 Task: Find connections with filter location Bhind with filter topic #careerswith filter profile language Spanish with filter current company Varroc Safety and Mobility with filter school Indo-German Tool Room with filter industry Vehicle Repair and Maintenance with filter service category Editing with filter keywords title Management Consultant
Action: Mouse moved to (679, 85)
Screenshot: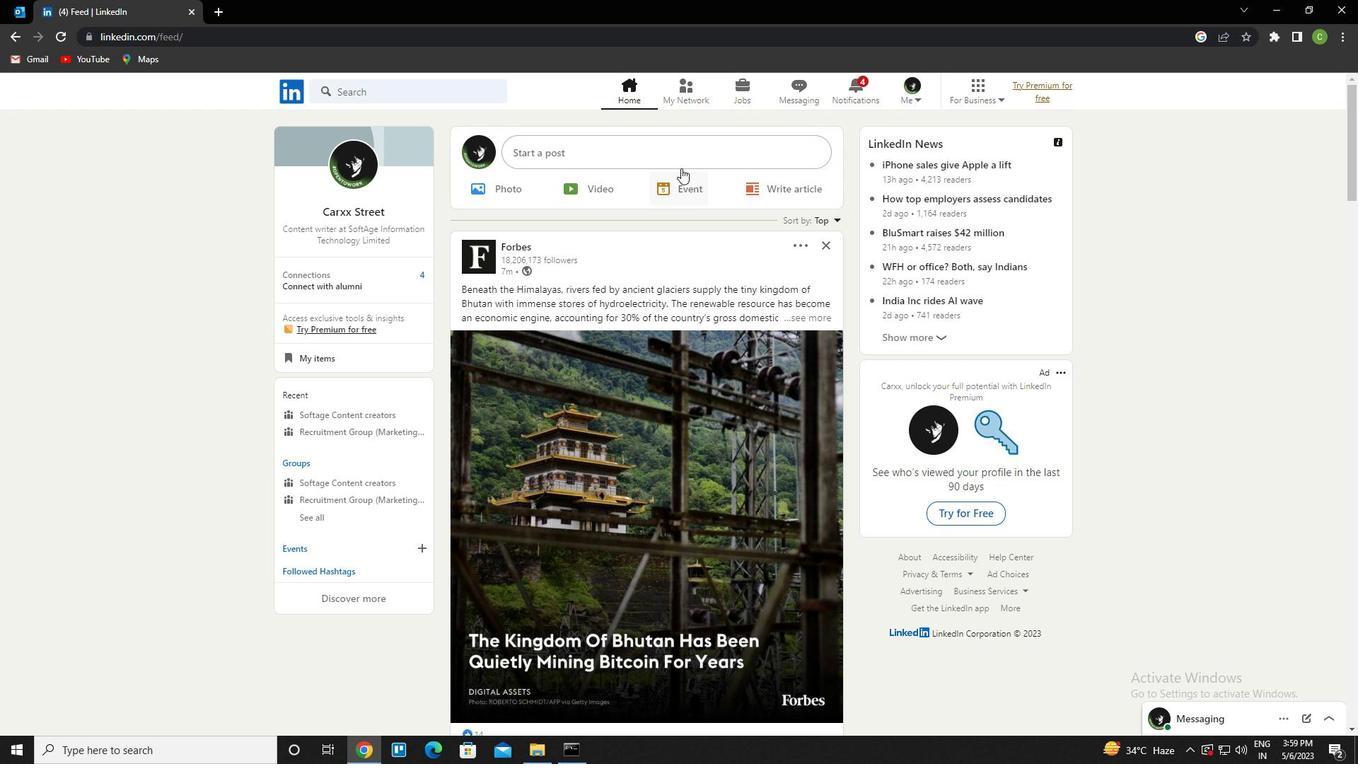 
Action: Mouse pressed left at (679, 85)
Screenshot: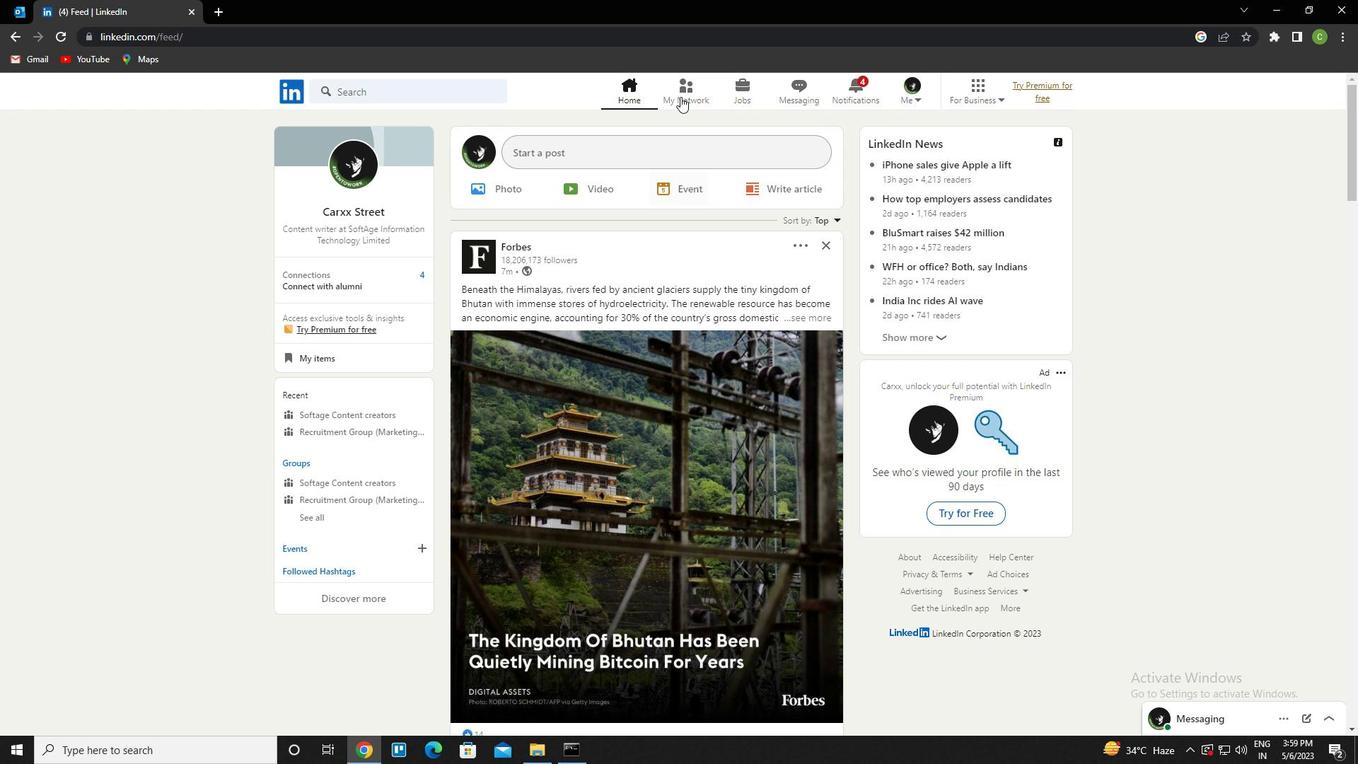 
Action: Mouse moved to (416, 171)
Screenshot: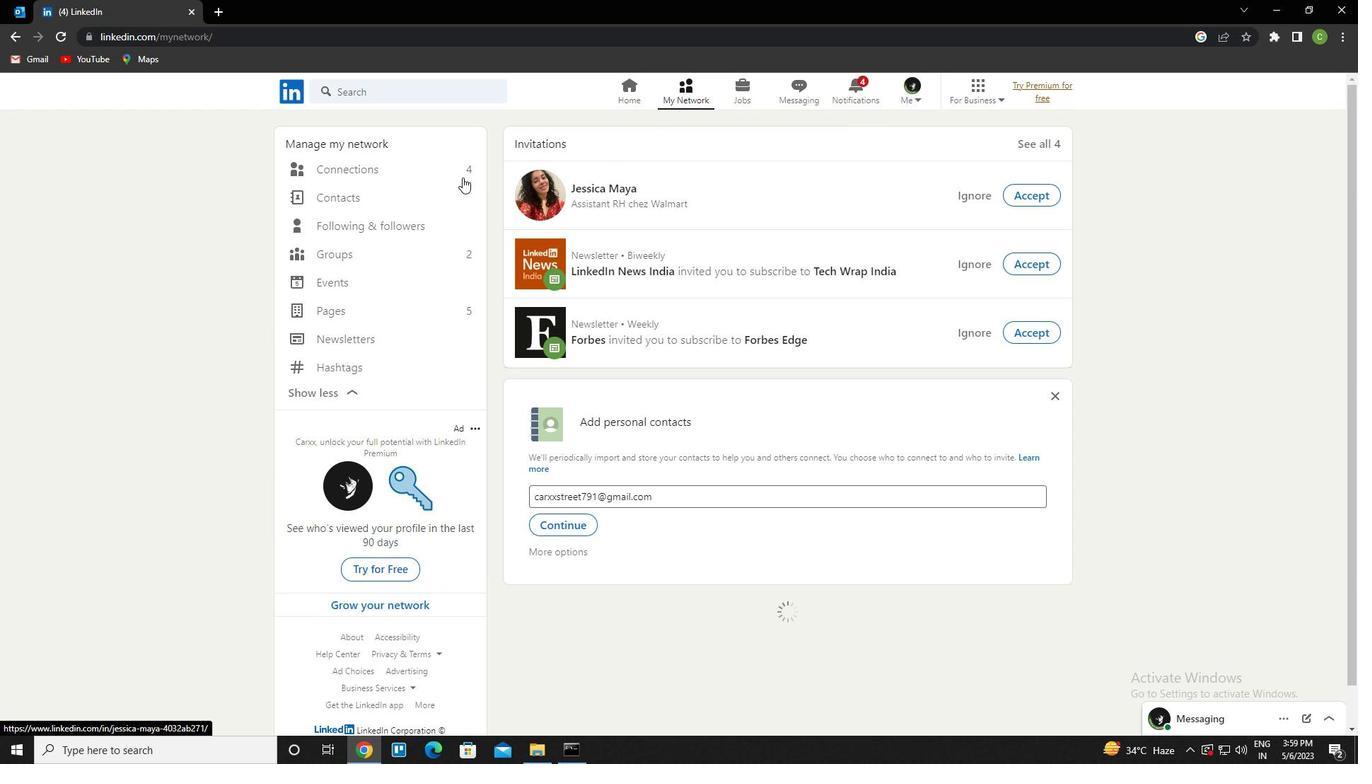 
Action: Mouse pressed left at (416, 171)
Screenshot: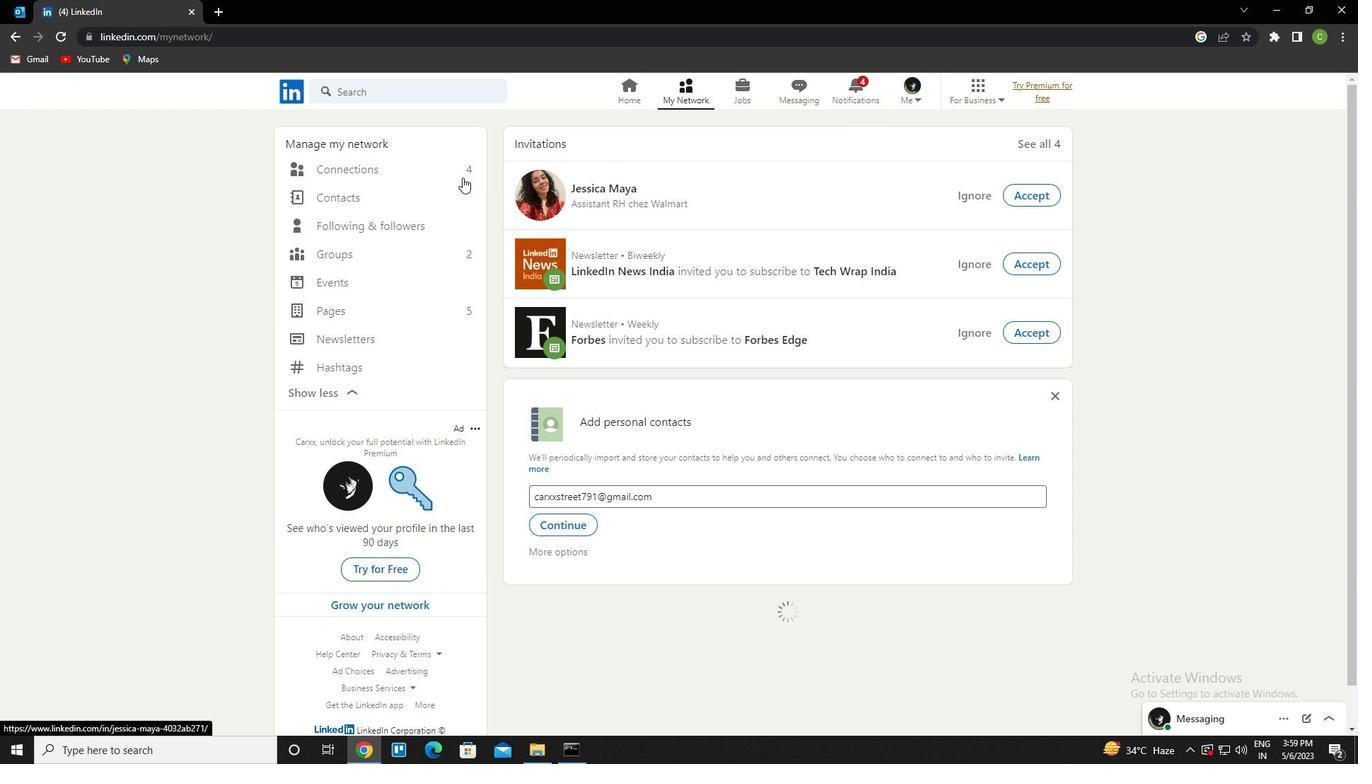 
Action: Mouse moved to (791, 164)
Screenshot: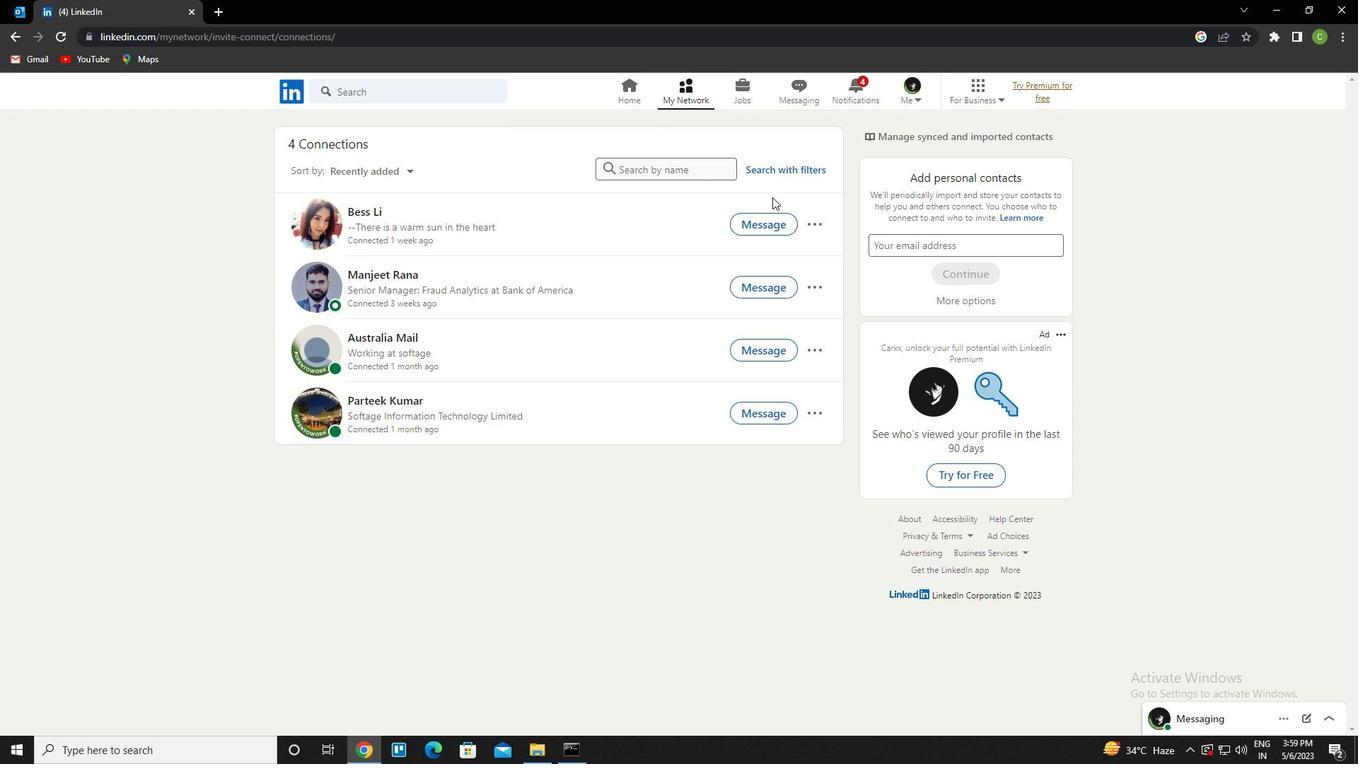 
Action: Mouse pressed left at (791, 164)
Screenshot: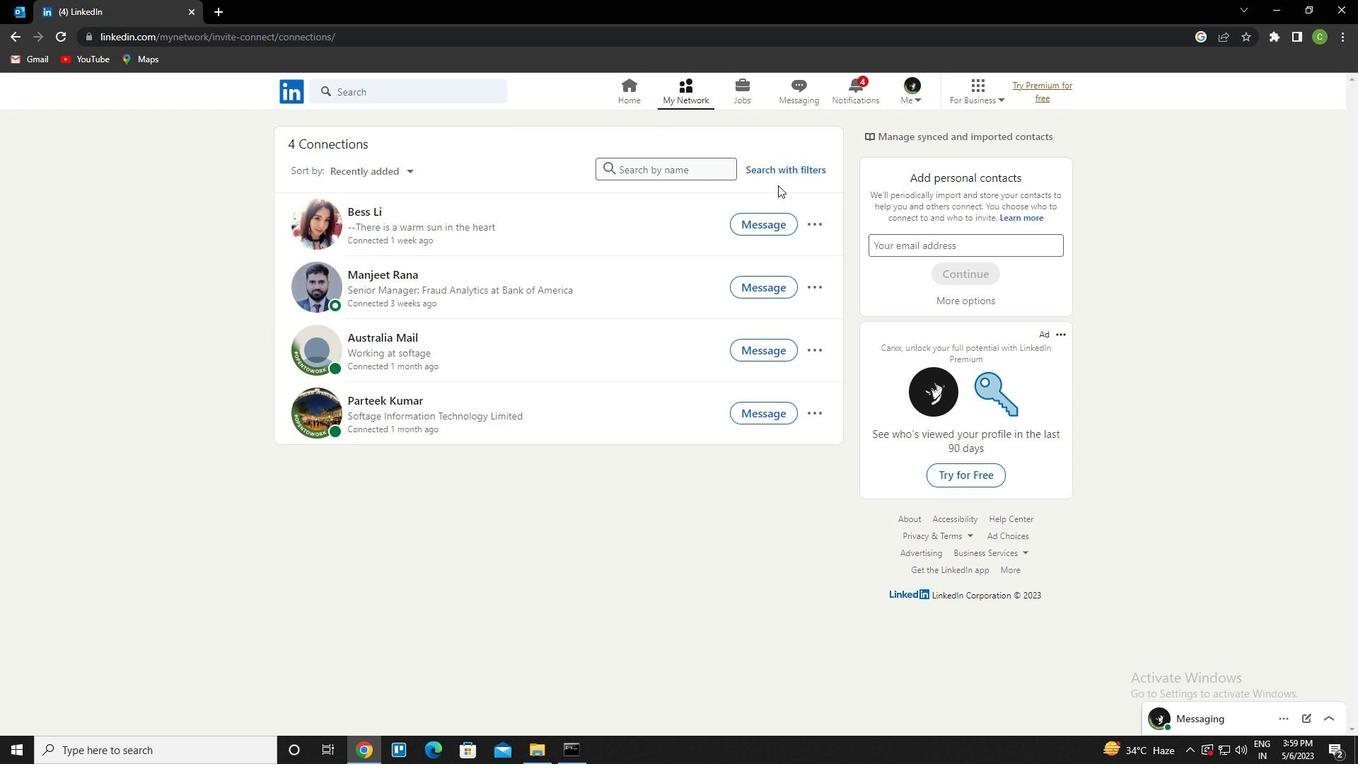 
Action: Mouse moved to (718, 135)
Screenshot: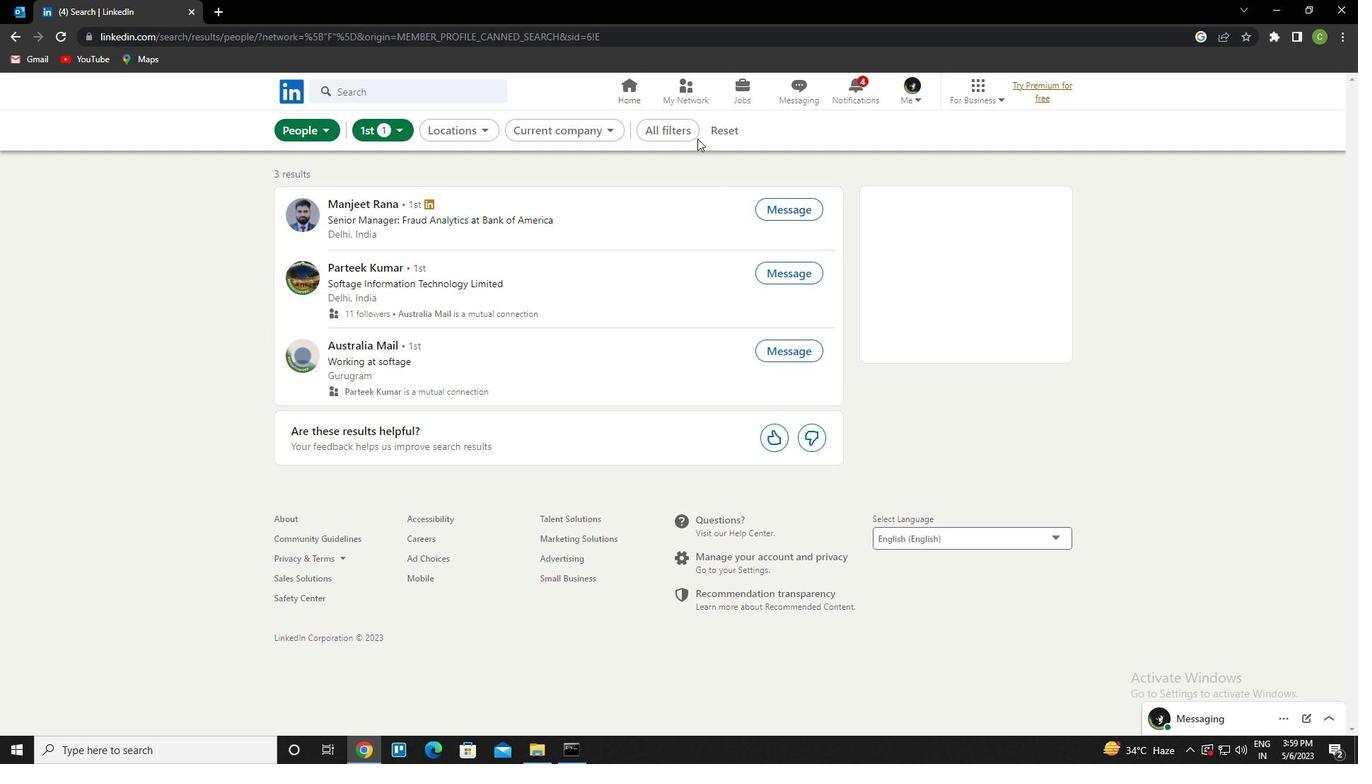 
Action: Mouse pressed left at (718, 135)
Screenshot: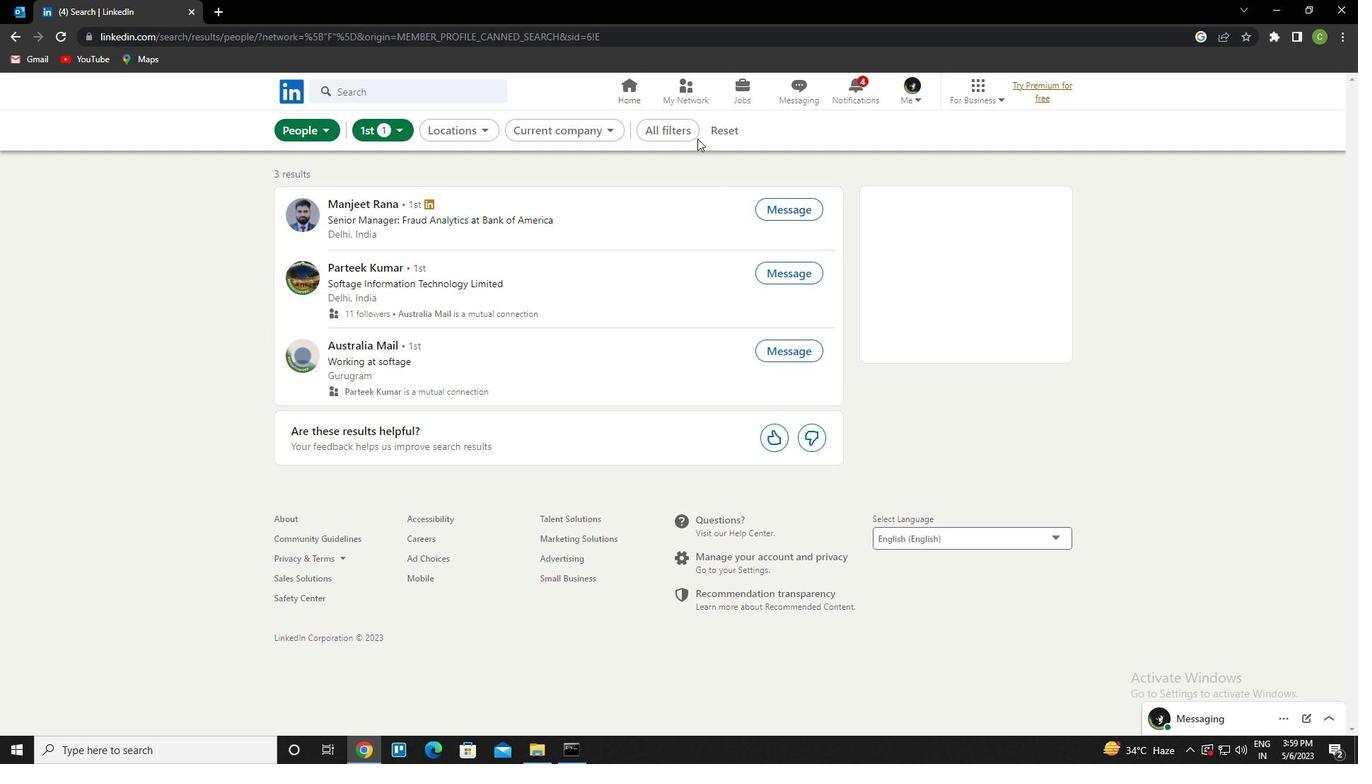 
Action: Mouse moved to (690, 138)
Screenshot: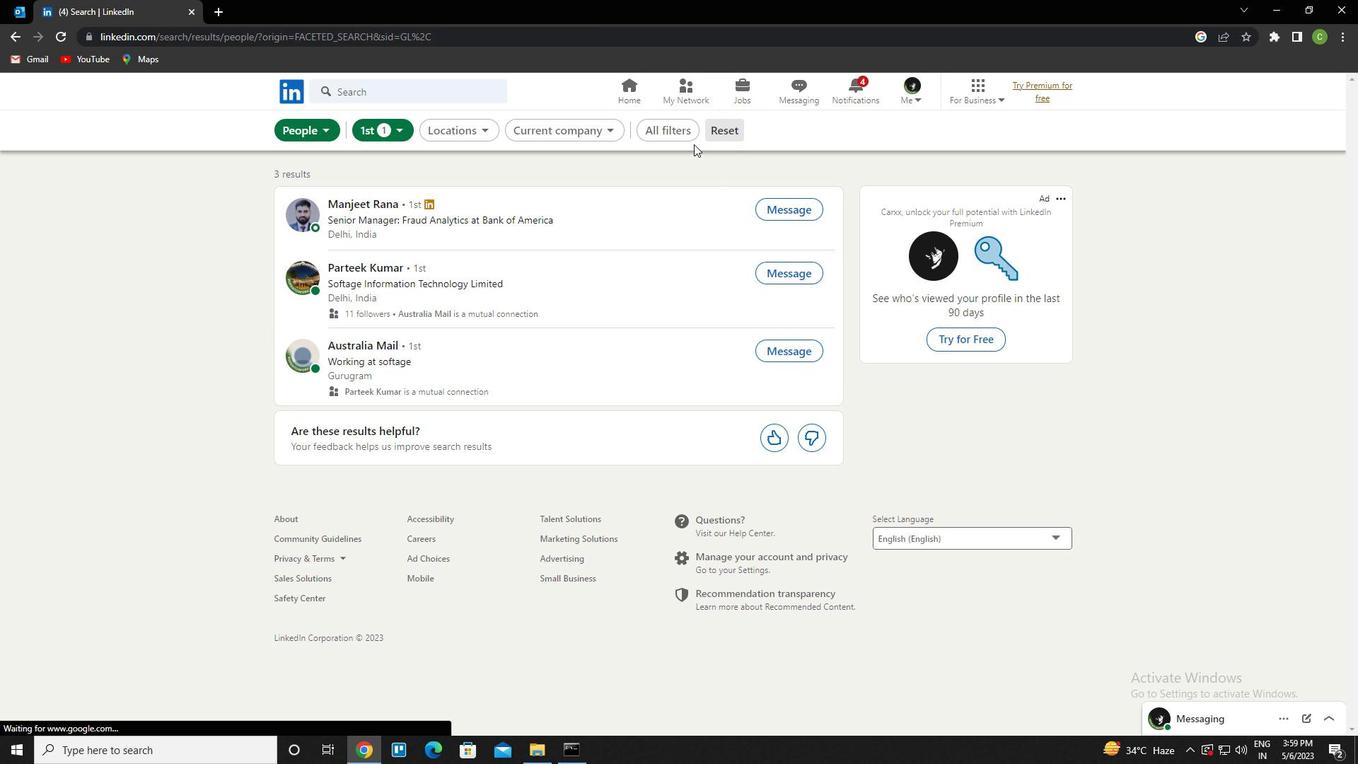 
Action: Mouse pressed left at (690, 138)
Screenshot: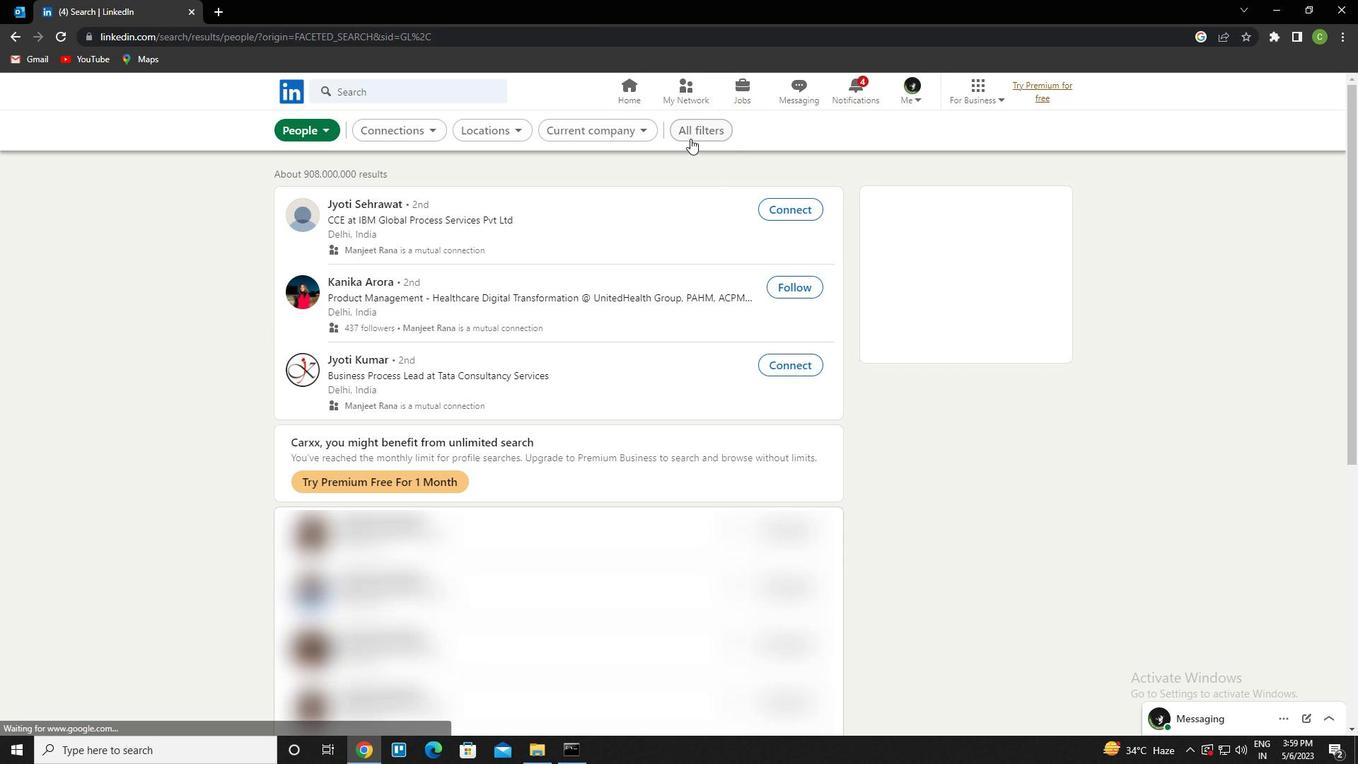 
Action: Mouse moved to (1163, 458)
Screenshot: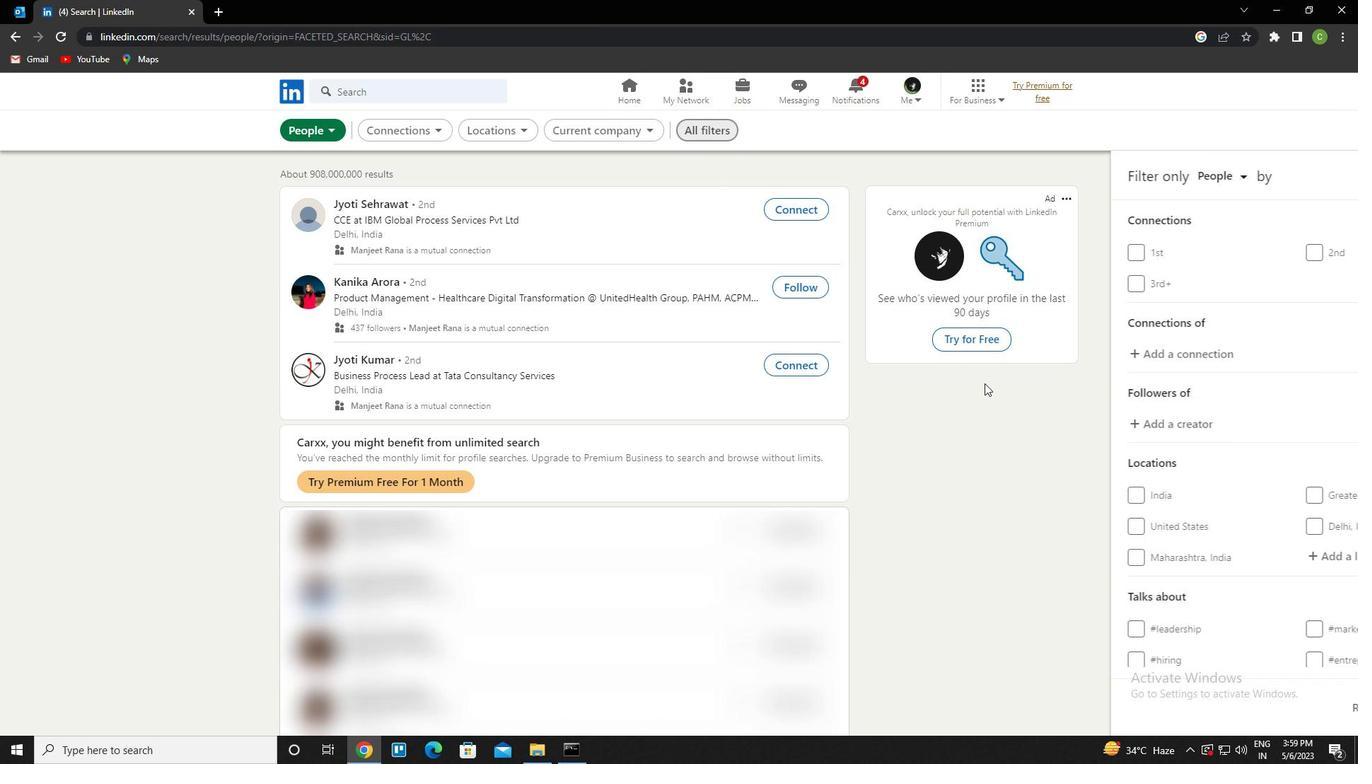 
Action: Mouse scrolled (1163, 457) with delta (0, 0)
Screenshot: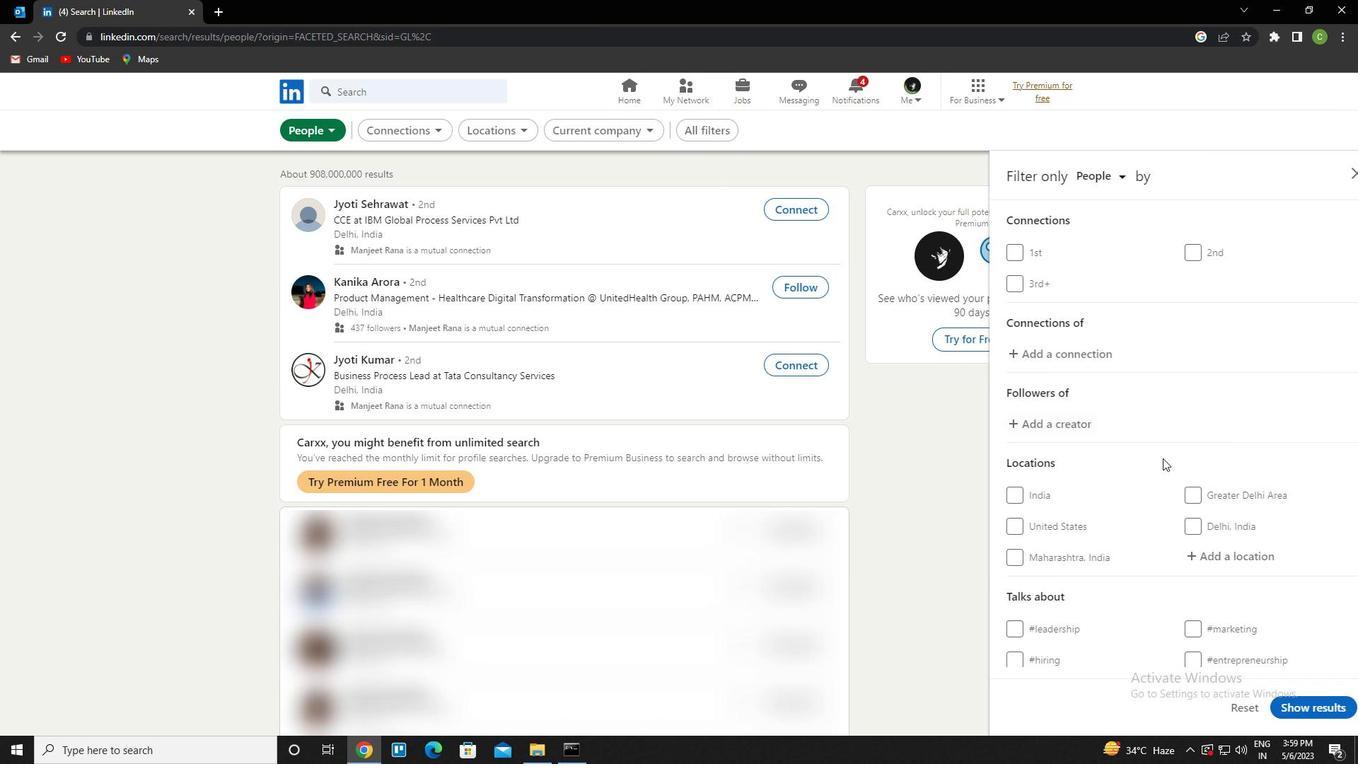 
Action: Mouse moved to (1163, 458)
Screenshot: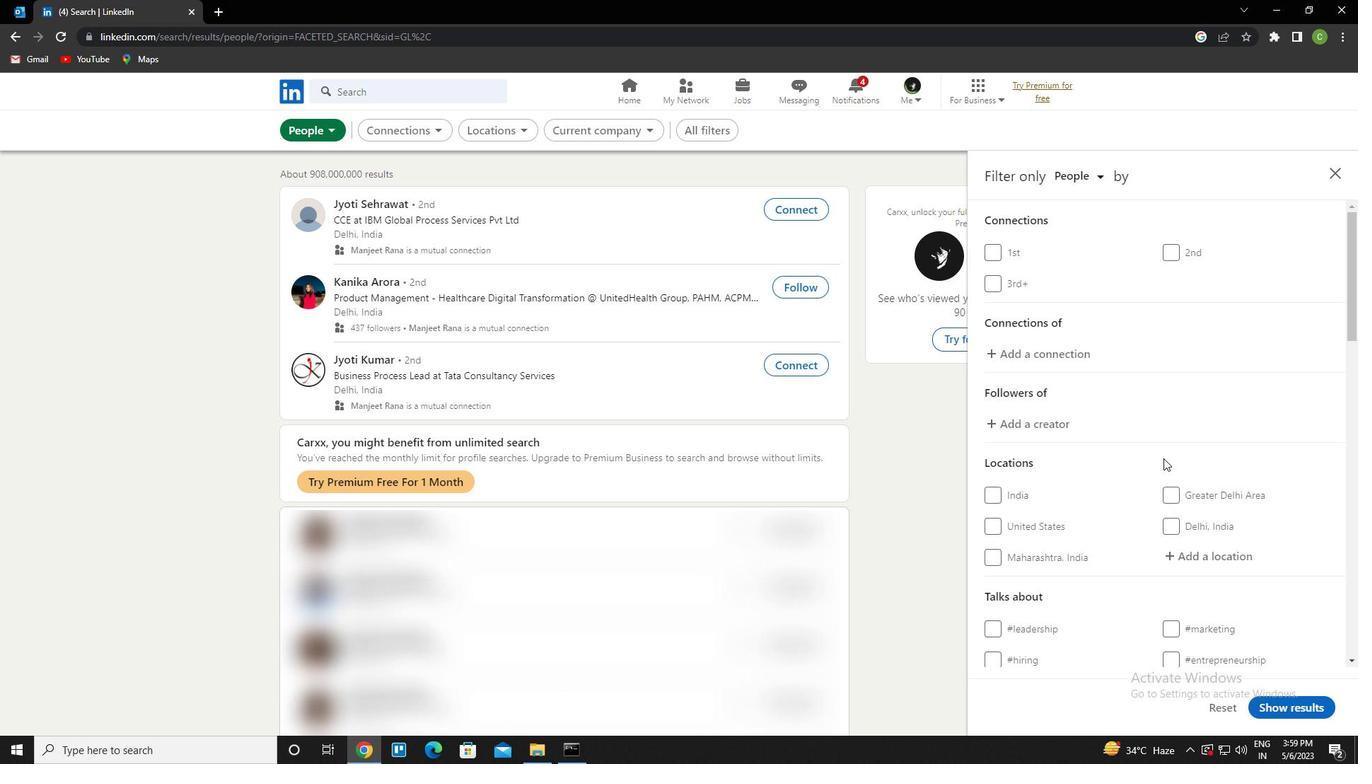 
Action: Mouse scrolled (1163, 457) with delta (0, 0)
Screenshot: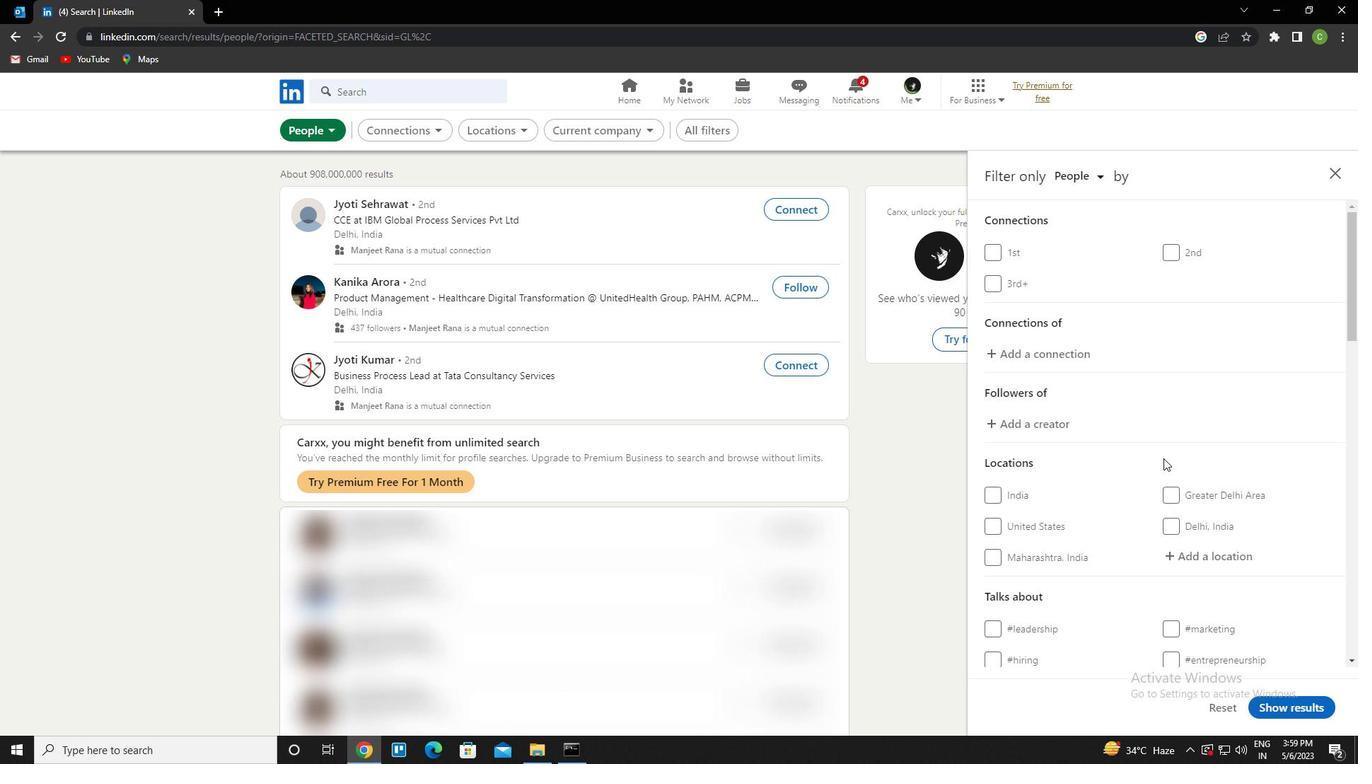 
Action: Mouse moved to (1205, 420)
Screenshot: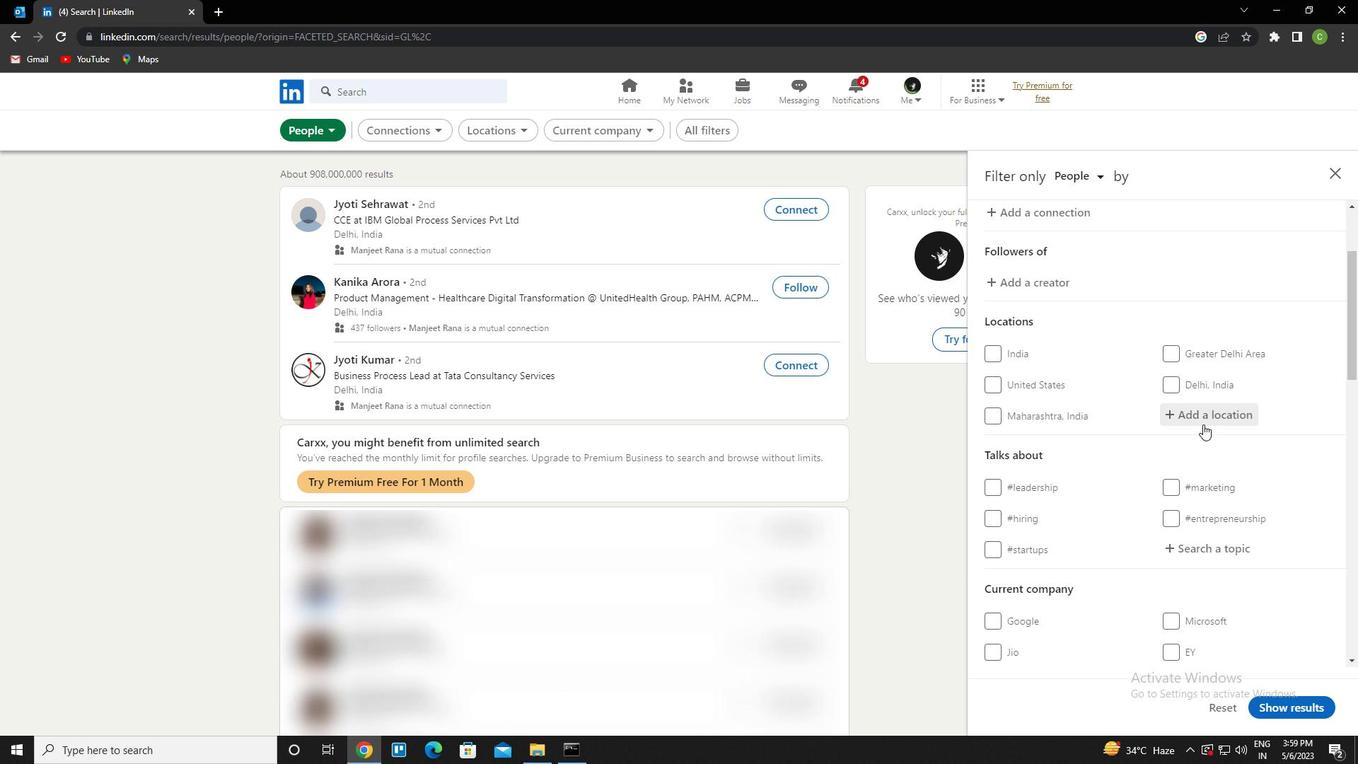 
Action: Mouse pressed left at (1205, 420)
Screenshot: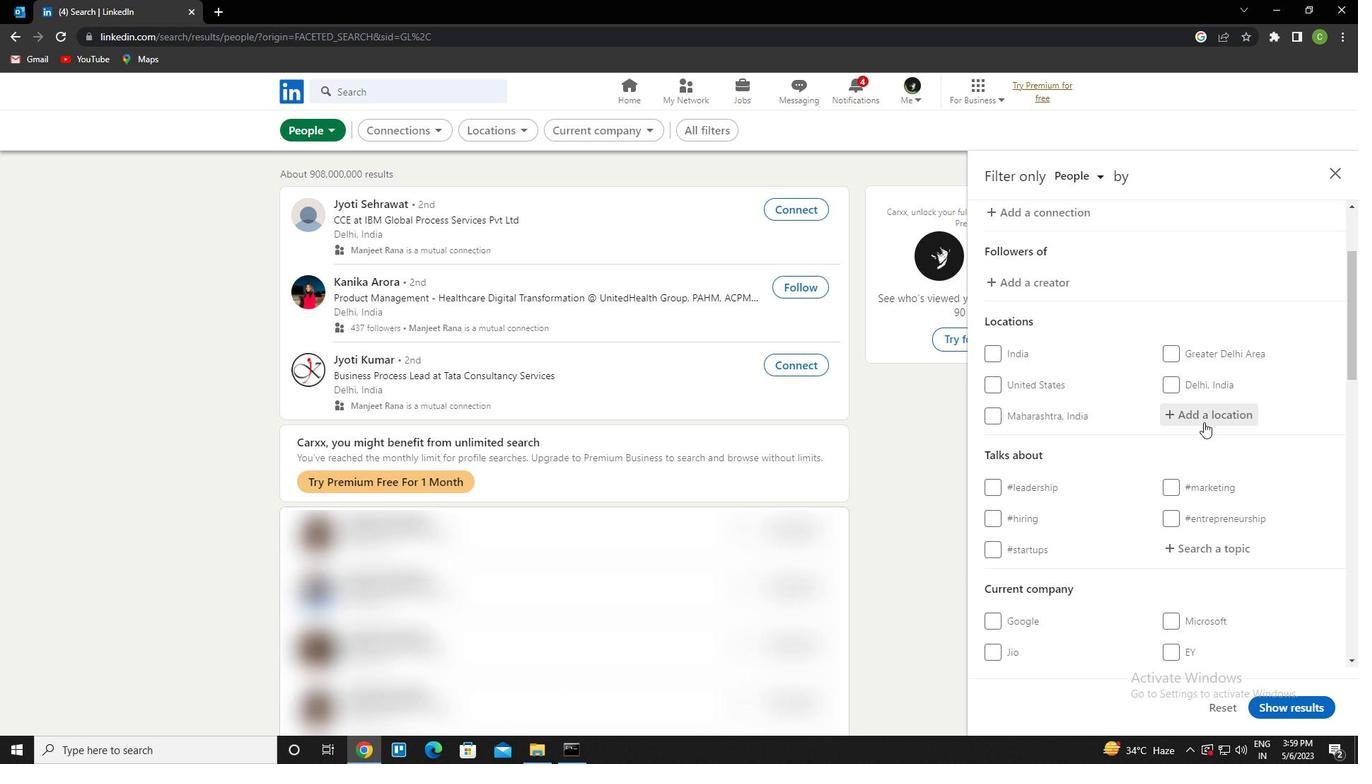 
Action: Mouse moved to (1205, 419)
Screenshot: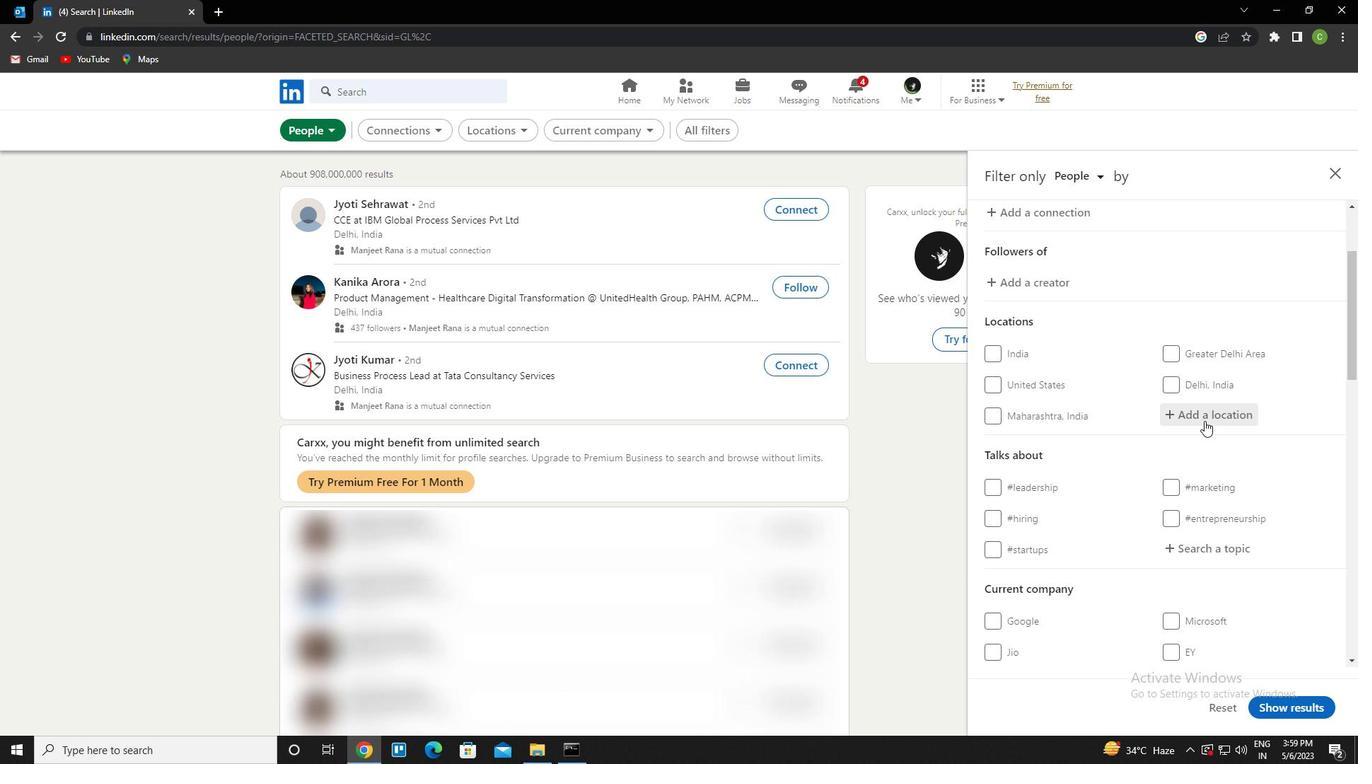 
Action: Key pressed <Key.caps_lock>b<Key.caps_lock>hind<Key.left><Key.down><Key.enter>
Screenshot: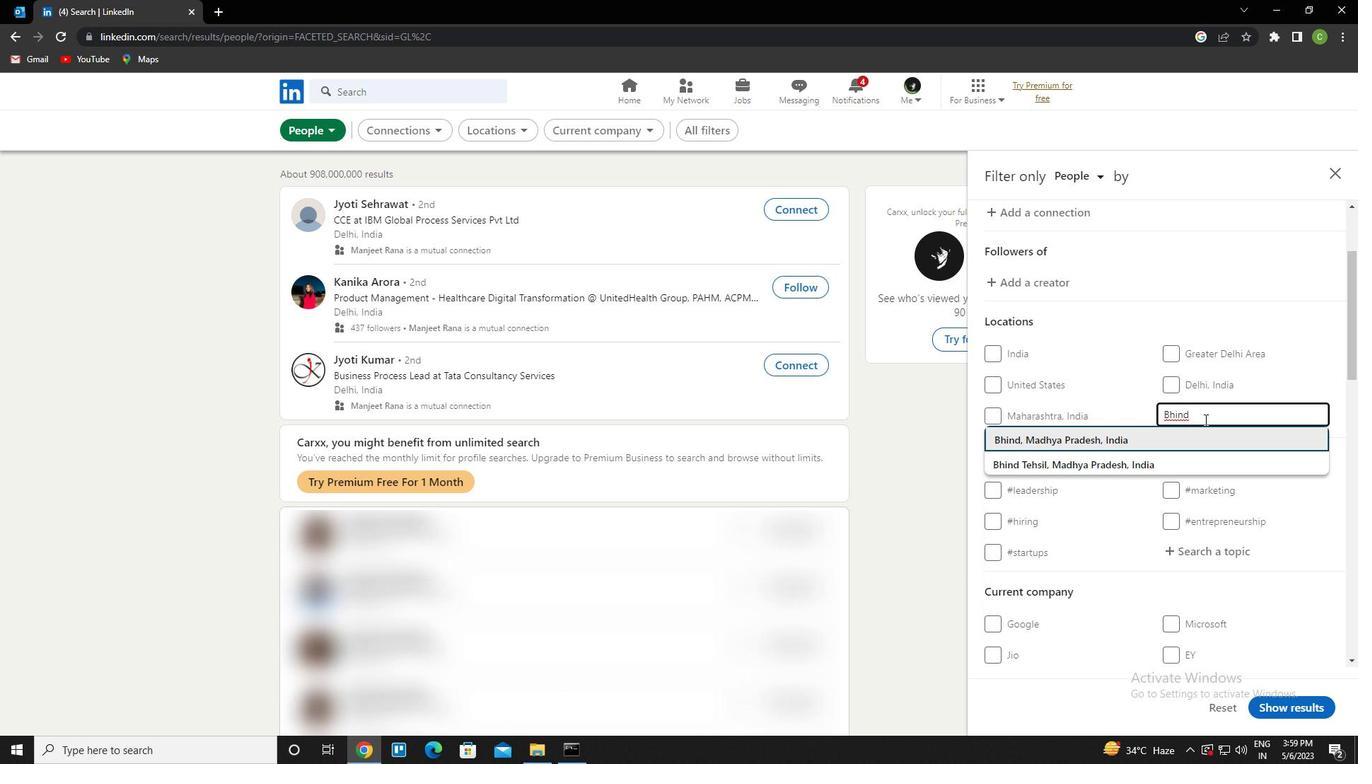 
Action: Mouse scrolled (1205, 418) with delta (0, 0)
Screenshot: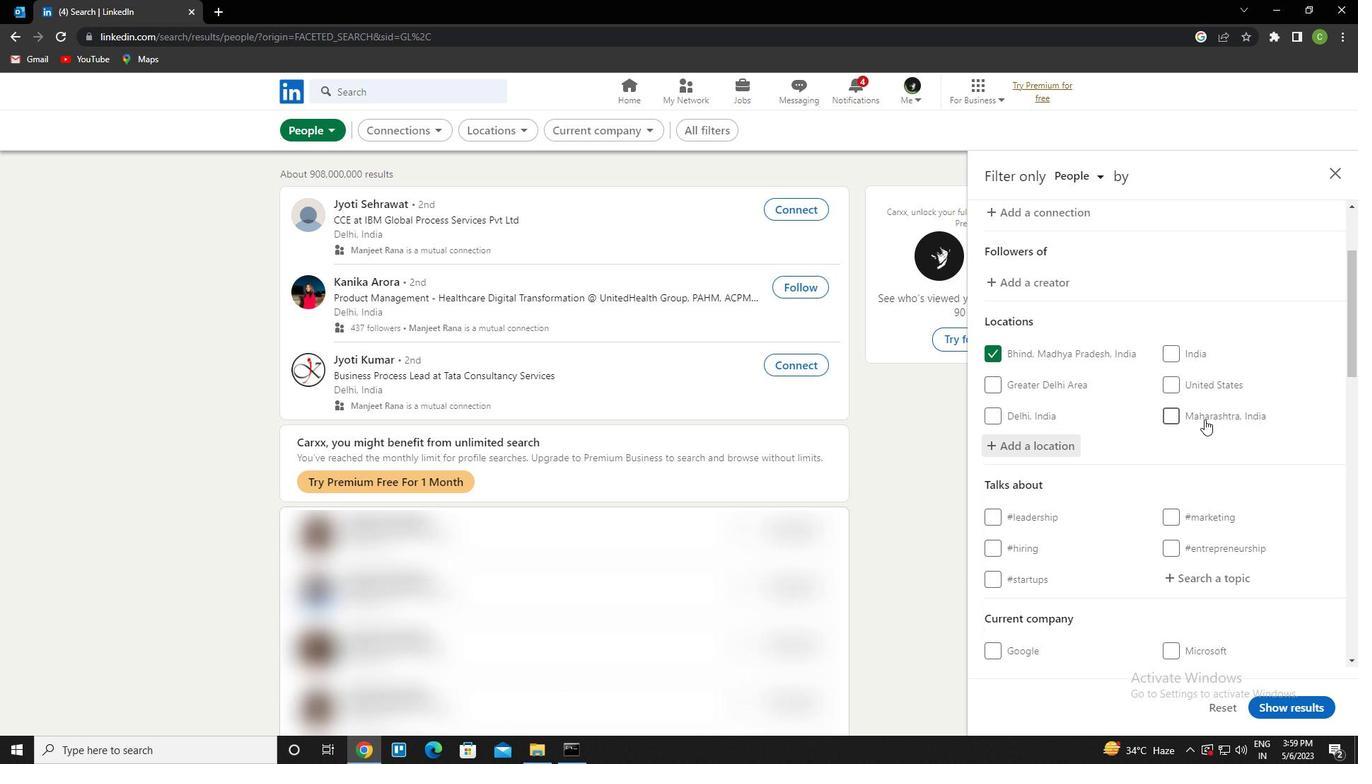 
Action: Mouse moved to (1201, 498)
Screenshot: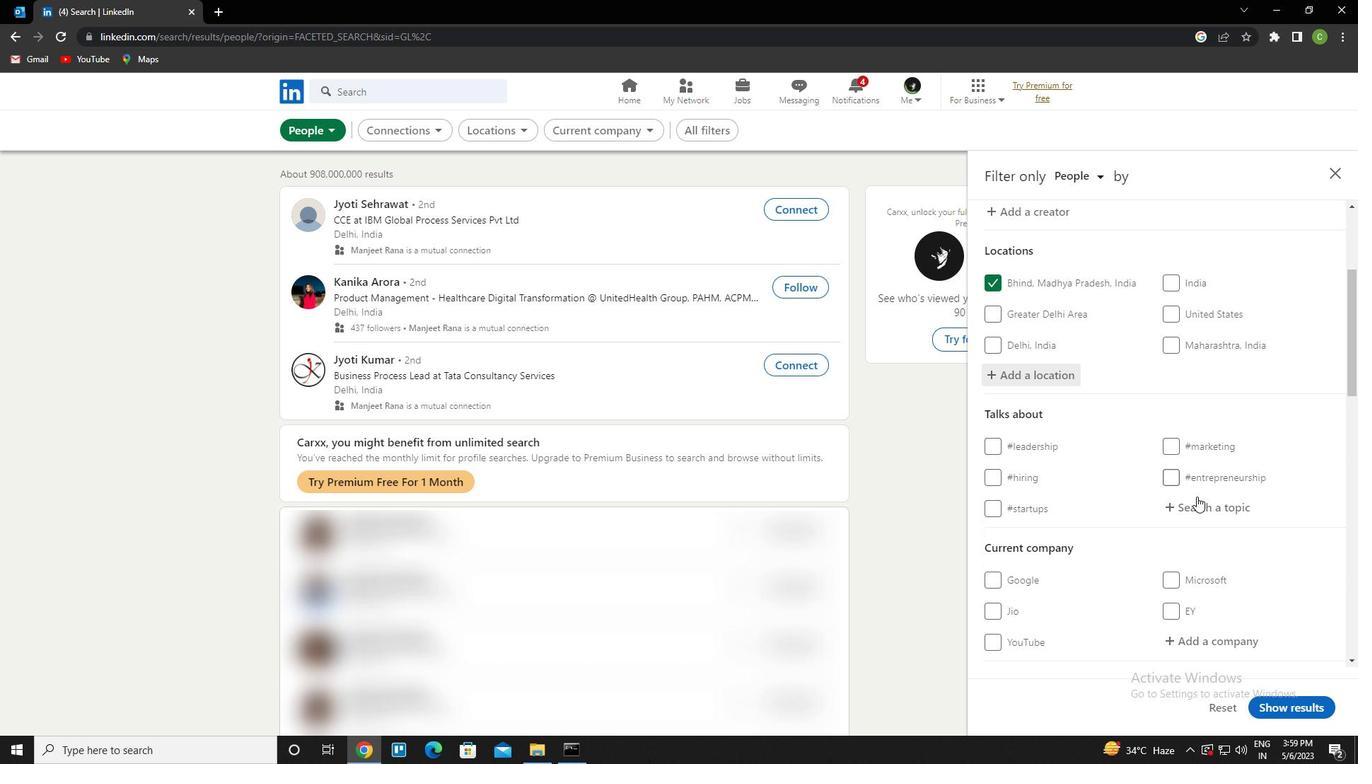 
Action: Mouse pressed left at (1201, 498)
Screenshot: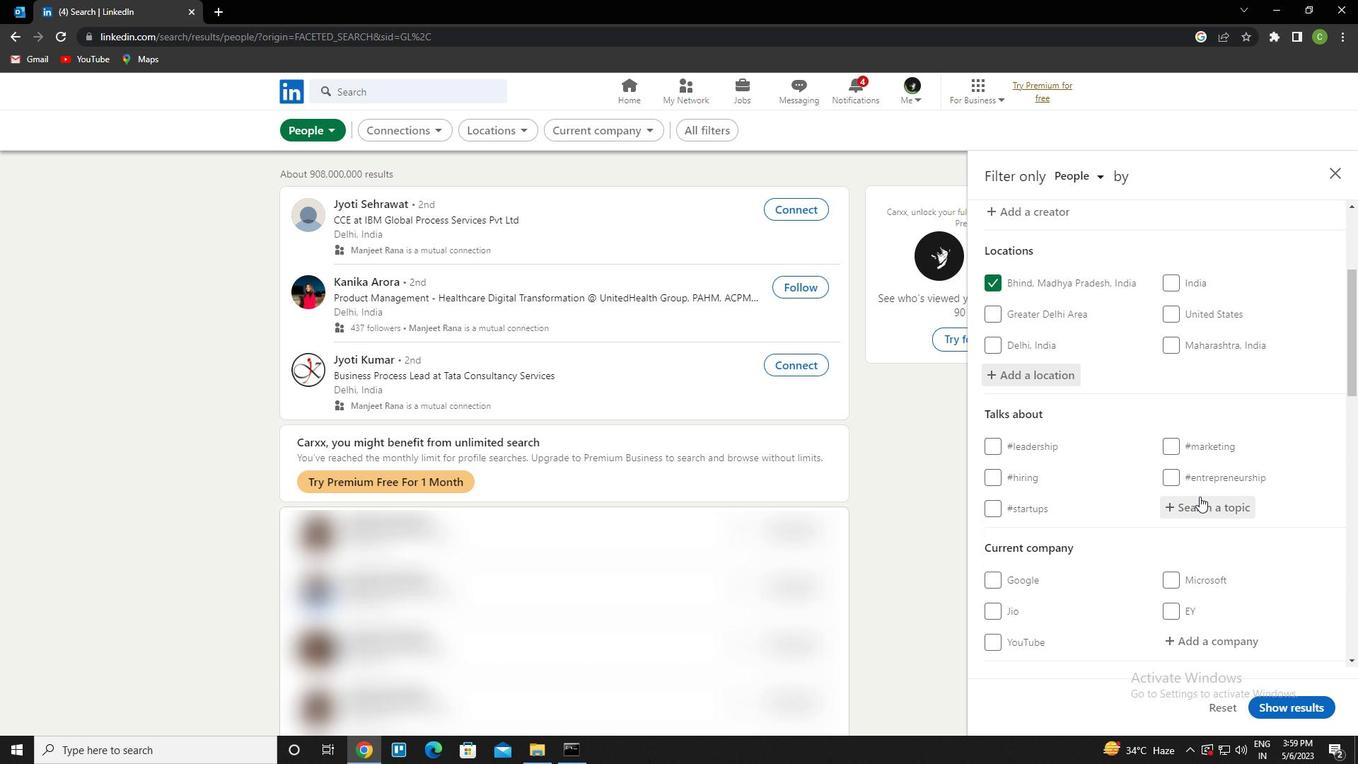 
Action: Key pressed careers<Key.down><Key.enter>
Screenshot: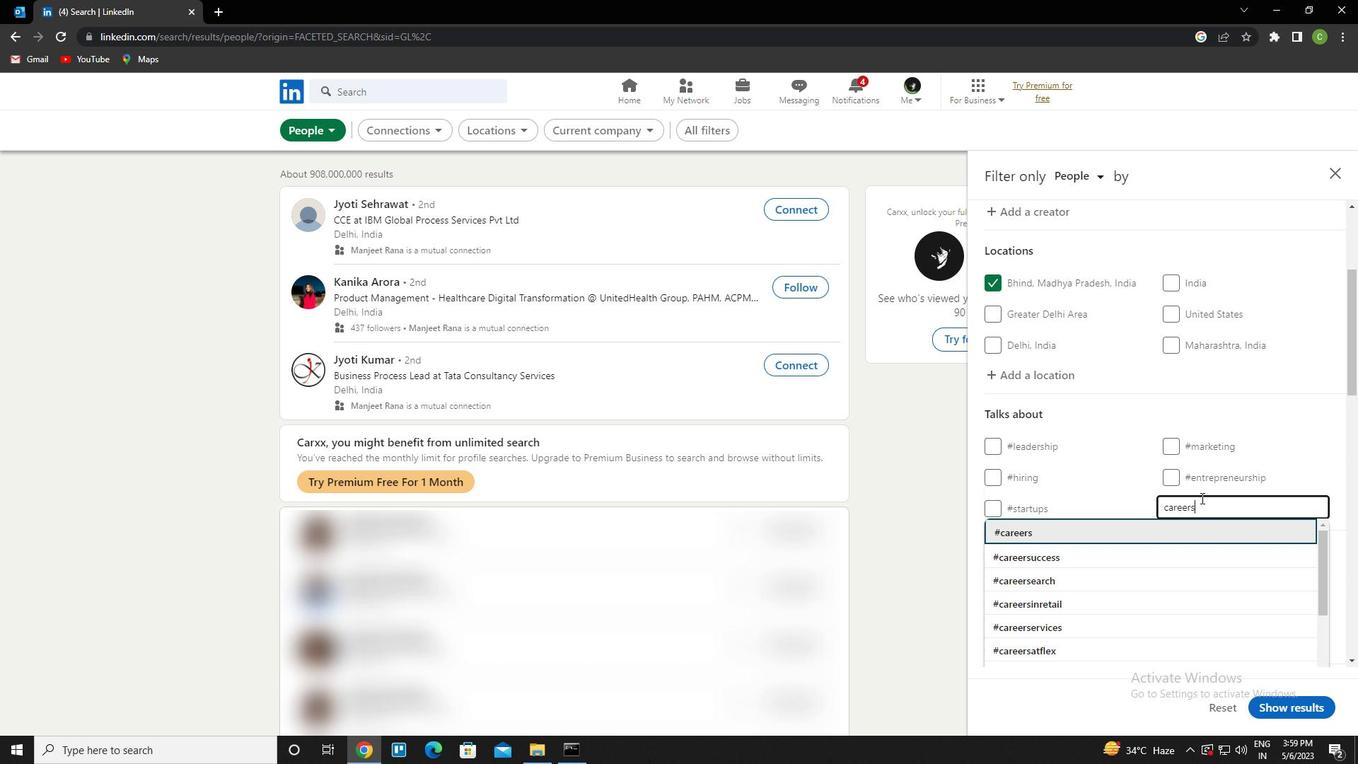 
Action: Mouse moved to (1202, 498)
Screenshot: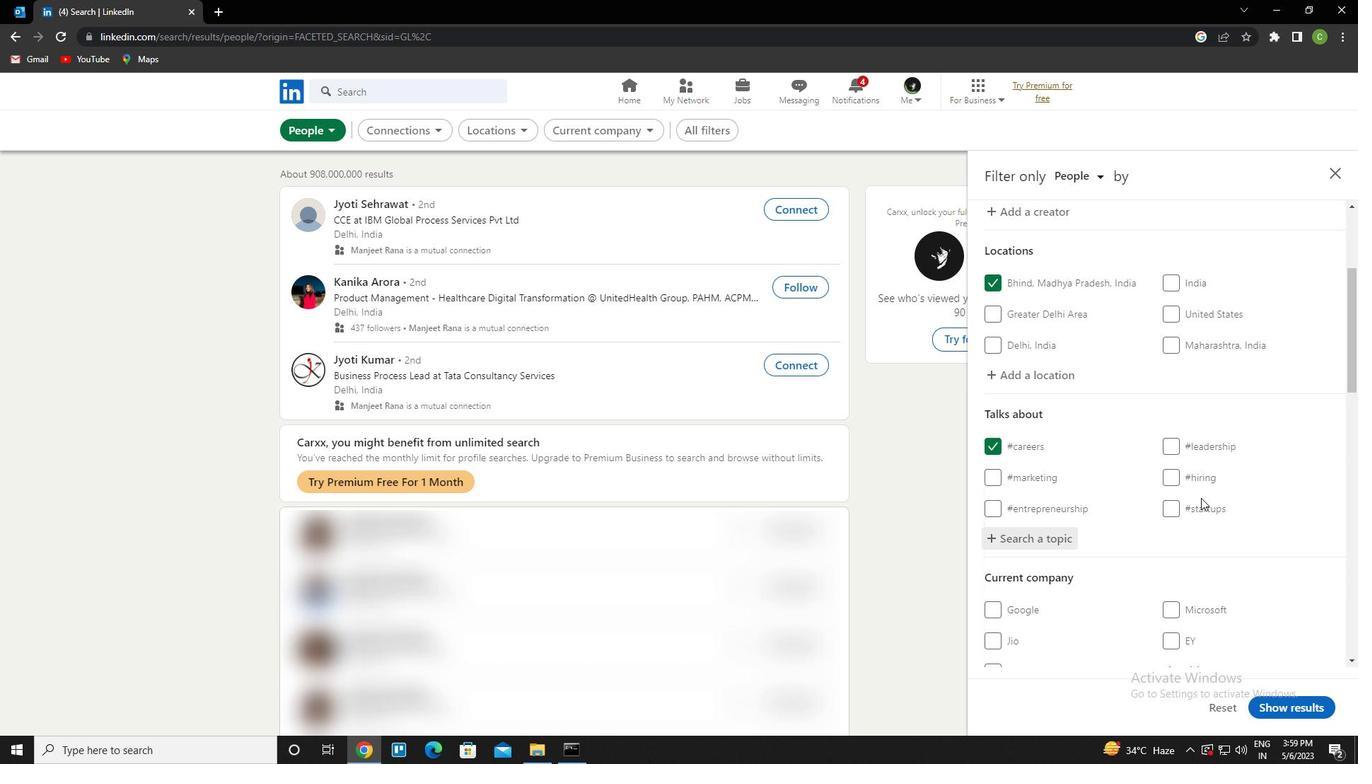 
Action: Mouse scrolled (1202, 497) with delta (0, 0)
Screenshot: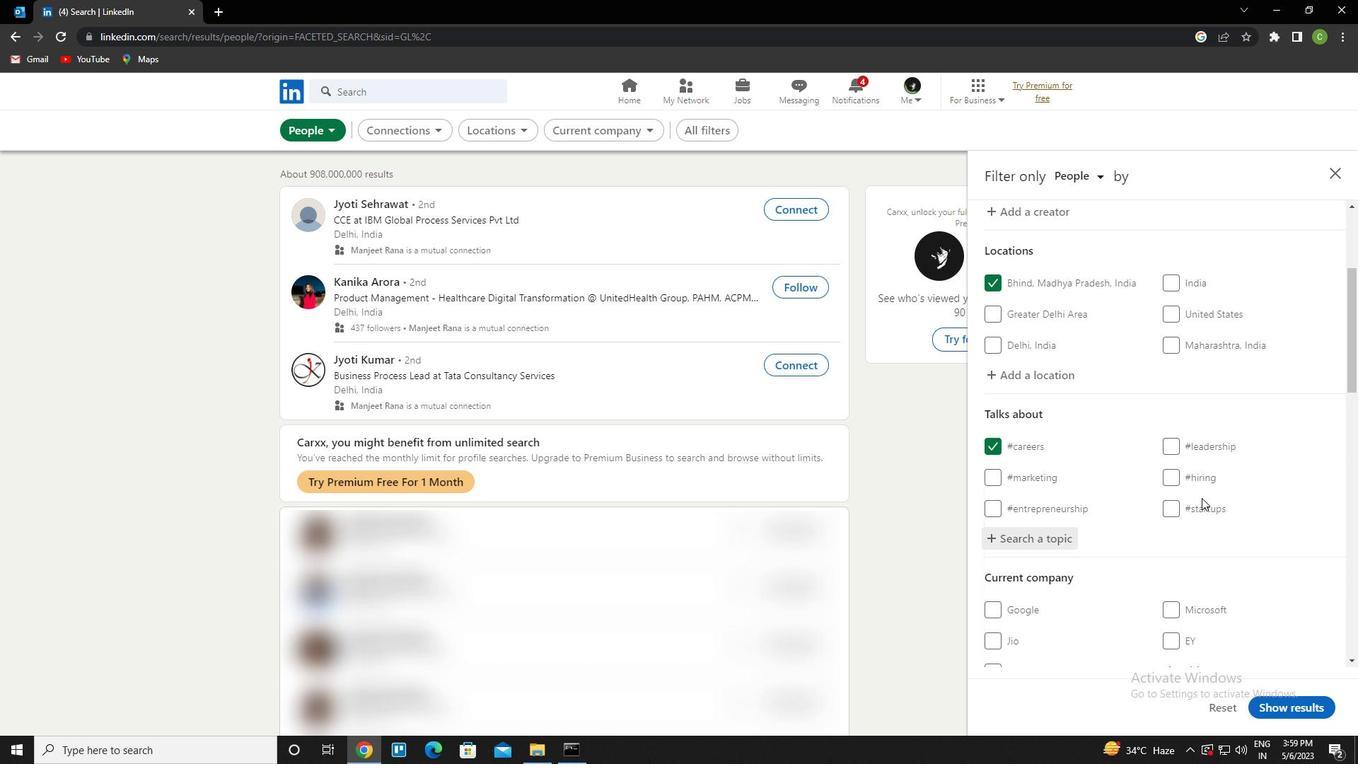 
Action: Mouse scrolled (1202, 497) with delta (0, 0)
Screenshot: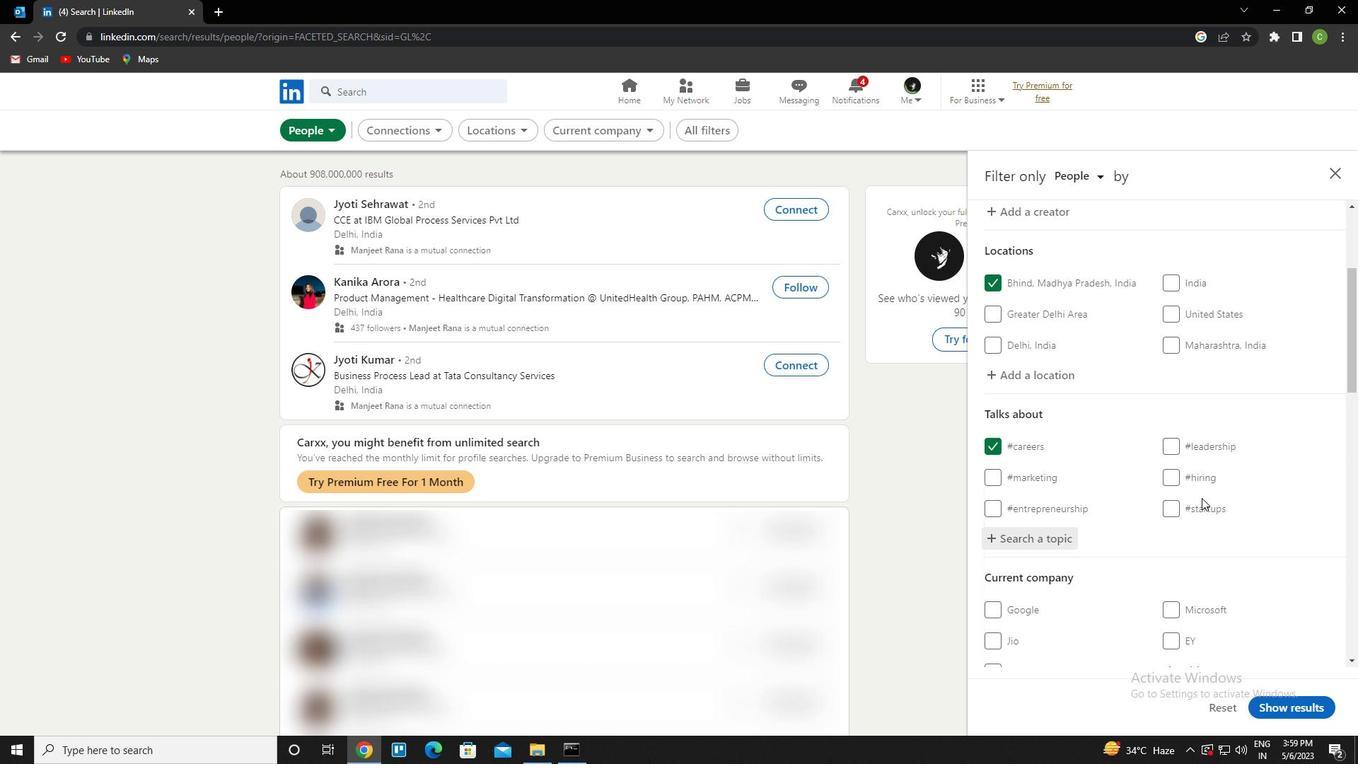 
Action: Mouse scrolled (1202, 497) with delta (0, 0)
Screenshot: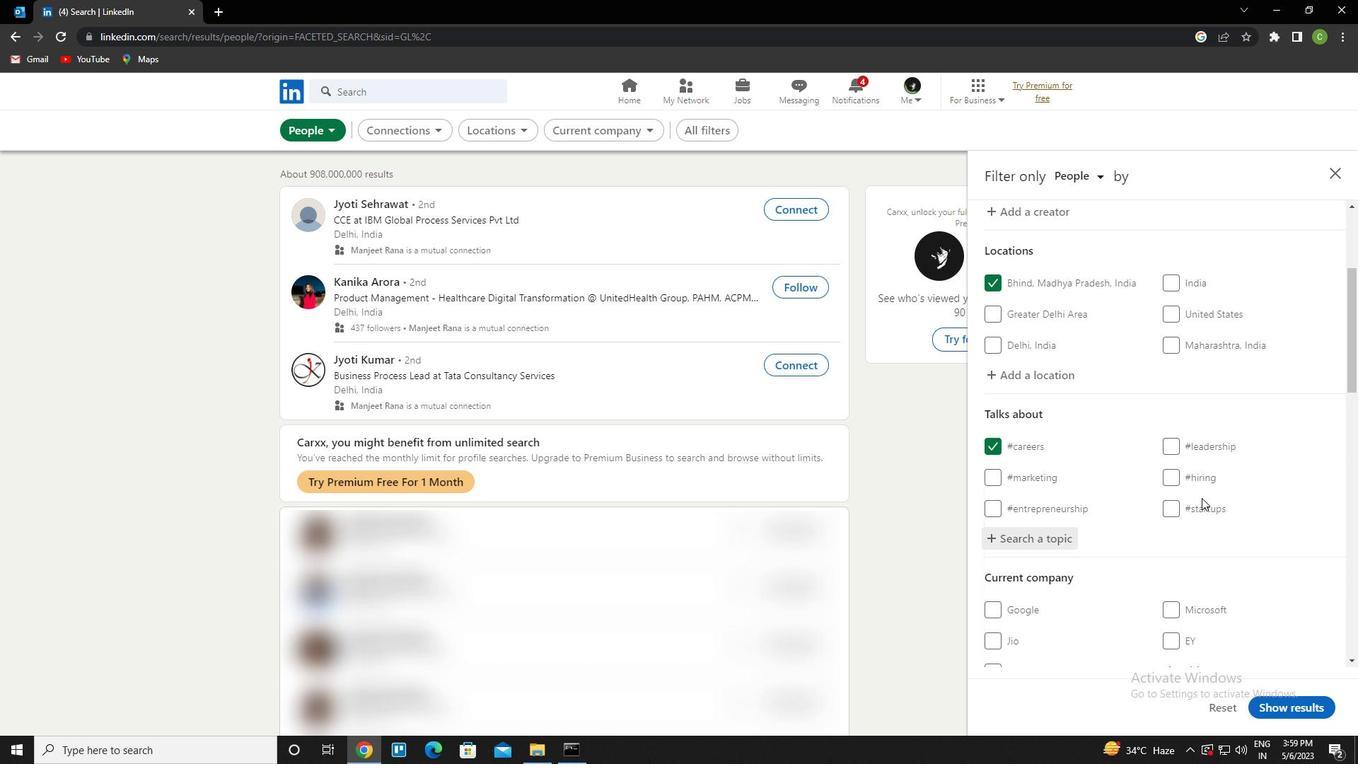 
Action: Mouse scrolled (1202, 497) with delta (0, 0)
Screenshot: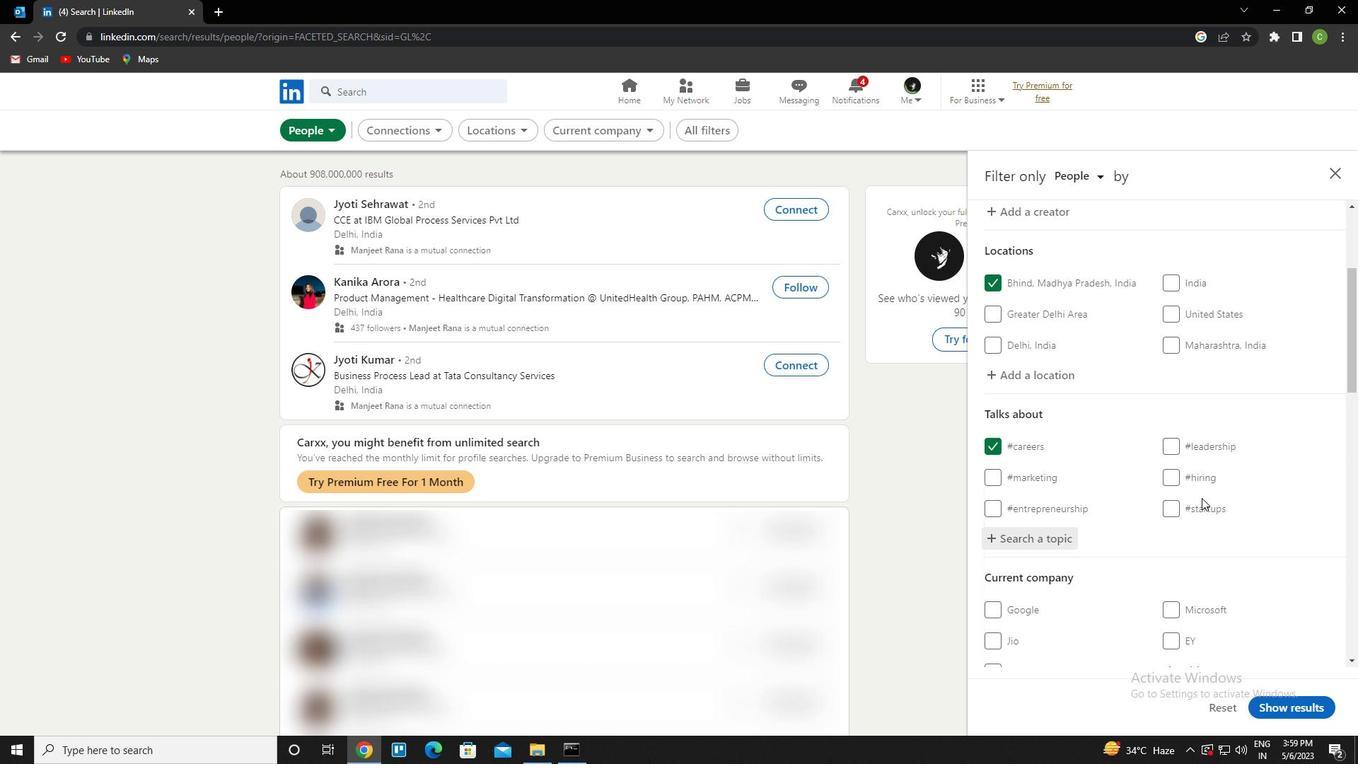 
Action: Mouse scrolled (1202, 497) with delta (0, 0)
Screenshot: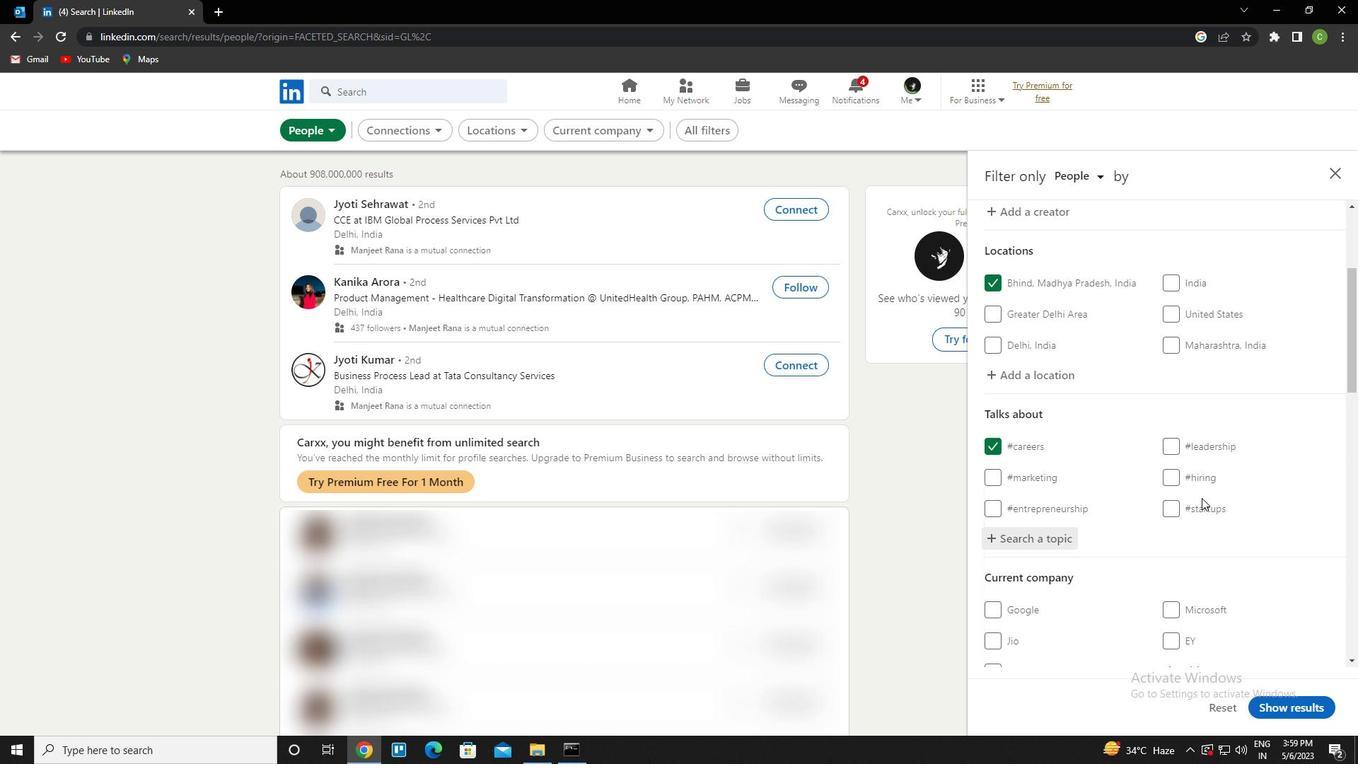 
Action: Mouse scrolled (1202, 497) with delta (0, 0)
Screenshot: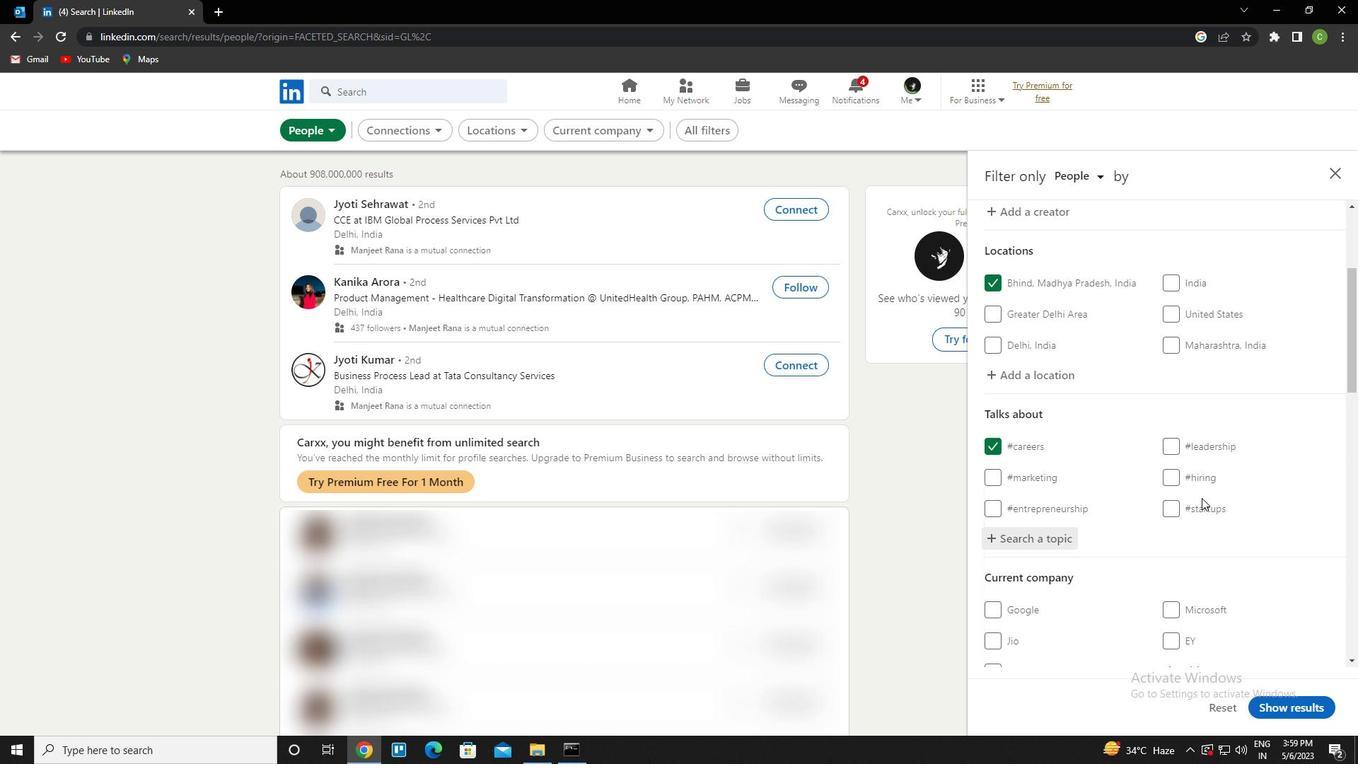 
Action: Mouse scrolled (1202, 497) with delta (0, 0)
Screenshot: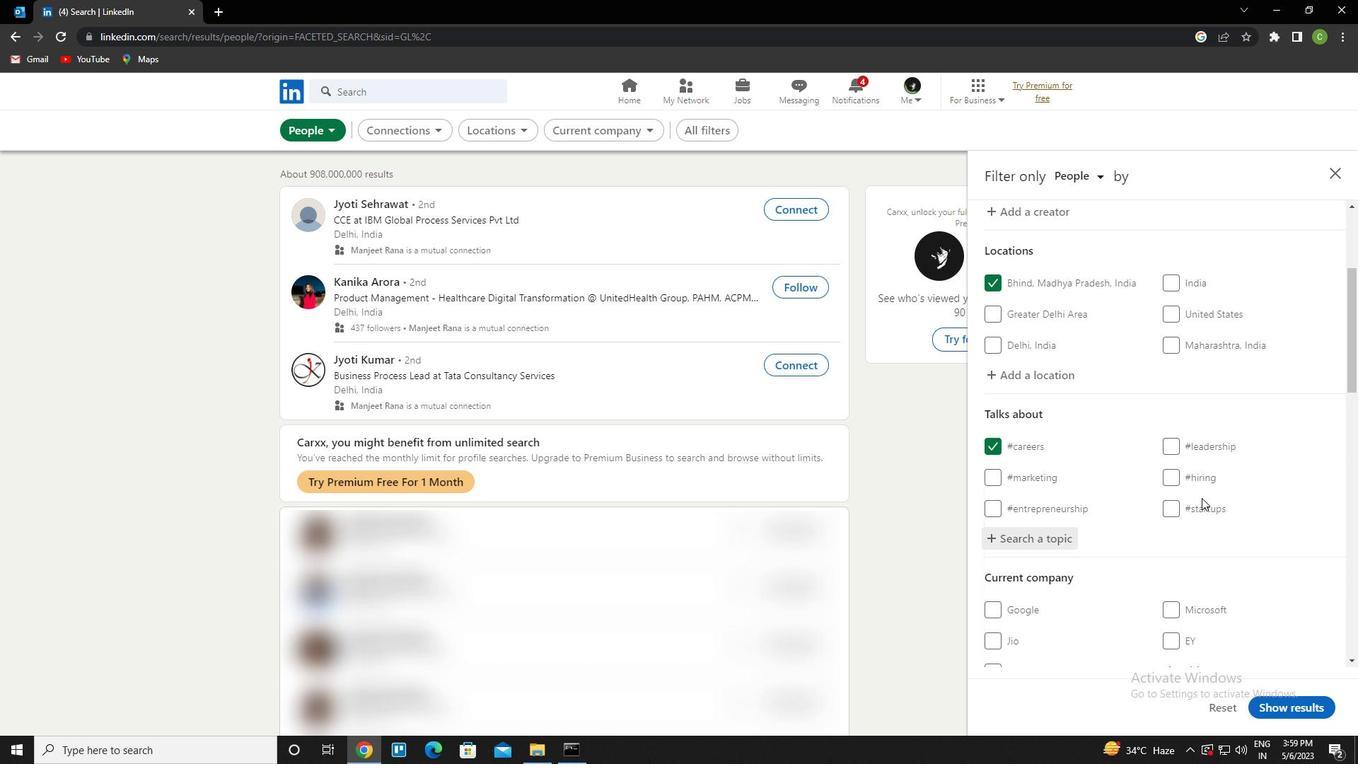 
Action: Mouse scrolled (1202, 497) with delta (0, 0)
Screenshot: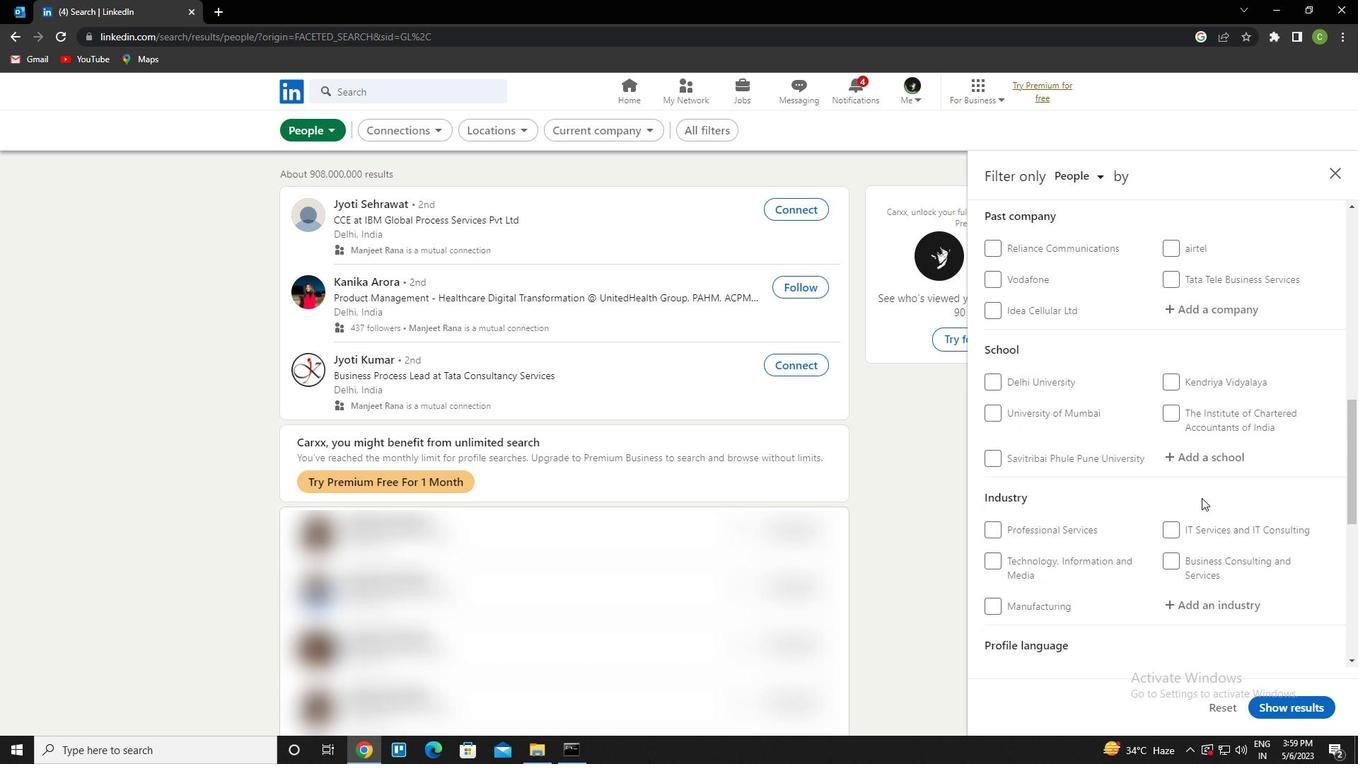 
Action: Mouse scrolled (1202, 497) with delta (0, 0)
Screenshot: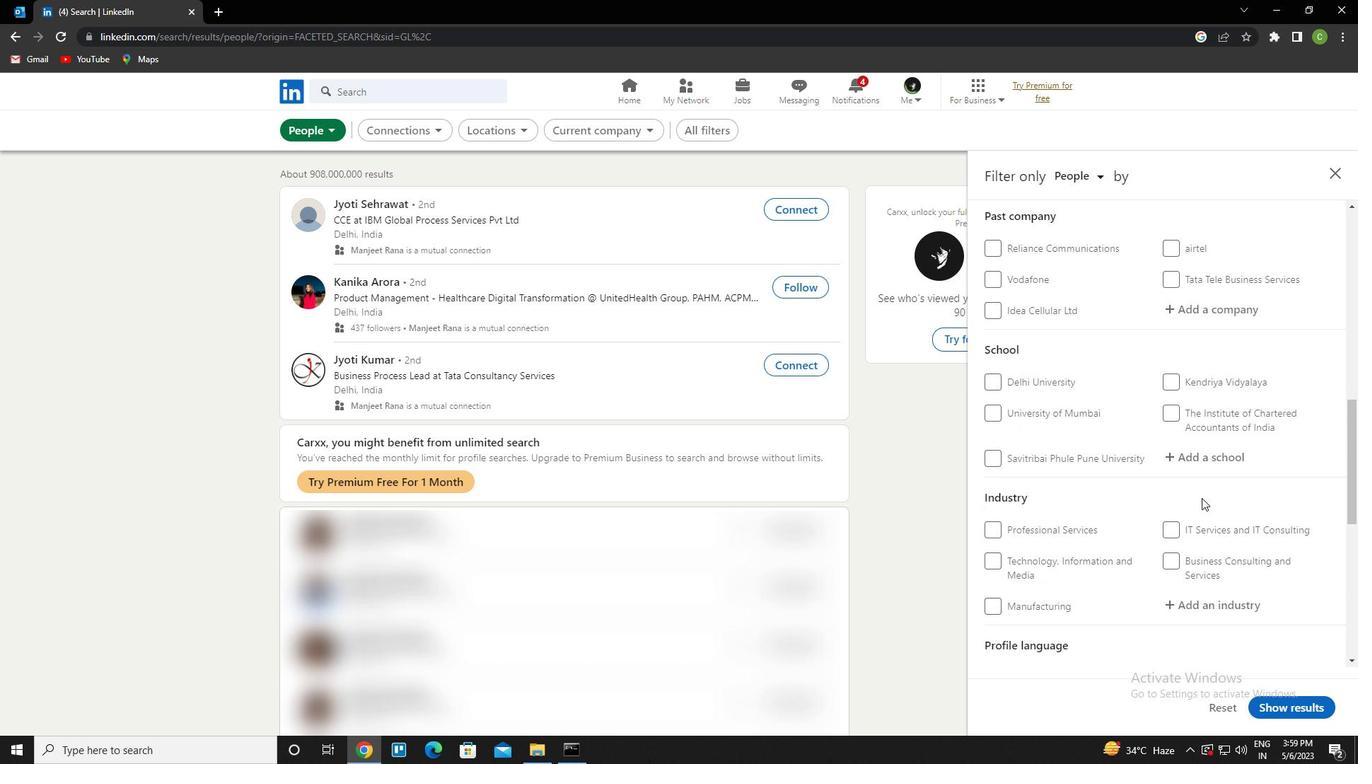 
Action: Mouse scrolled (1202, 497) with delta (0, 0)
Screenshot: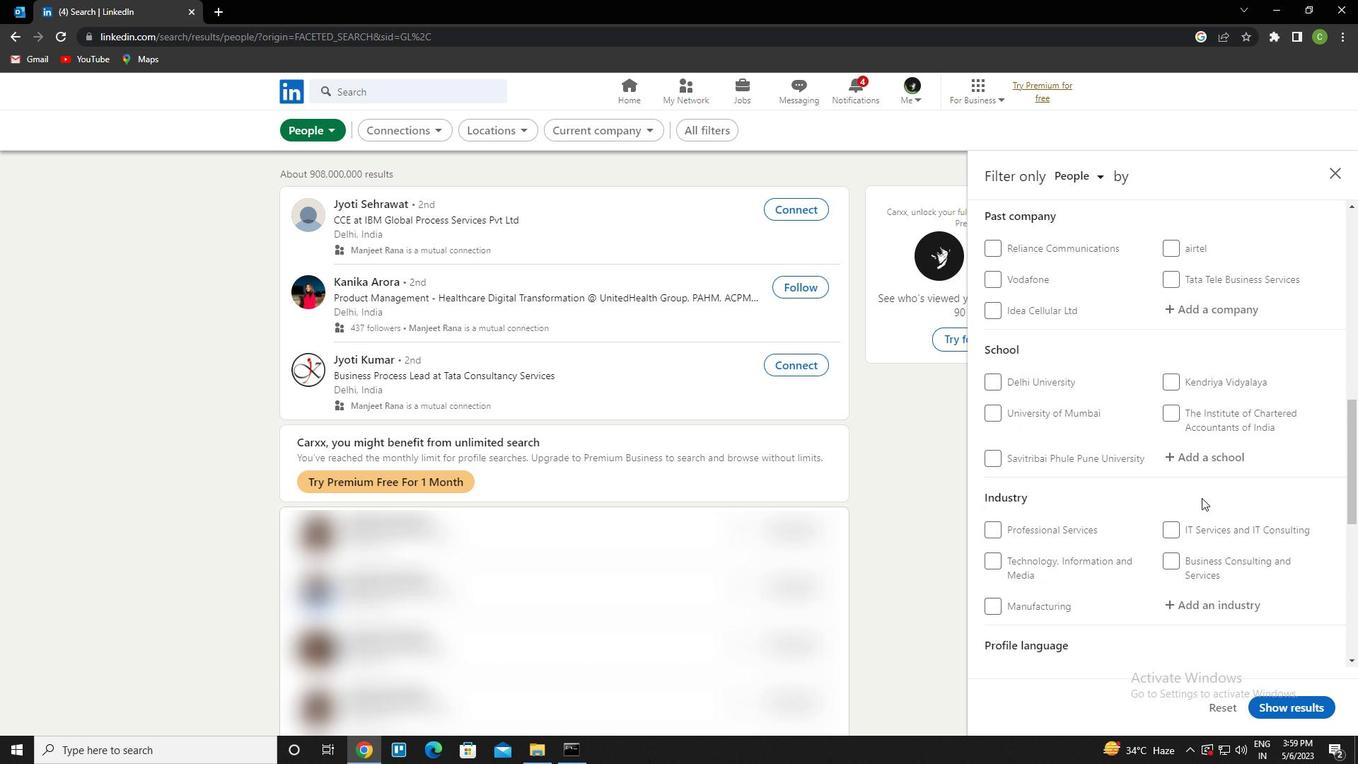 
Action: Mouse scrolled (1202, 497) with delta (0, 0)
Screenshot: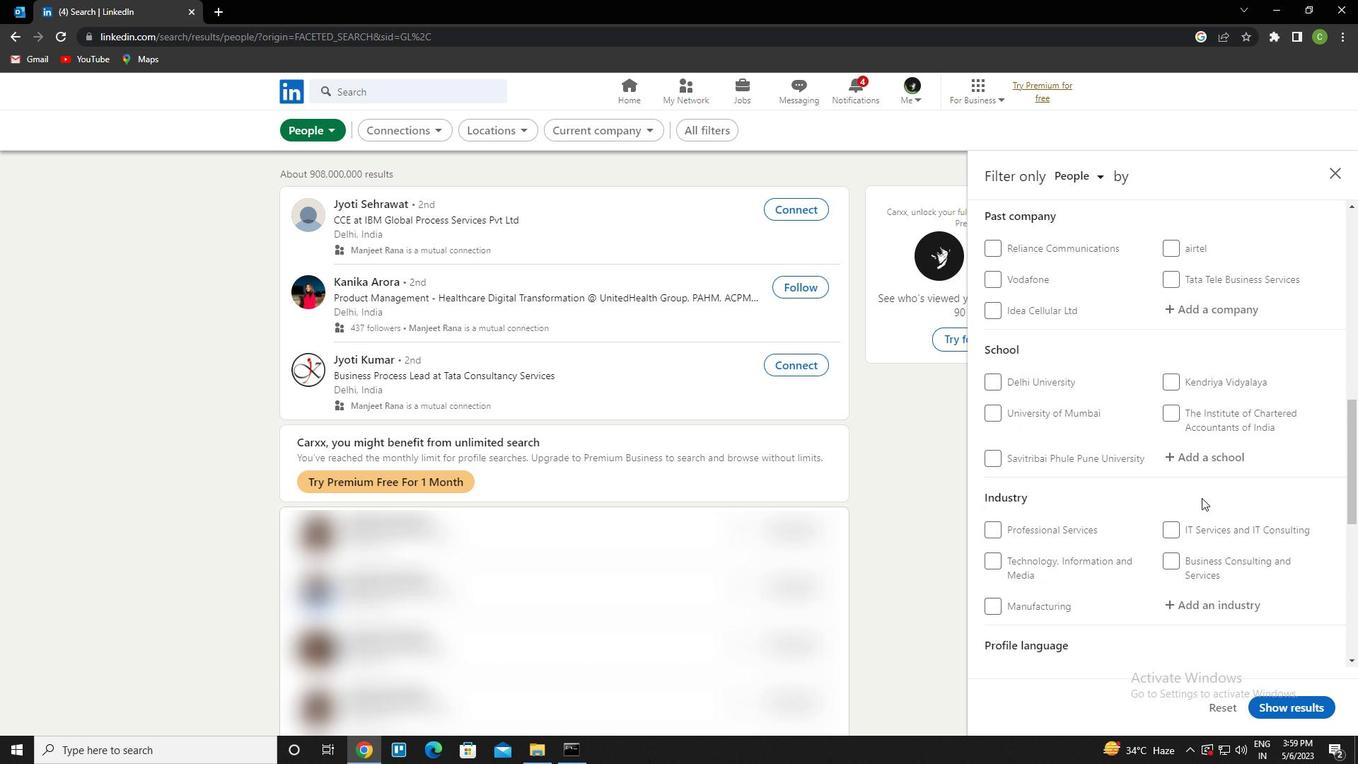 
Action: Mouse scrolled (1202, 497) with delta (0, 0)
Screenshot: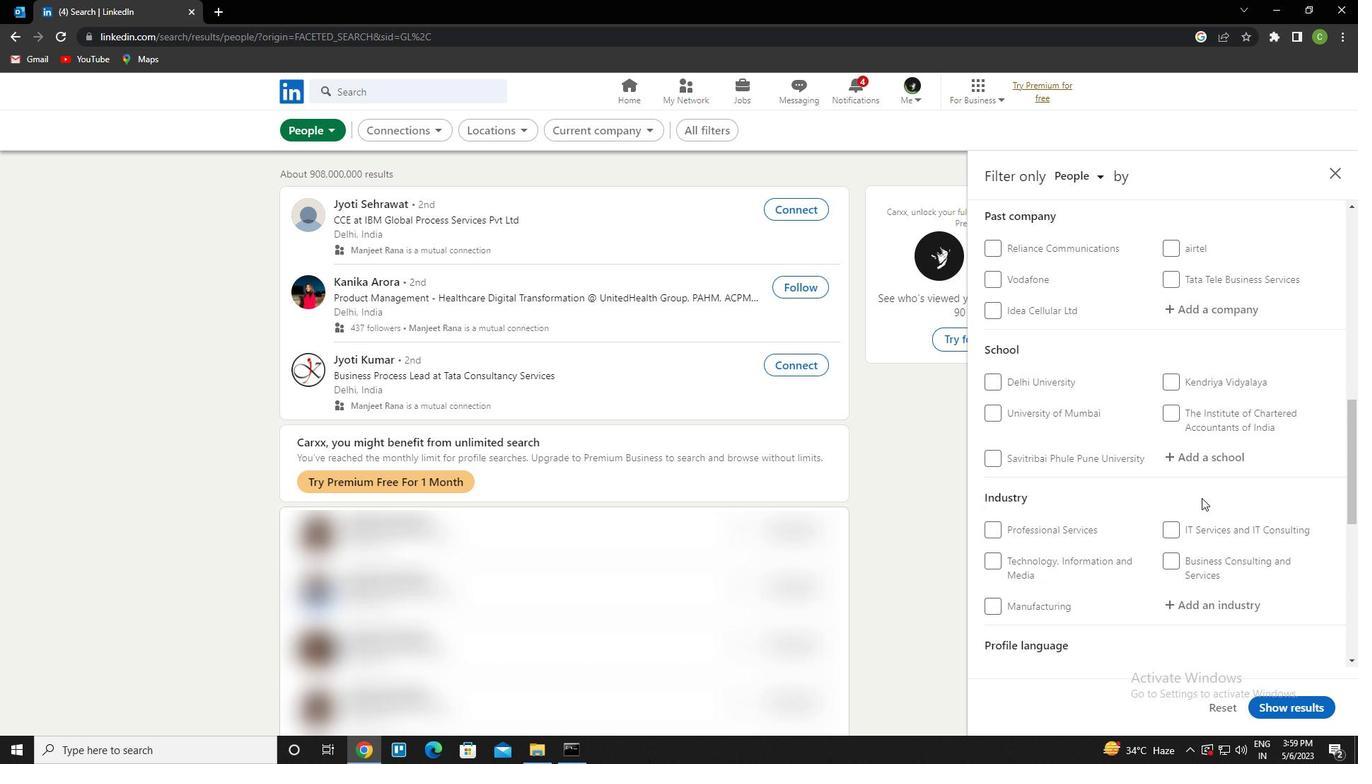 
Action: Mouse scrolled (1202, 497) with delta (0, 0)
Screenshot: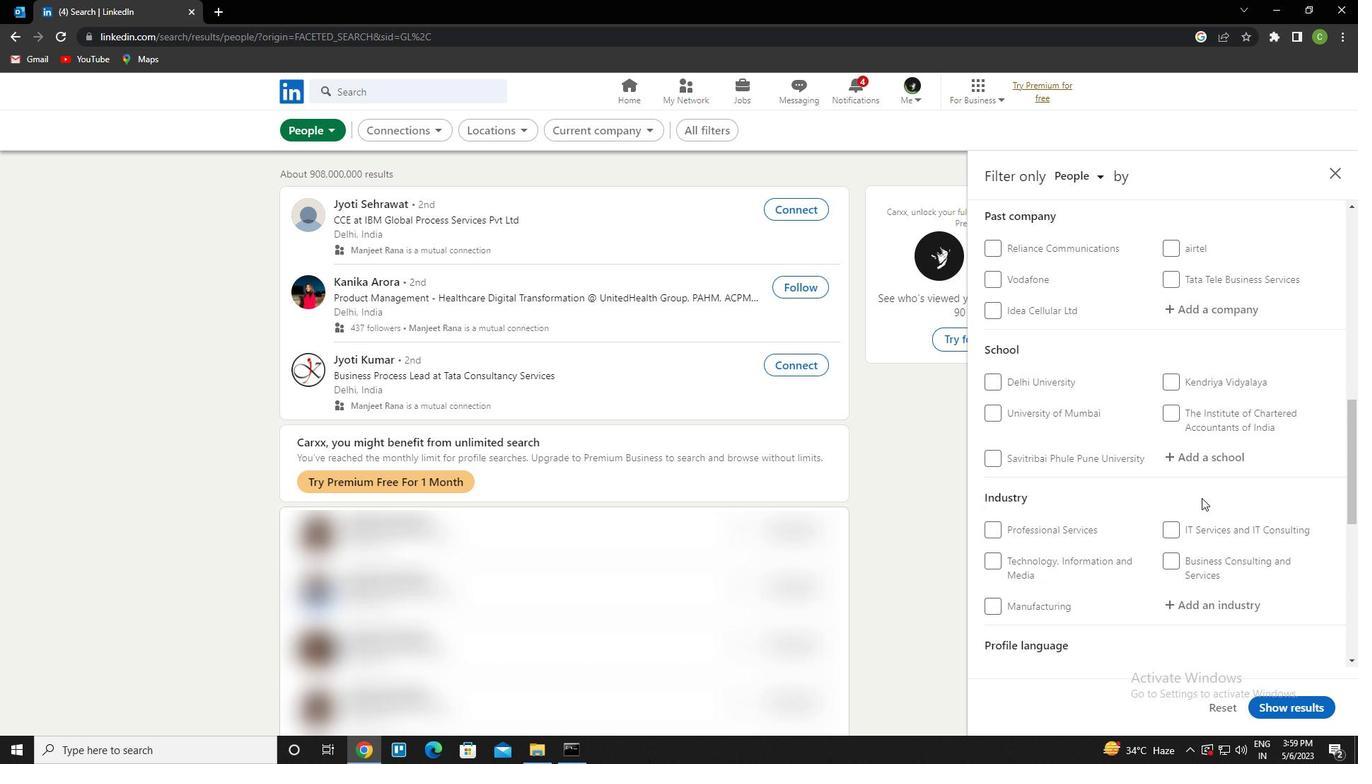 
Action: Mouse scrolled (1202, 497) with delta (0, 0)
Screenshot: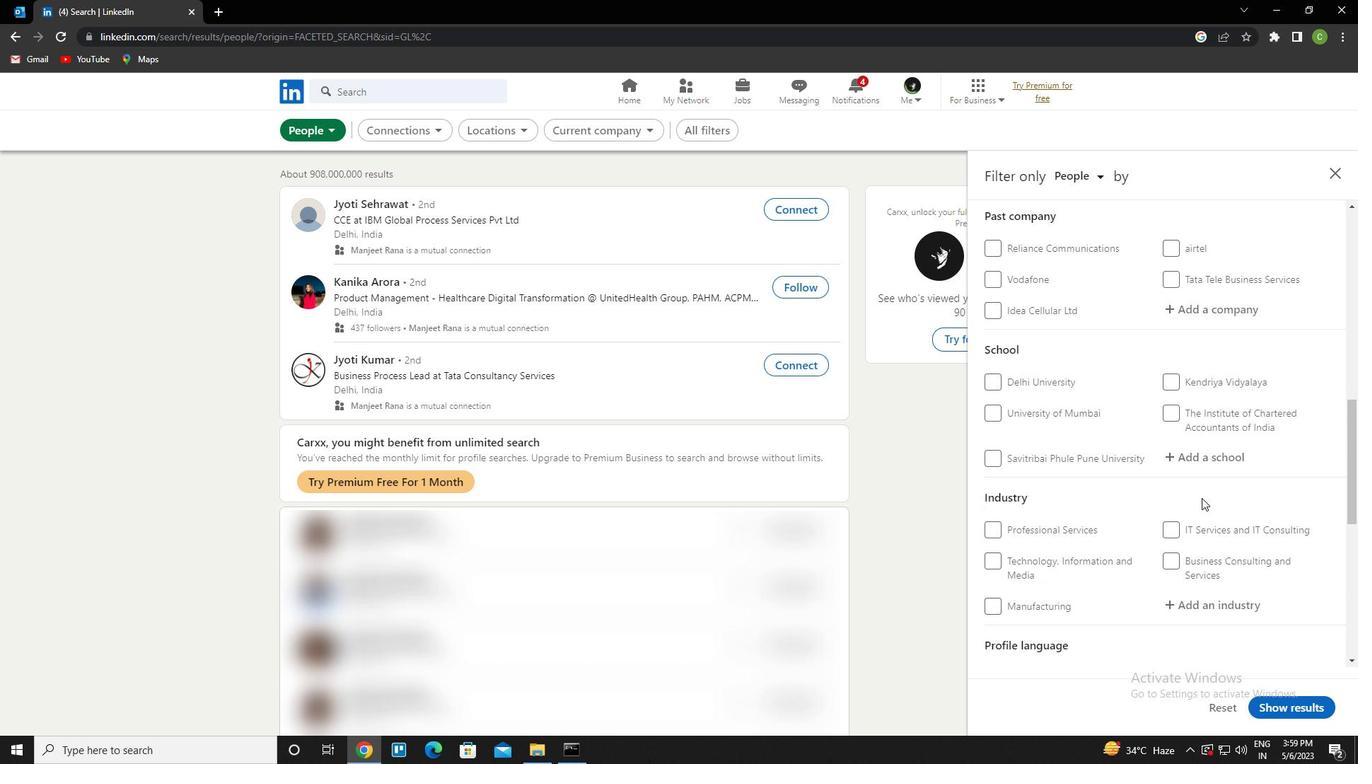
Action: Mouse scrolled (1202, 497) with delta (0, 0)
Screenshot: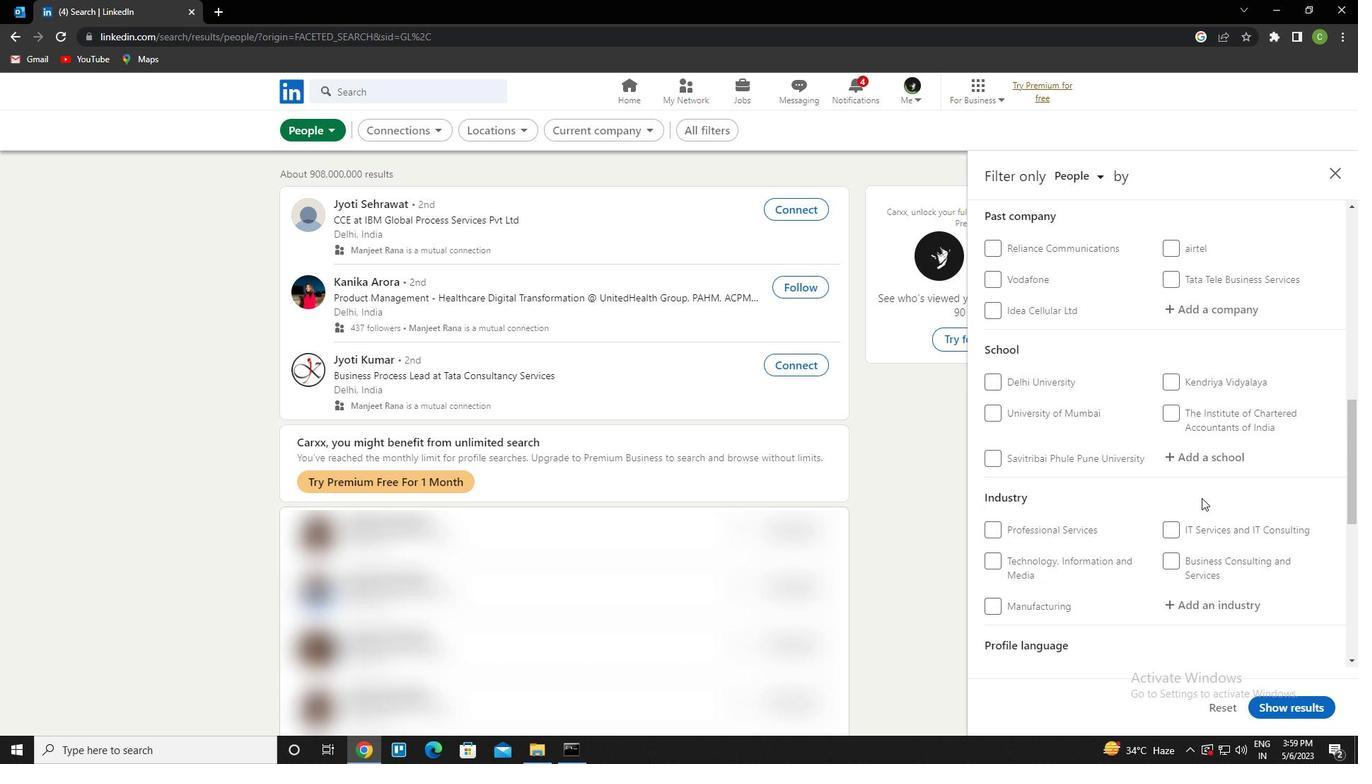 
Action: Mouse moved to (1038, 453)
Screenshot: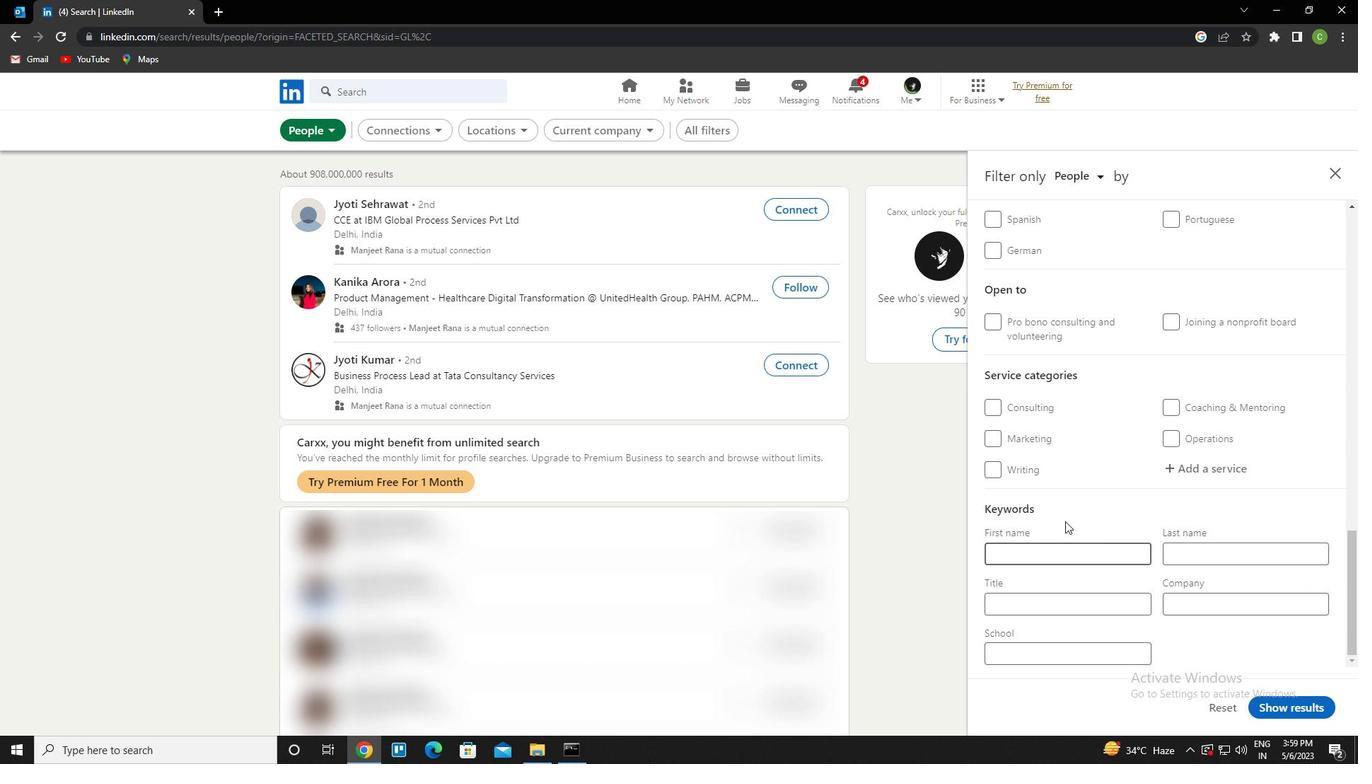 
Action: Mouse scrolled (1038, 454) with delta (0, 0)
Screenshot: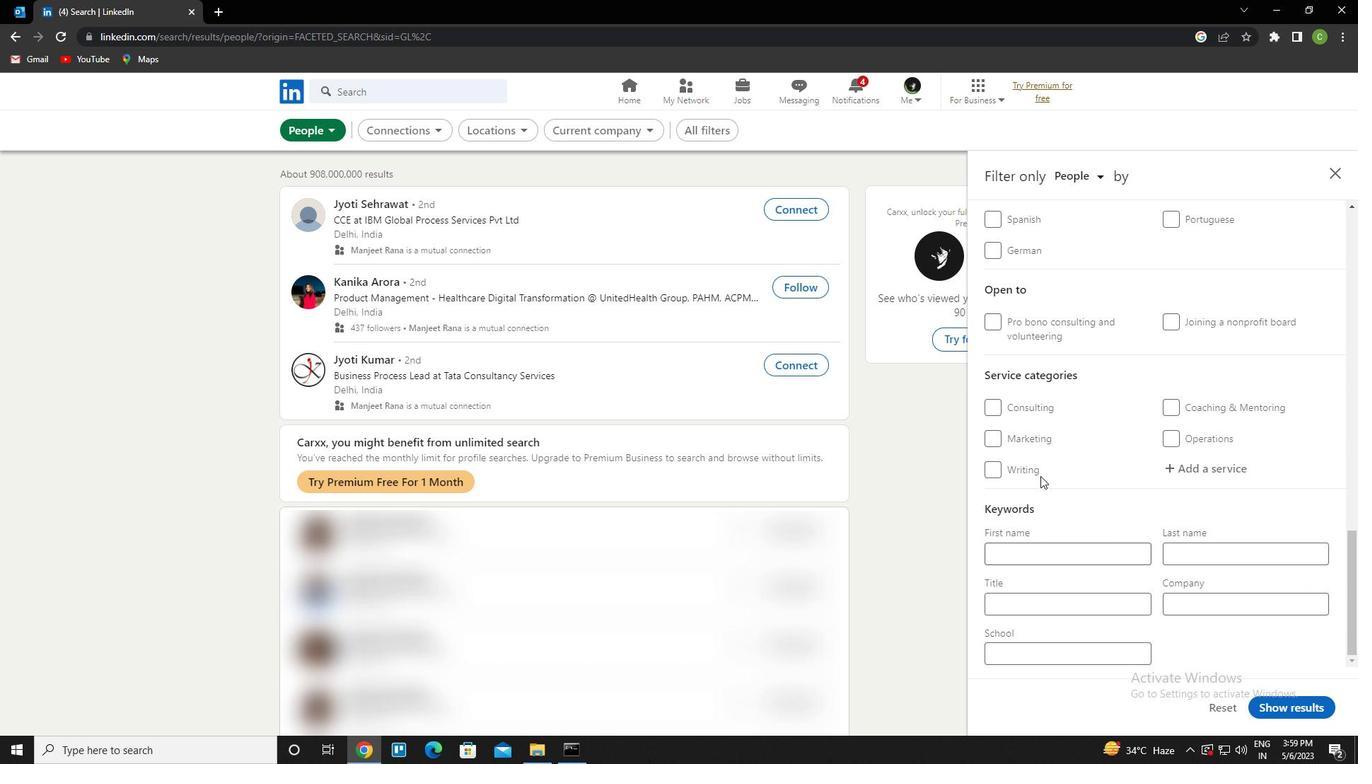 
Action: Mouse scrolled (1038, 454) with delta (0, 0)
Screenshot: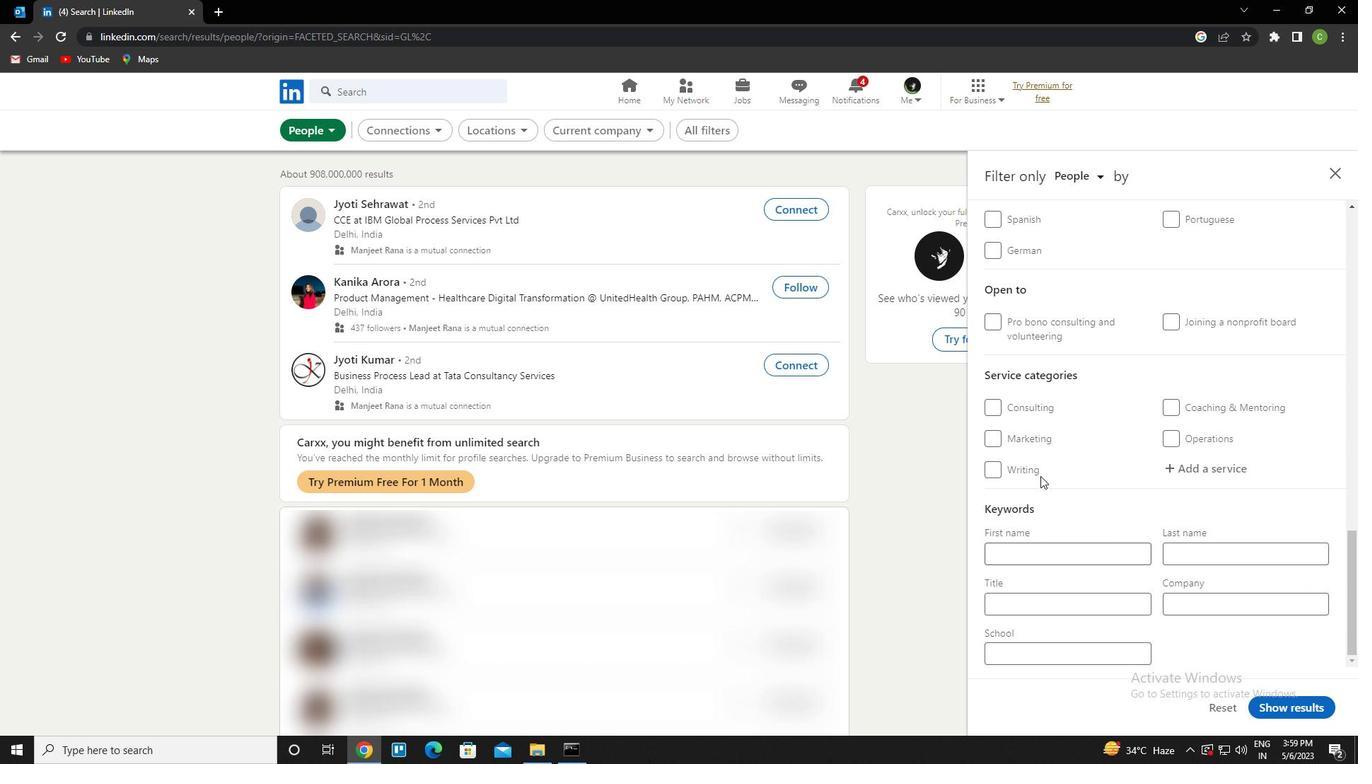 
Action: Mouse moved to (1038, 451)
Screenshot: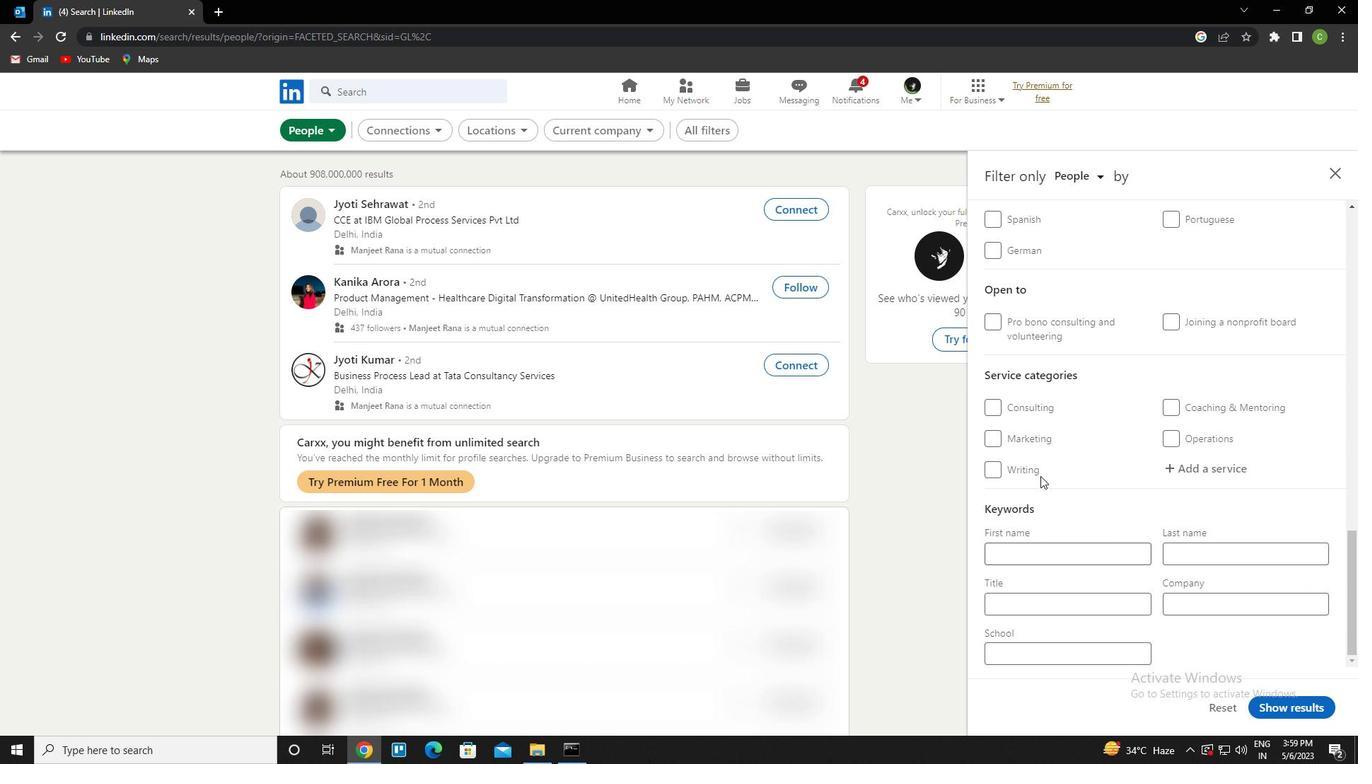 
Action: Mouse scrolled (1038, 452) with delta (0, 0)
Screenshot: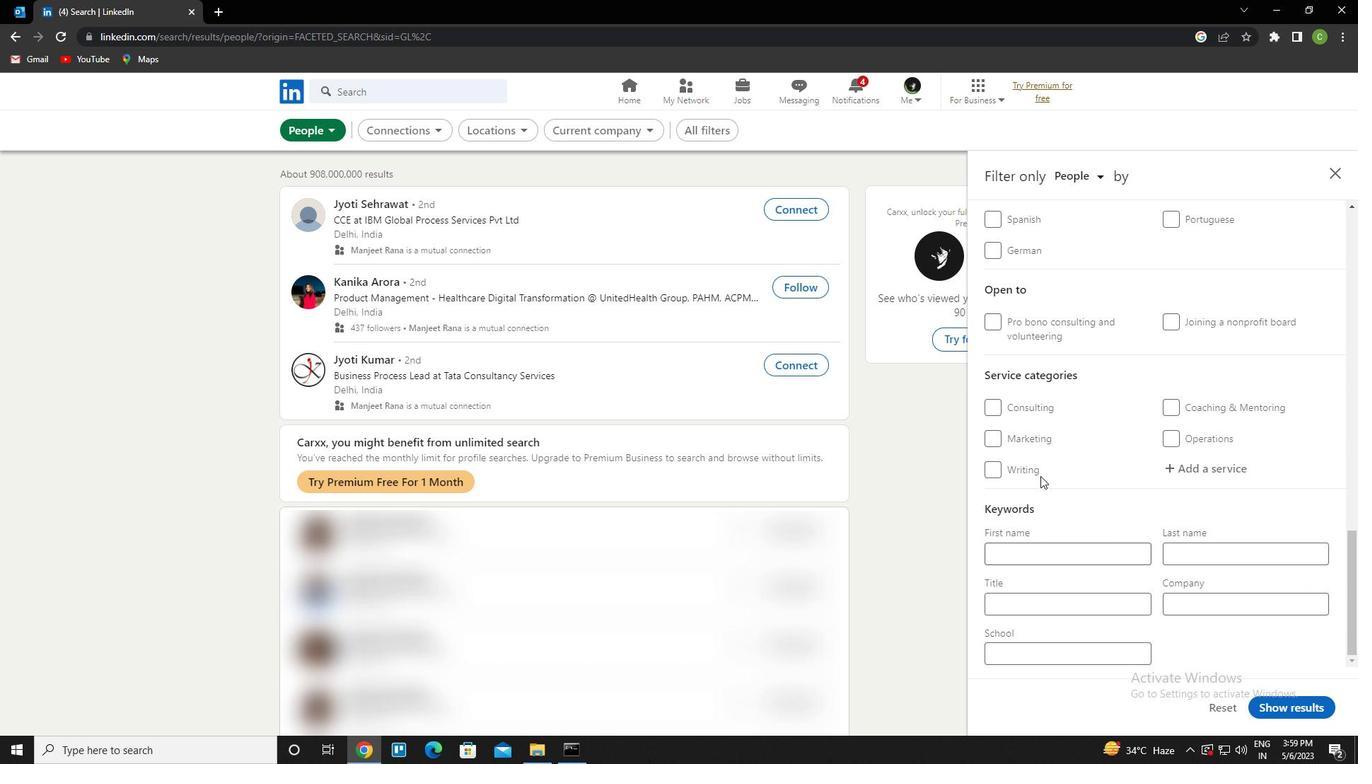 
Action: Mouse moved to (997, 420)
Screenshot: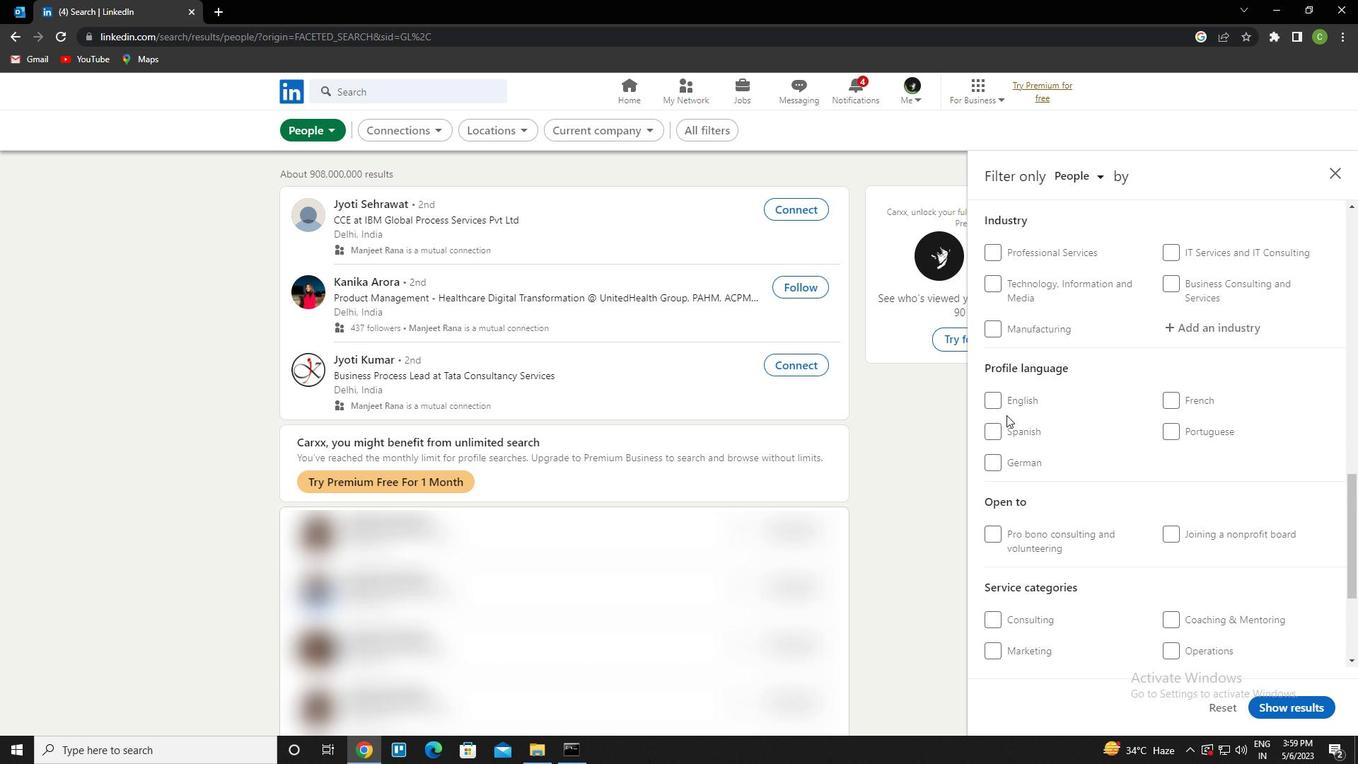 
Action: Mouse pressed left at (997, 420)
Screenshot: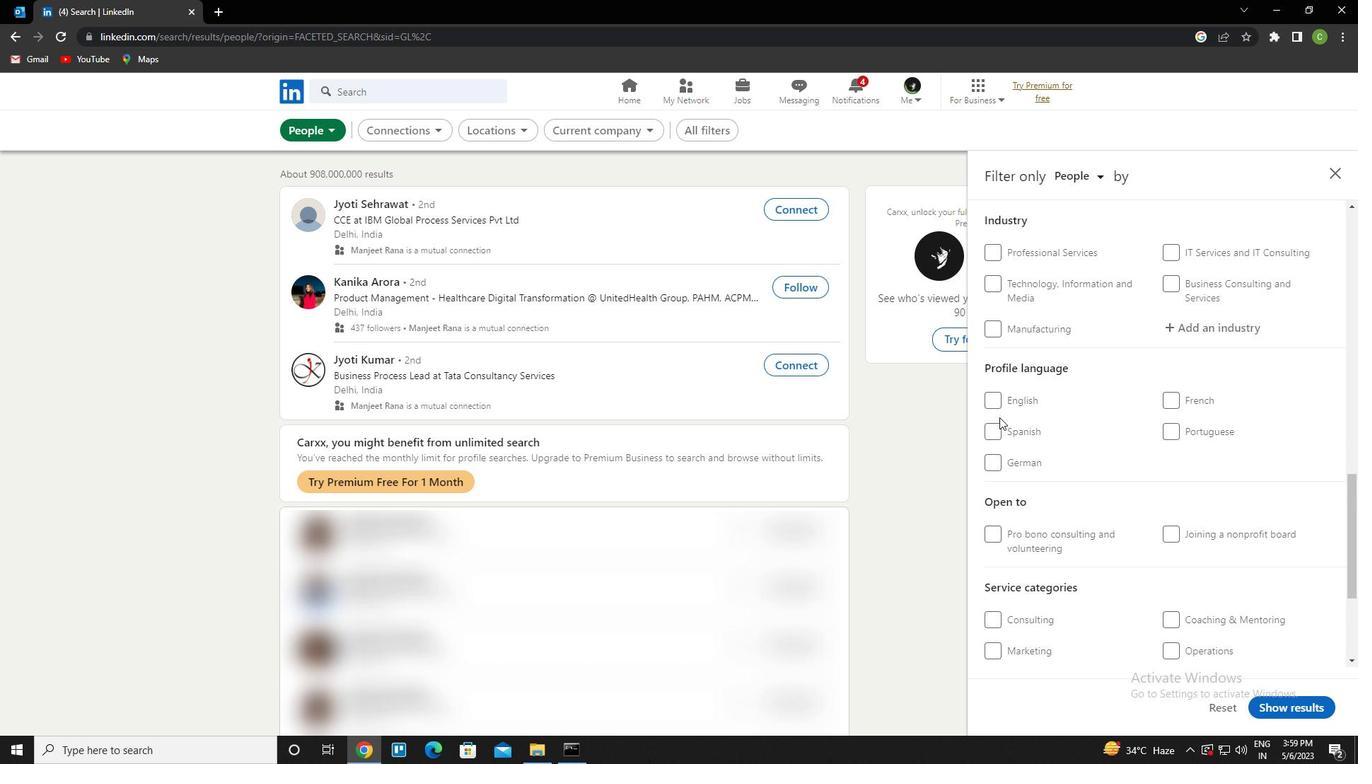 
Action: Mouse moved to (999, 433)
Screenshot: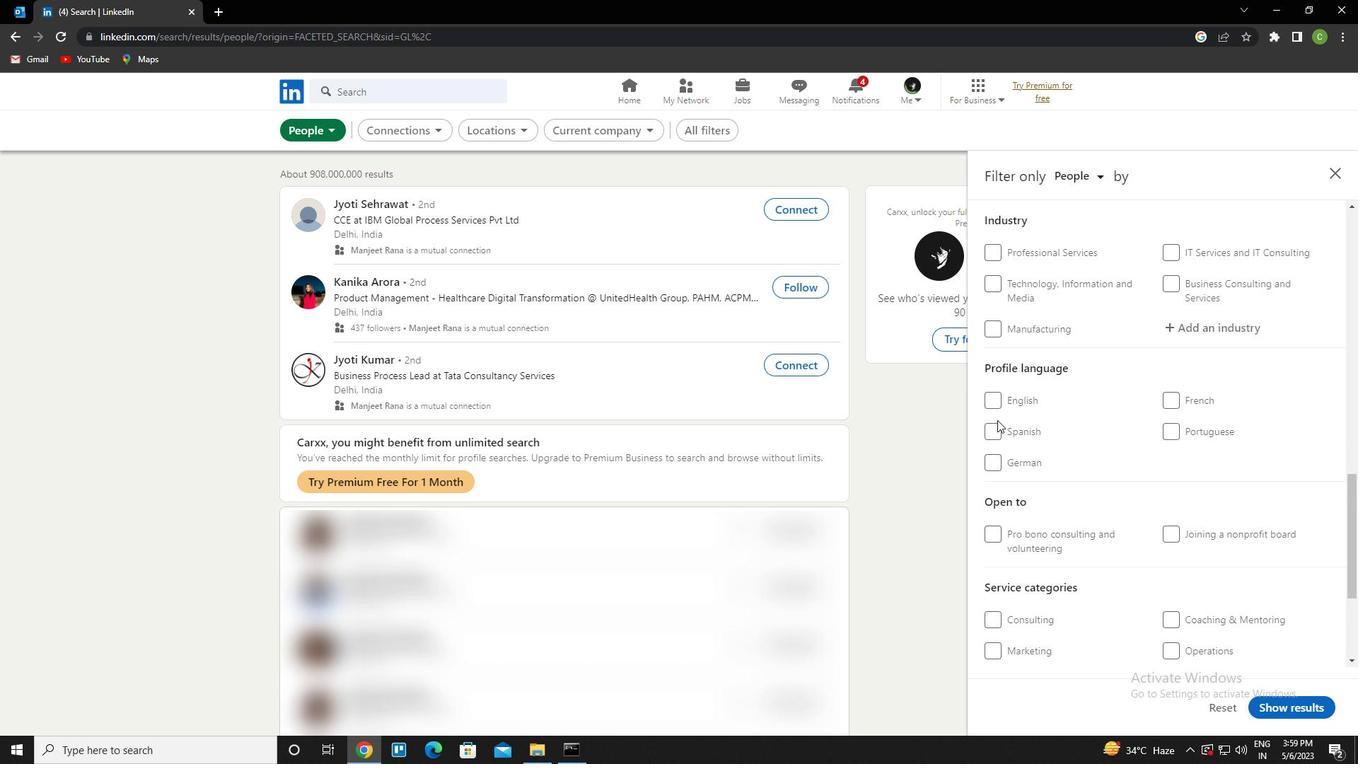 
Action: Mouse pressed left at (999, 433)
Screenshot: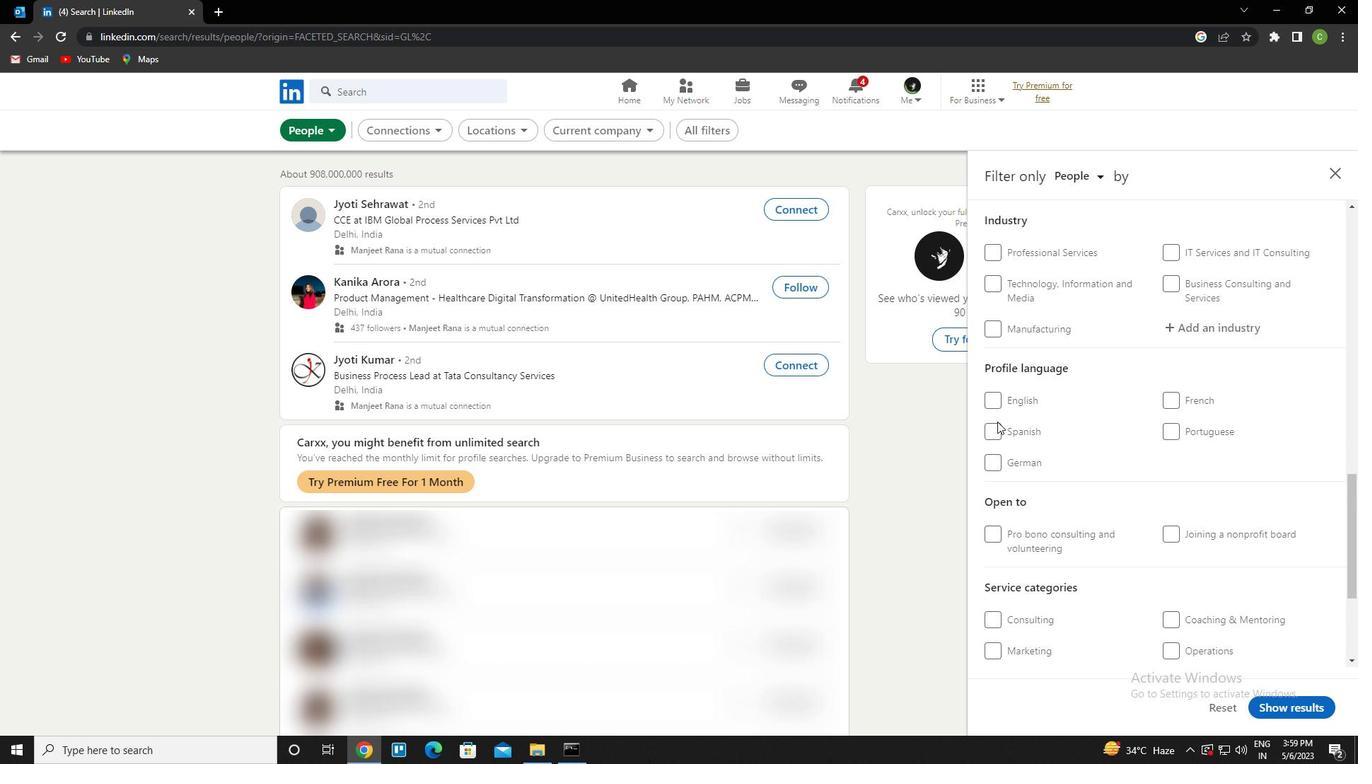 
Action: Mouse moved to (1012, 435)
Screenshot: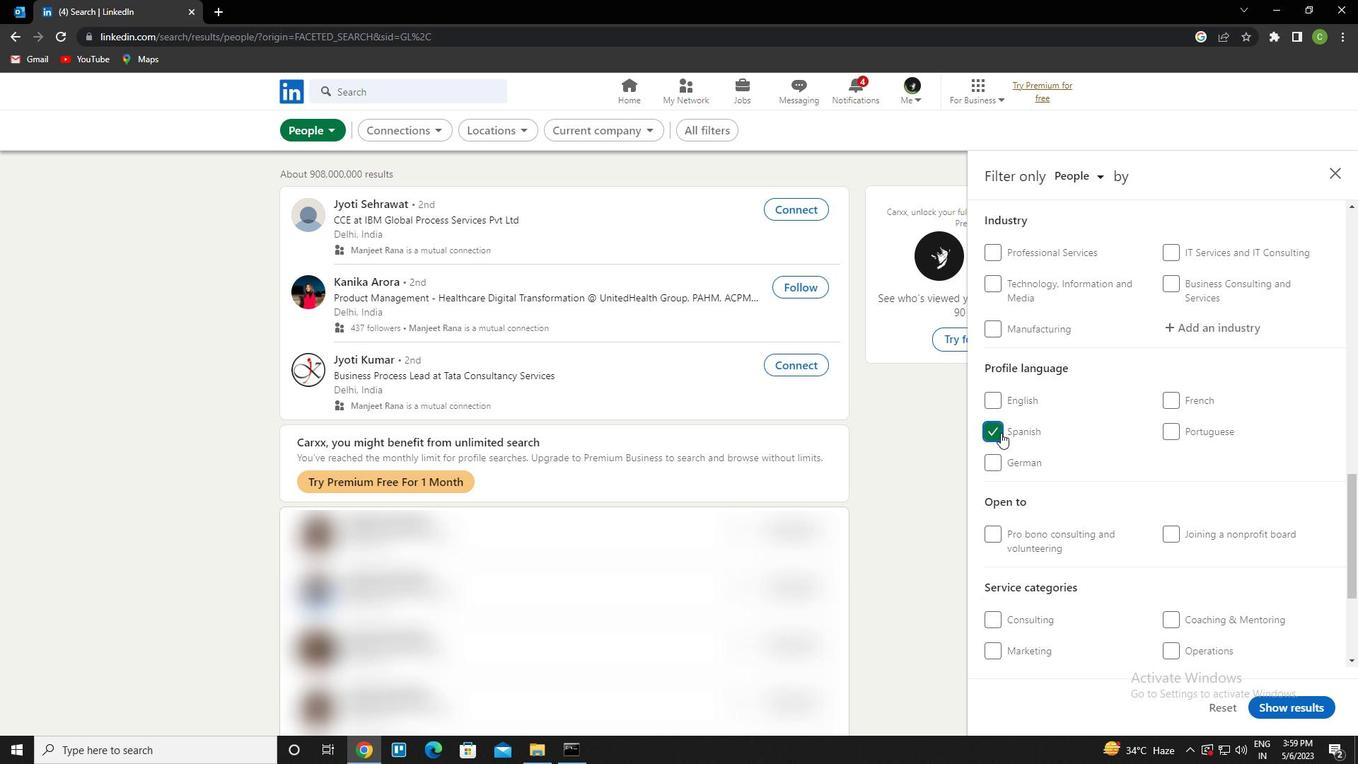 
Action: Mouse scrolled (1012, 436) with delta (0, 0)
Screenshot: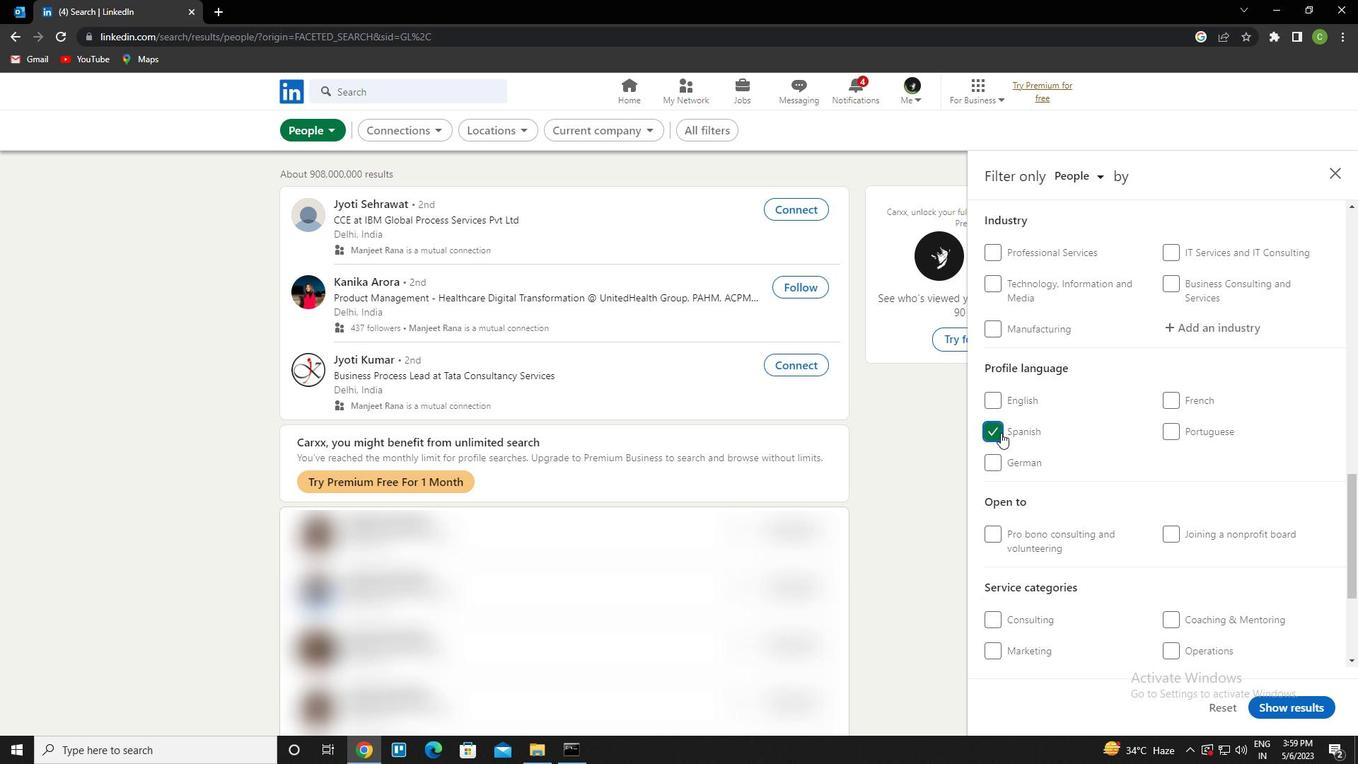 
Action: Mouse scrolled (1012, 436) with delta (0, 0)
Screenshot: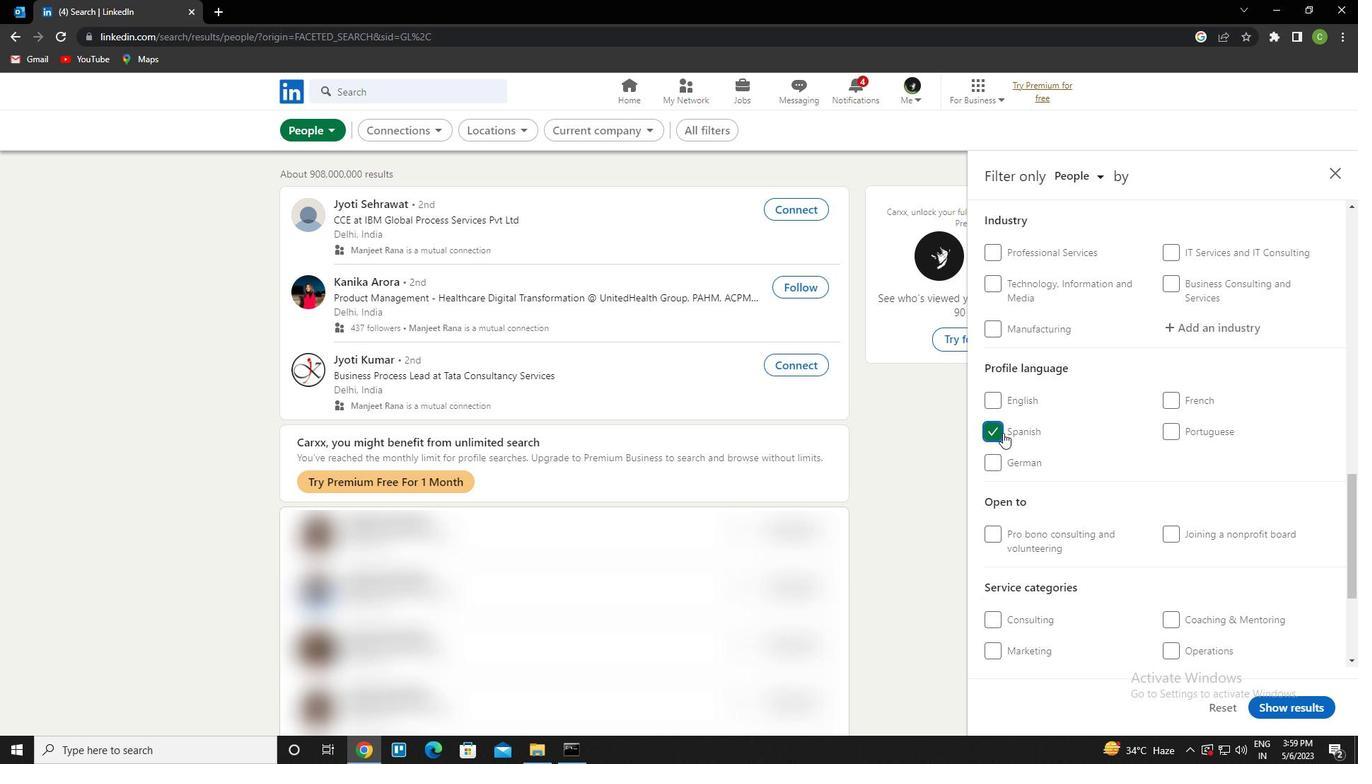 
Action: Mouse scrolled (1012, 436) with delta (0, 0)
Screenshot: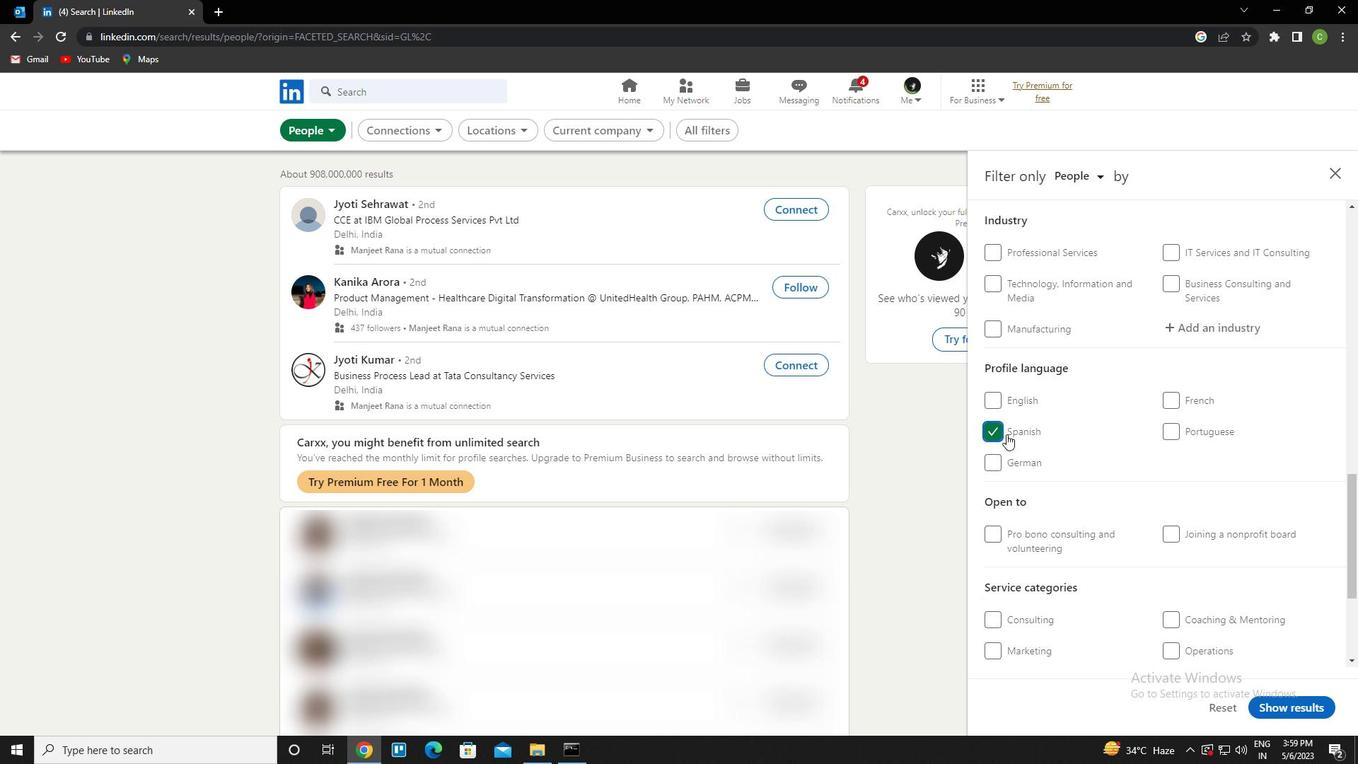 
Action: Mouse scrolled (1012, 436) with delta (0, 0)
Screenshot: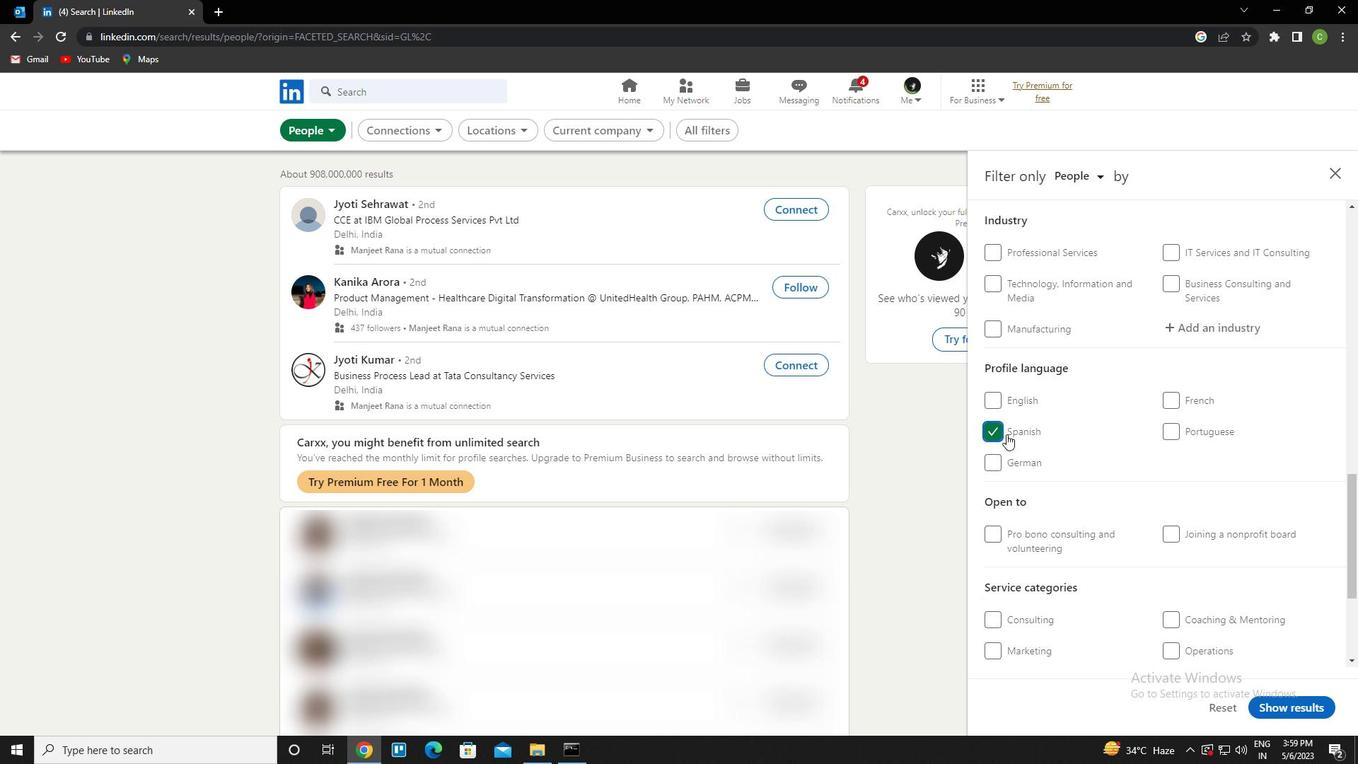 
Action: Mouse scrolled (1012, 436) with delta (0, 0)
Screenshot: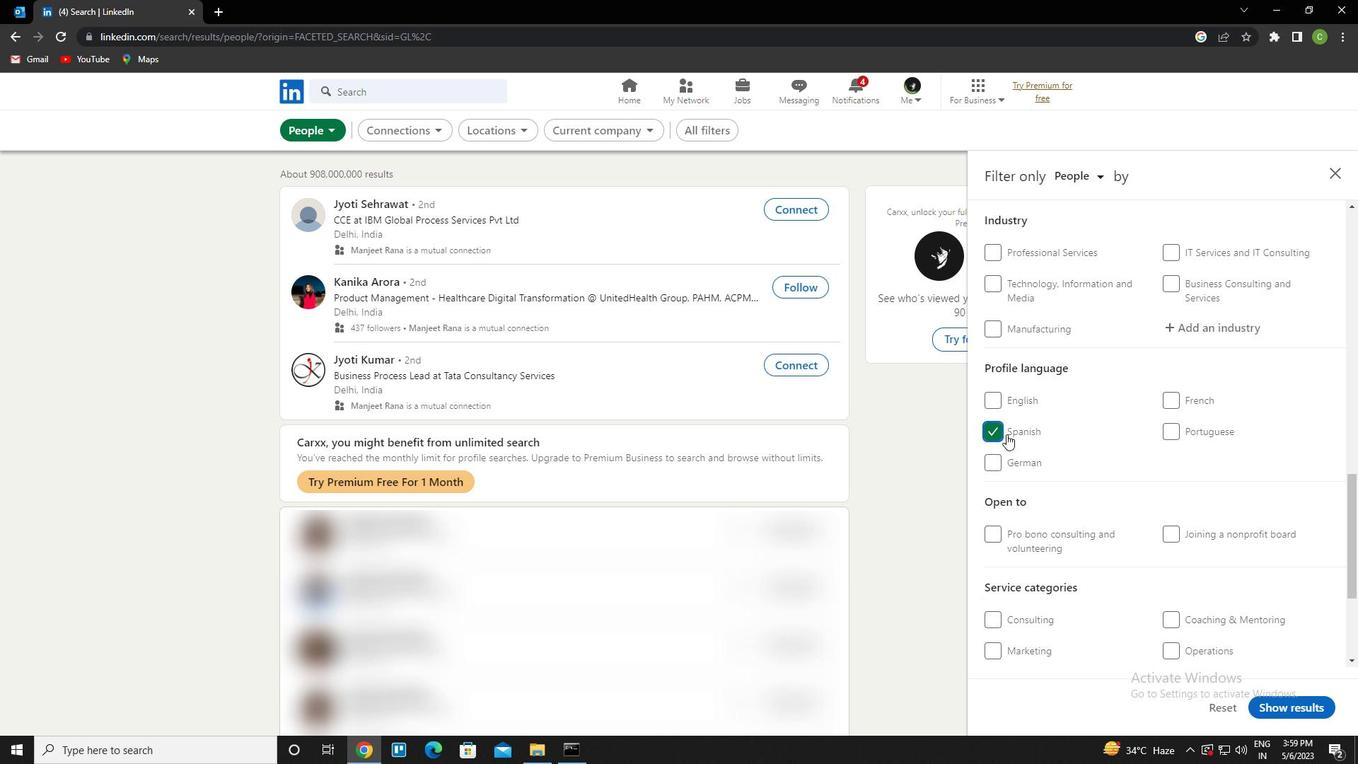 
Action: Mouse scrolled (1012, 436) with delta (0, 0)
Screenshot: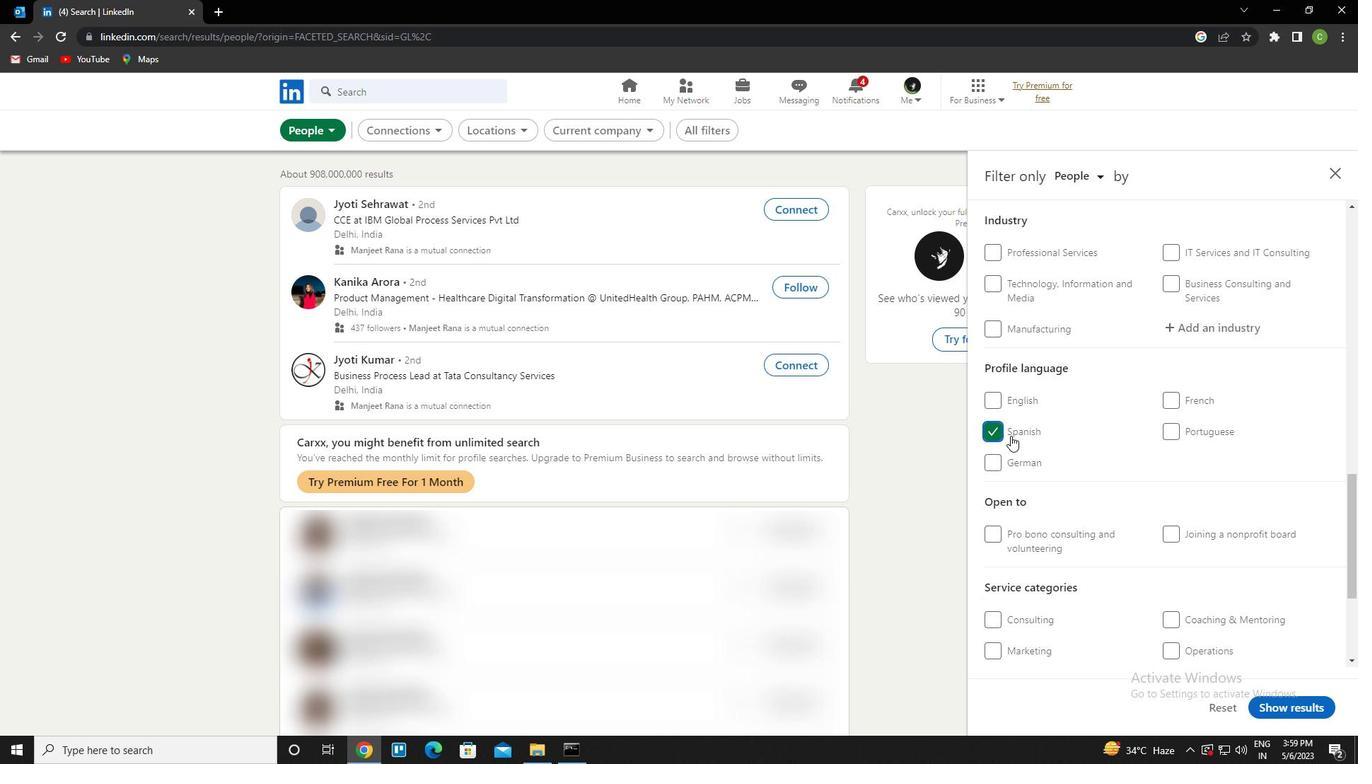 
Action: Mouse scrolled (1012, 436) with delta (0, 0)
Screenshot: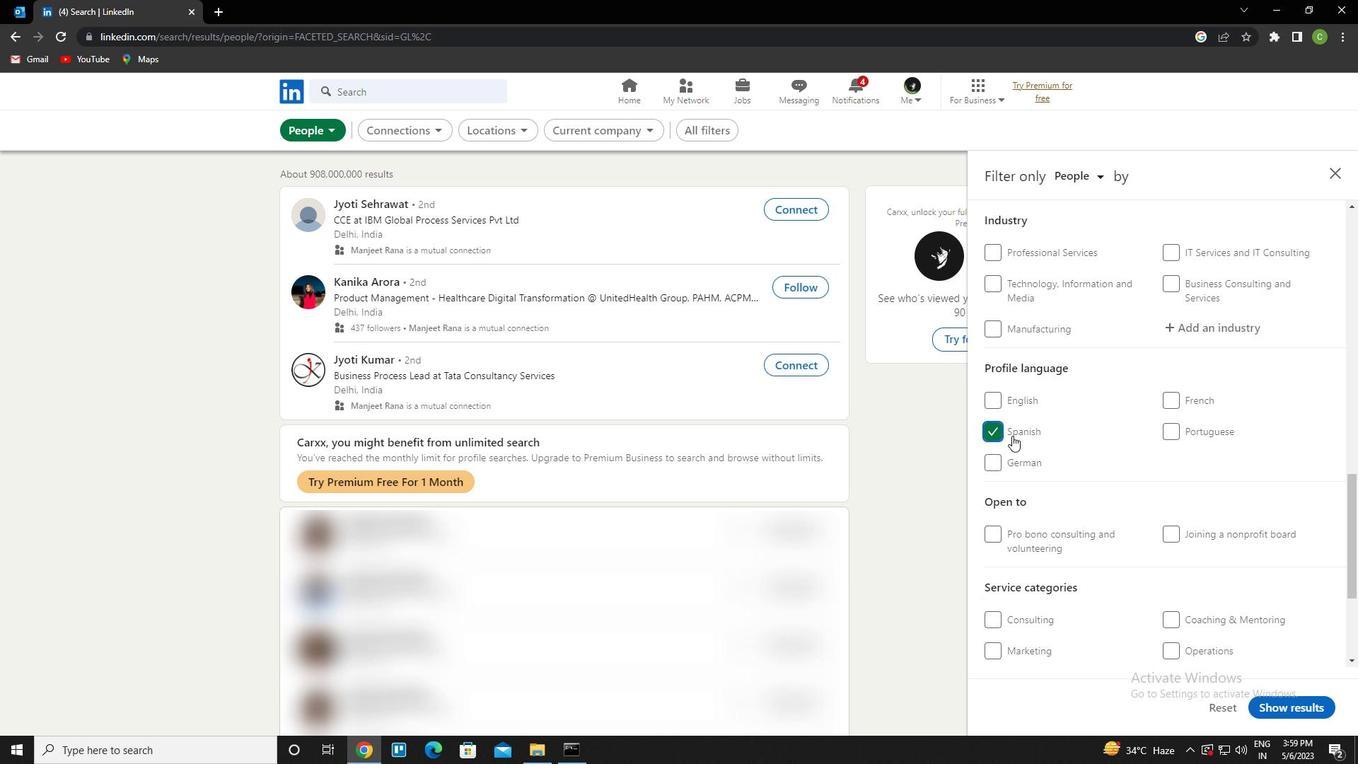 
Action: Mouse scrolled (1012, 436) with delta (0, 0)
Screenshot: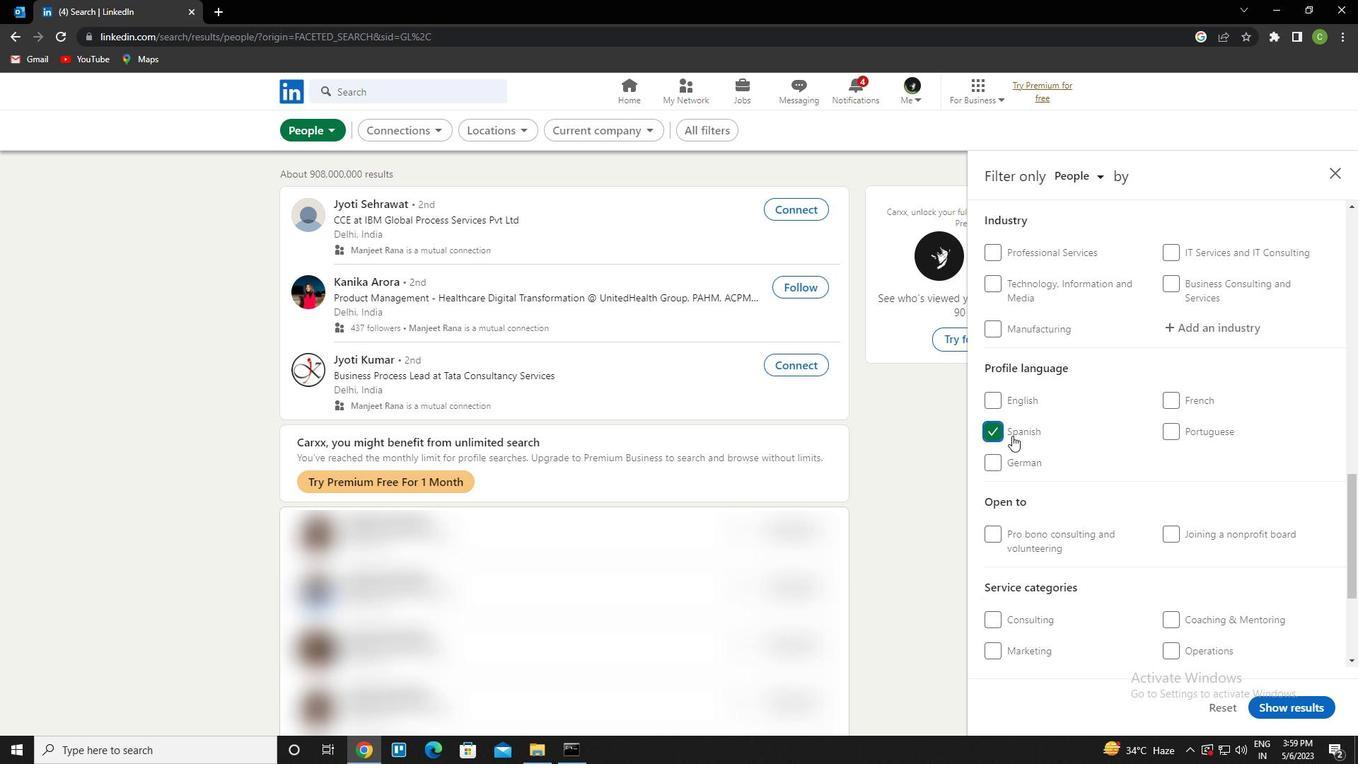 
Action: Mouse scrolled (1012, 436) with delta (0, 0)
Screenshot: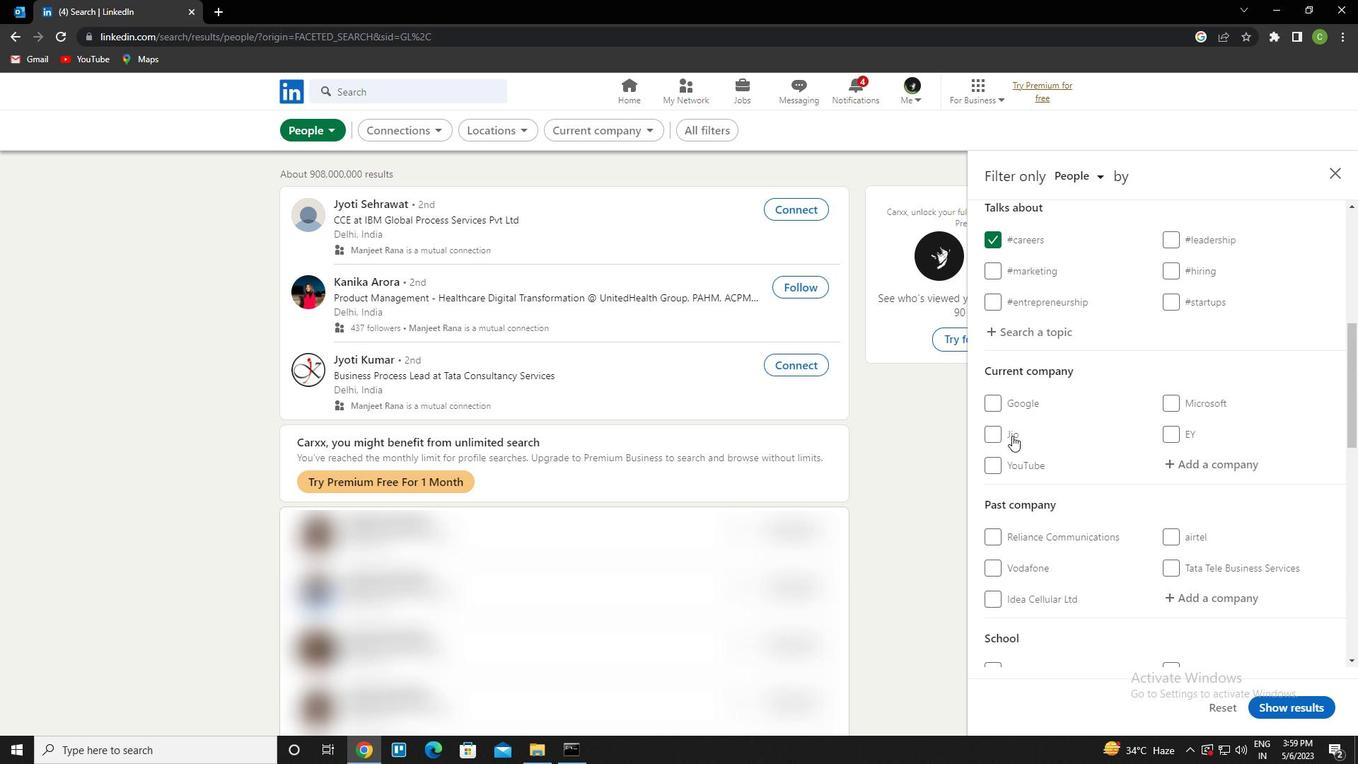 
Action: Mouse scrolled (1012, 436) with delta (0, 0)
Screenshot: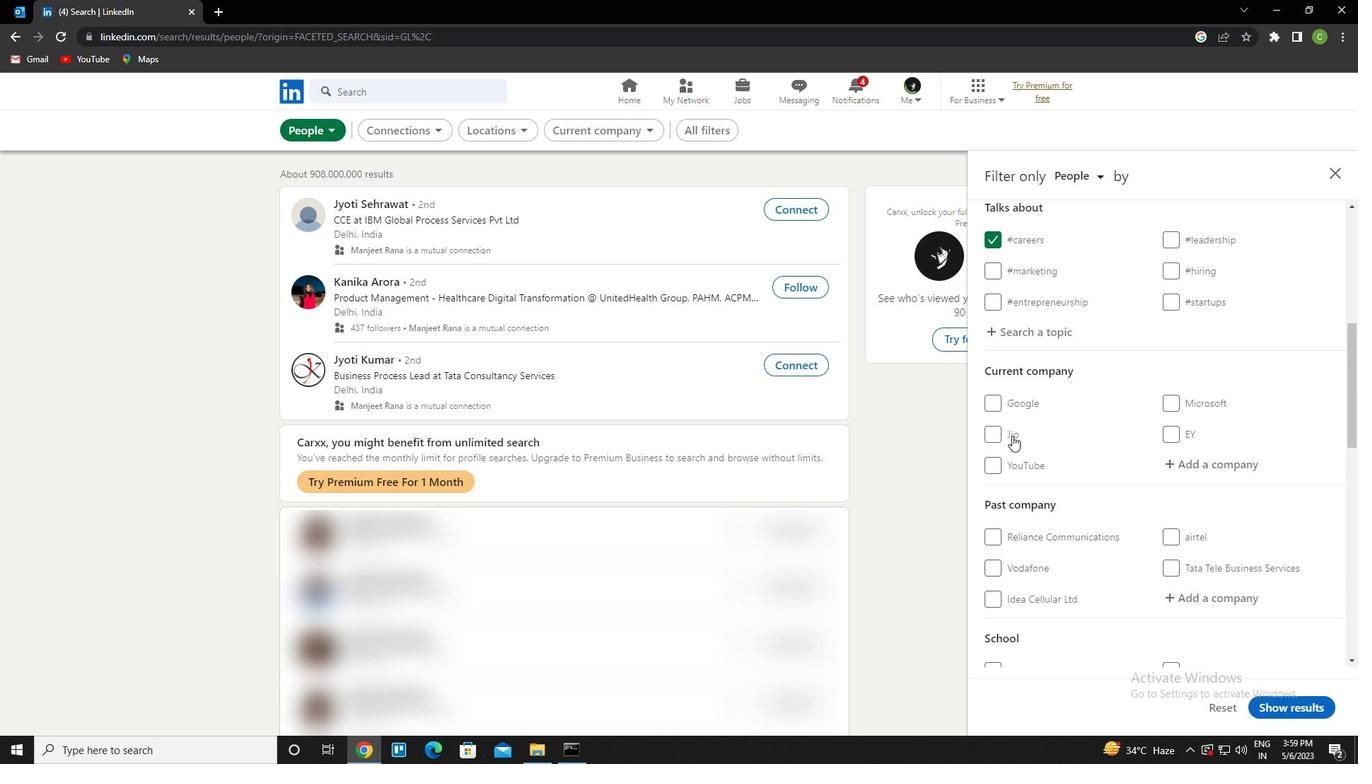 
Action: Mouse moved to (1084, 439)
Screenshot: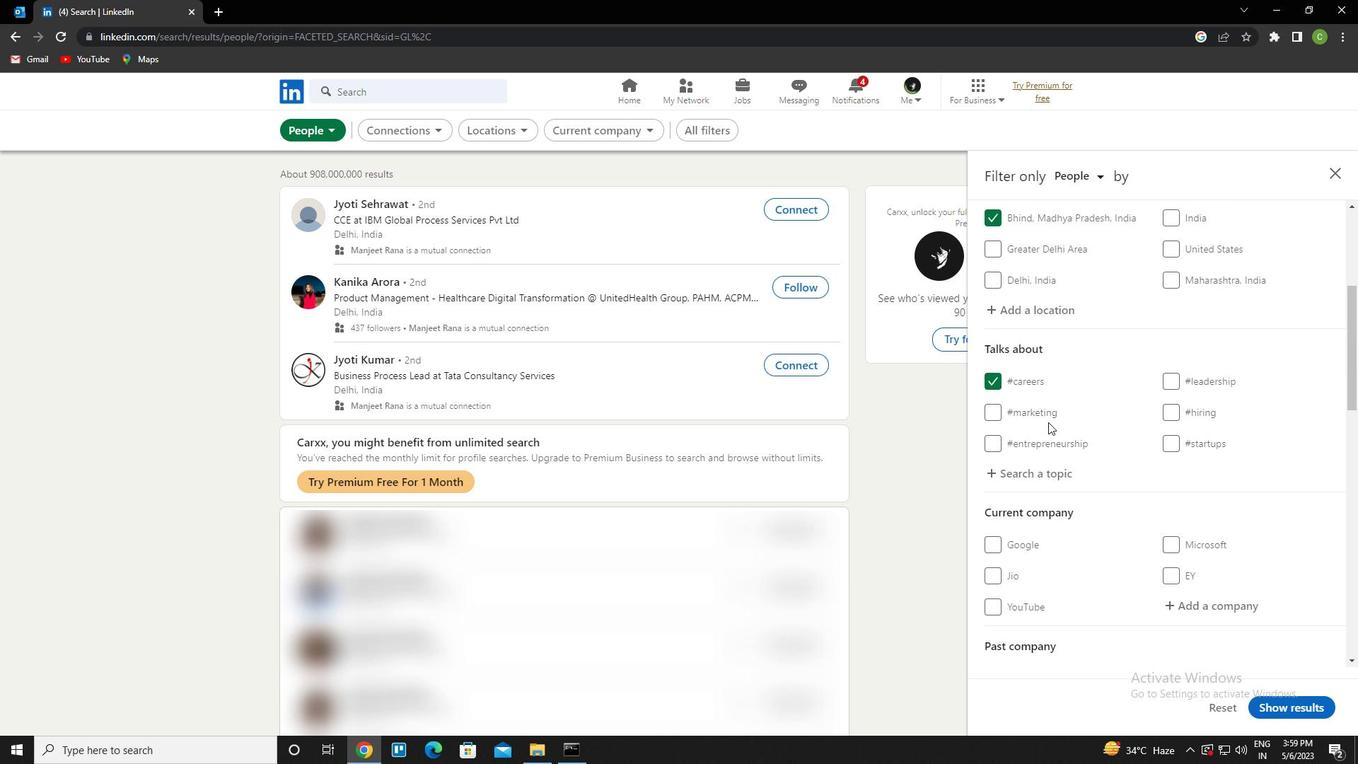 
Action: Mouse scrolled (1084, 438) with delta (0, 0)
Screenshot: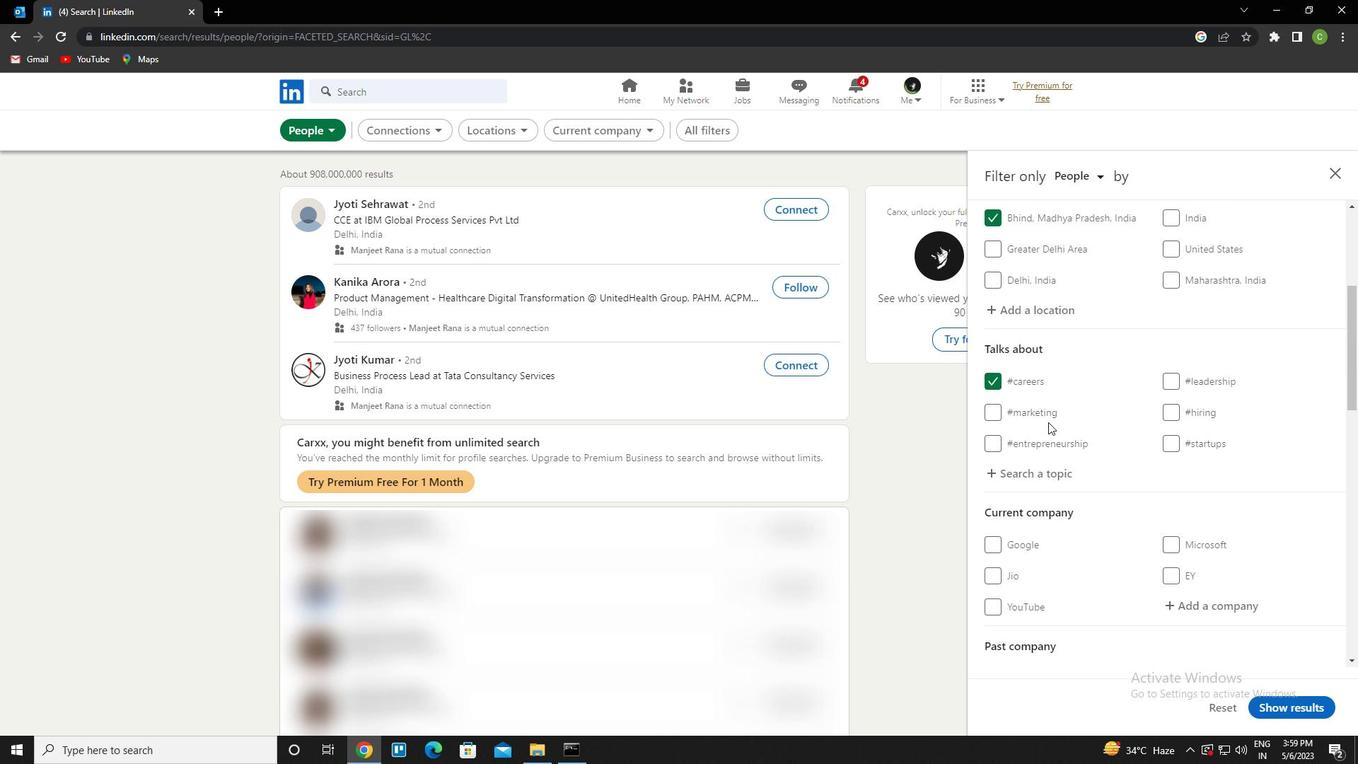 
Action: Mouse moved to (1086, 441)
Screenshot: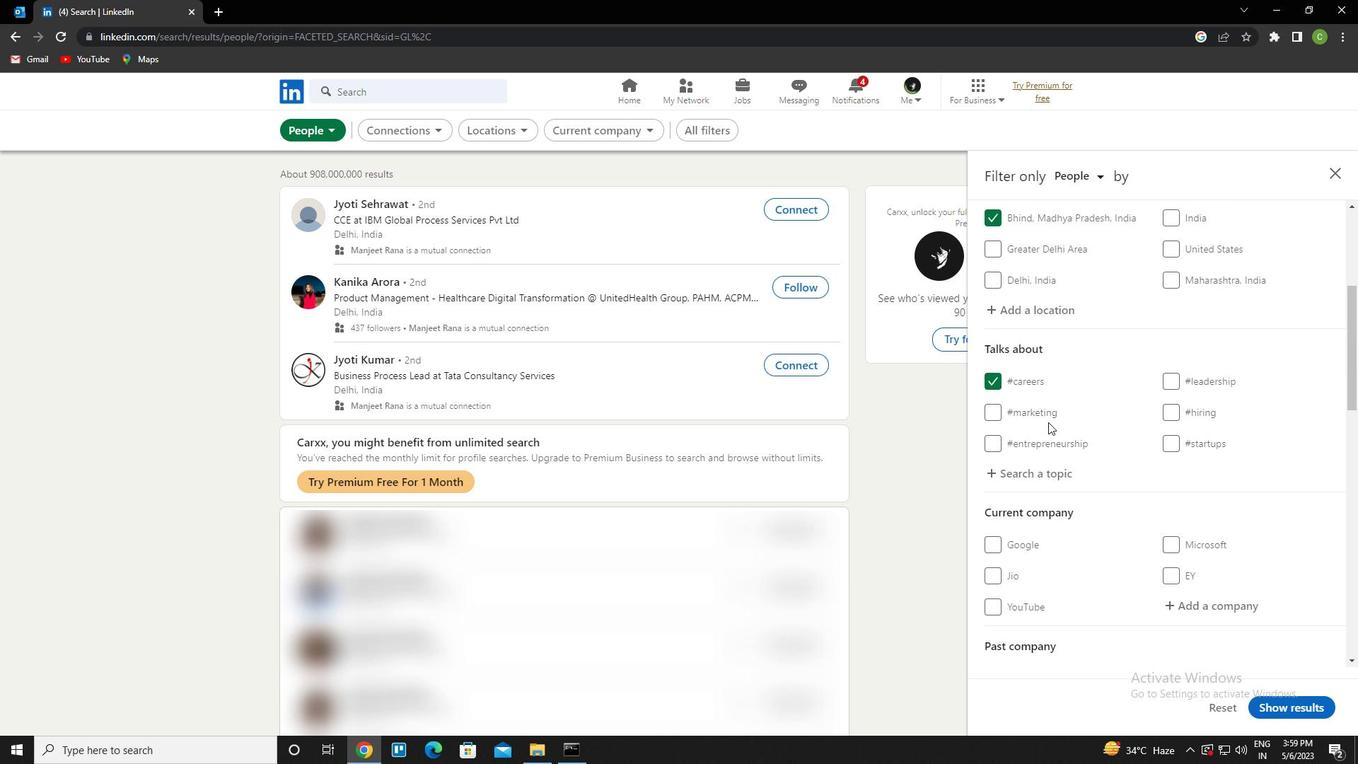 
Action: Mouse scrolled (1086, 440) with delta (0, 0)
Screenshot: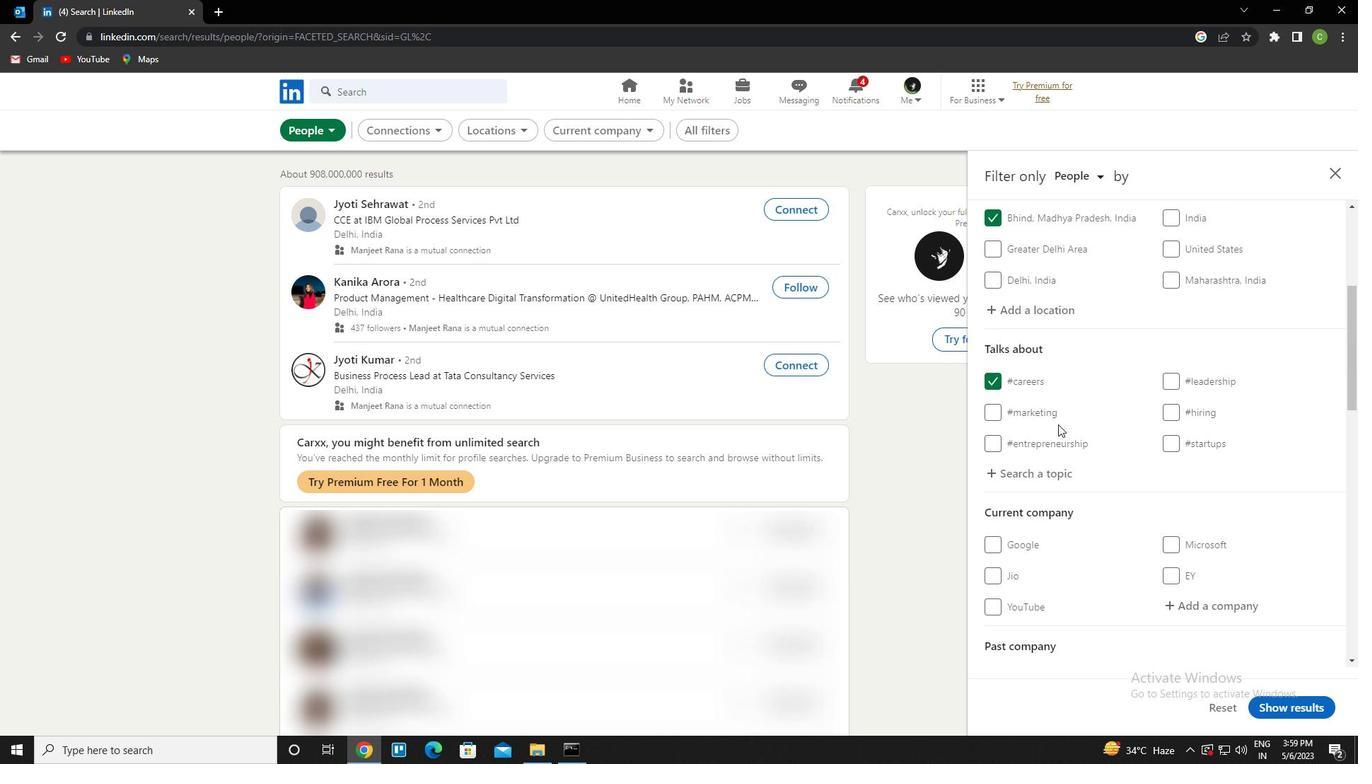 
Action: Mouse moved to (1191, 470)
Screenshot: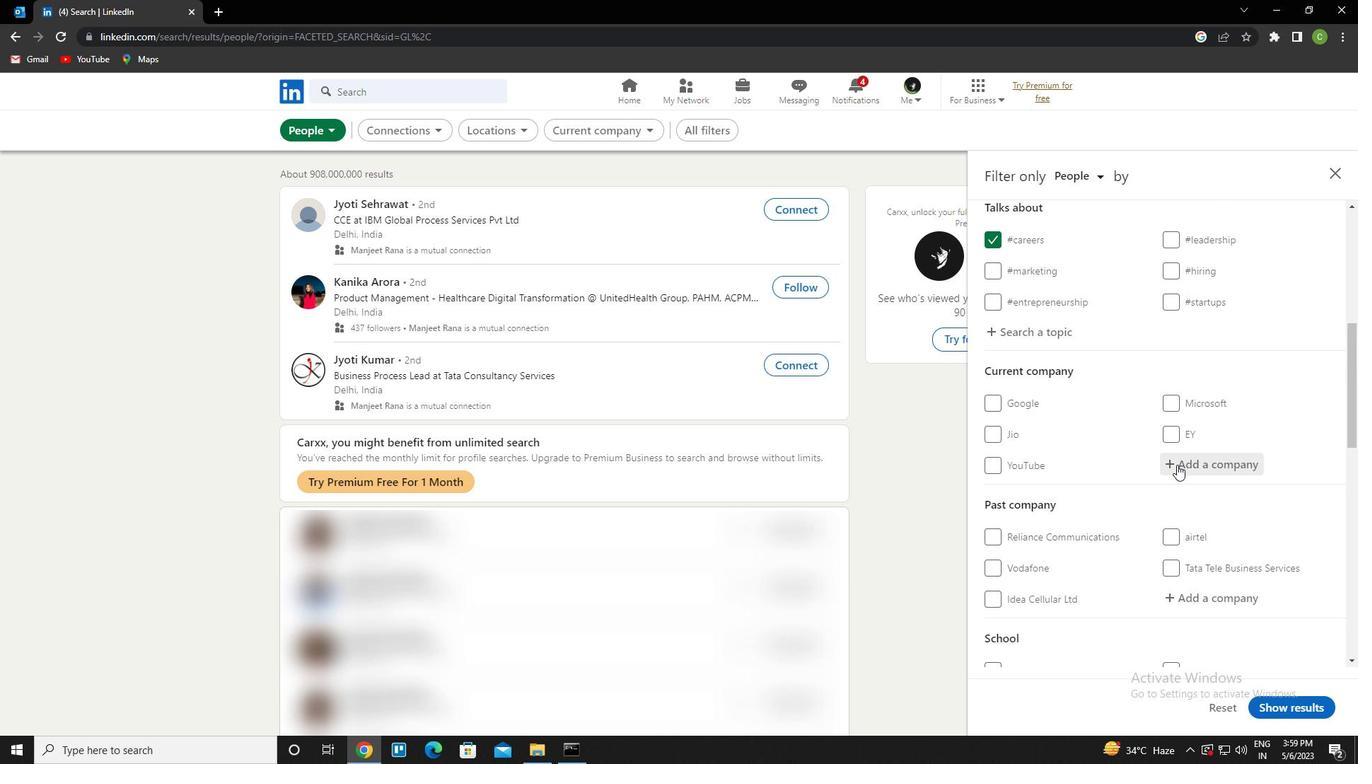 
Action: Mouse pressed left at (1191, 470)
Screenshot: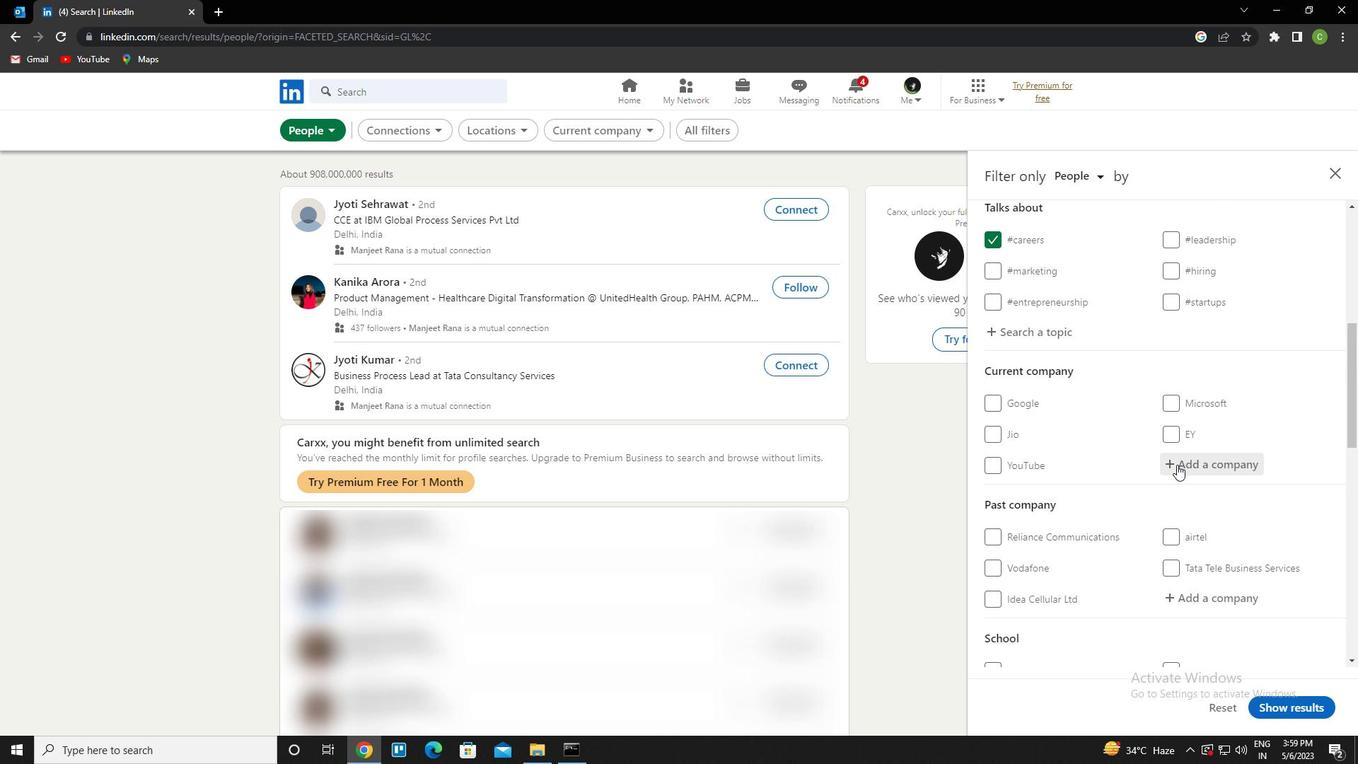 
Action: Key pressed <Key.caps_lock>v<Key.caps_lock>arroc<Key.space>safety<Key.down><Key.enter>
Screenshot: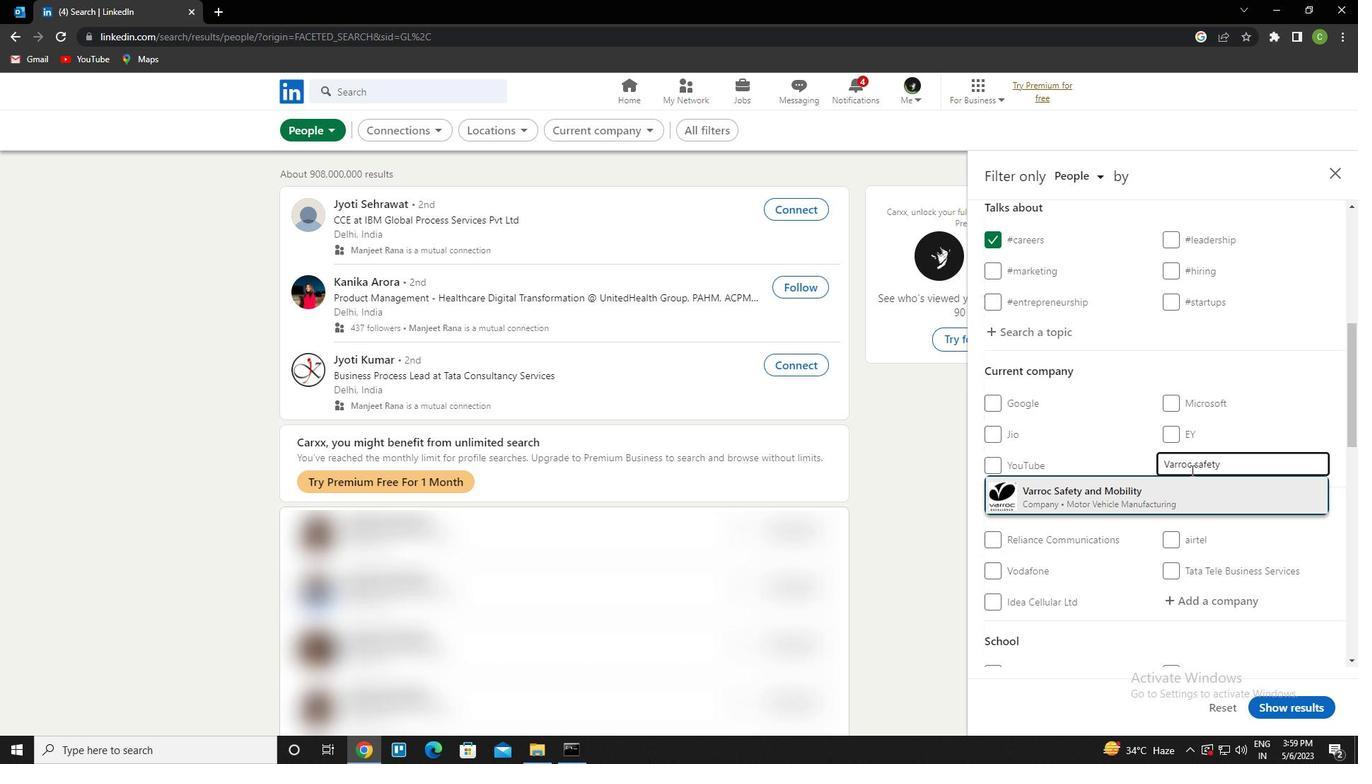 
Action: Mouse moved to (1183, 475)
Screenshot: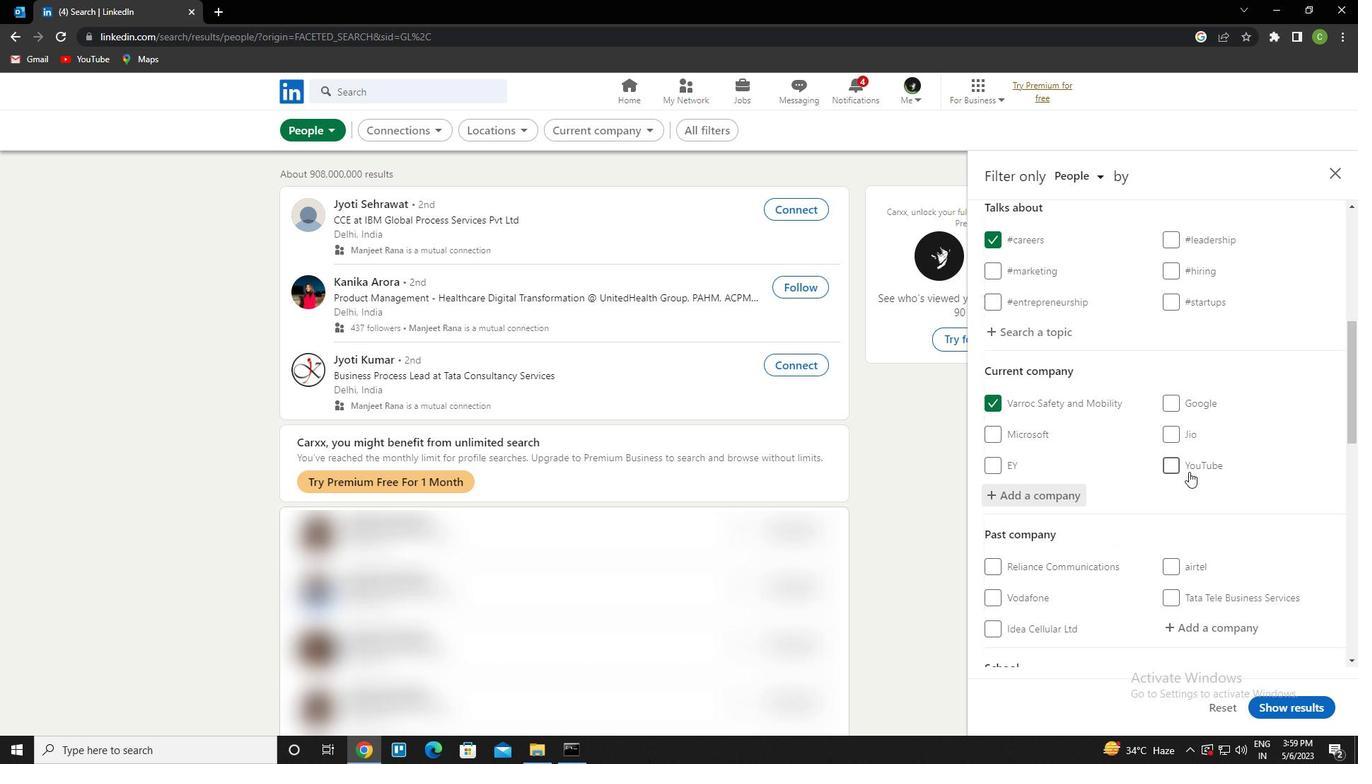 
Action: Mouse scrolled (1183, 474) with delta (0, 0)
Screenshot: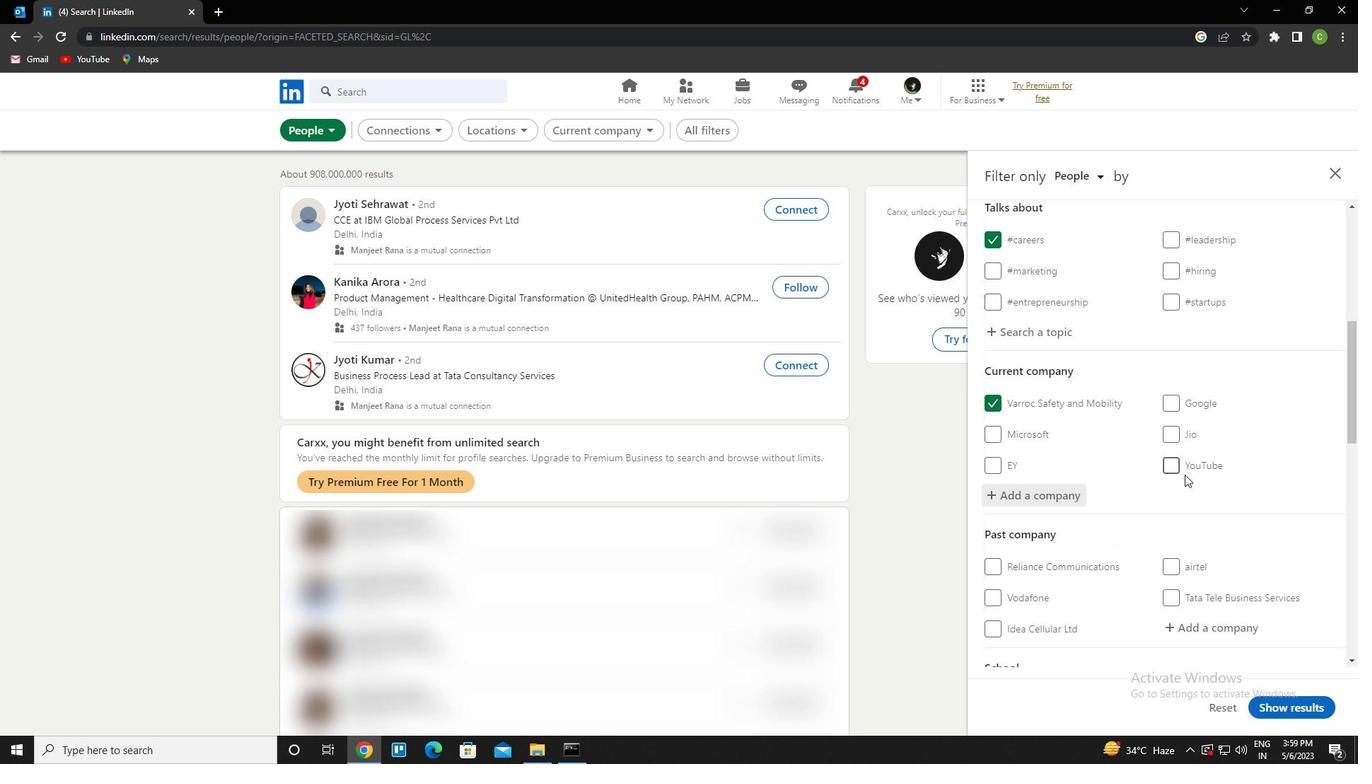 
Action: Mouse scrolled (1183, 474) with delta (0, 0)
Screenshot: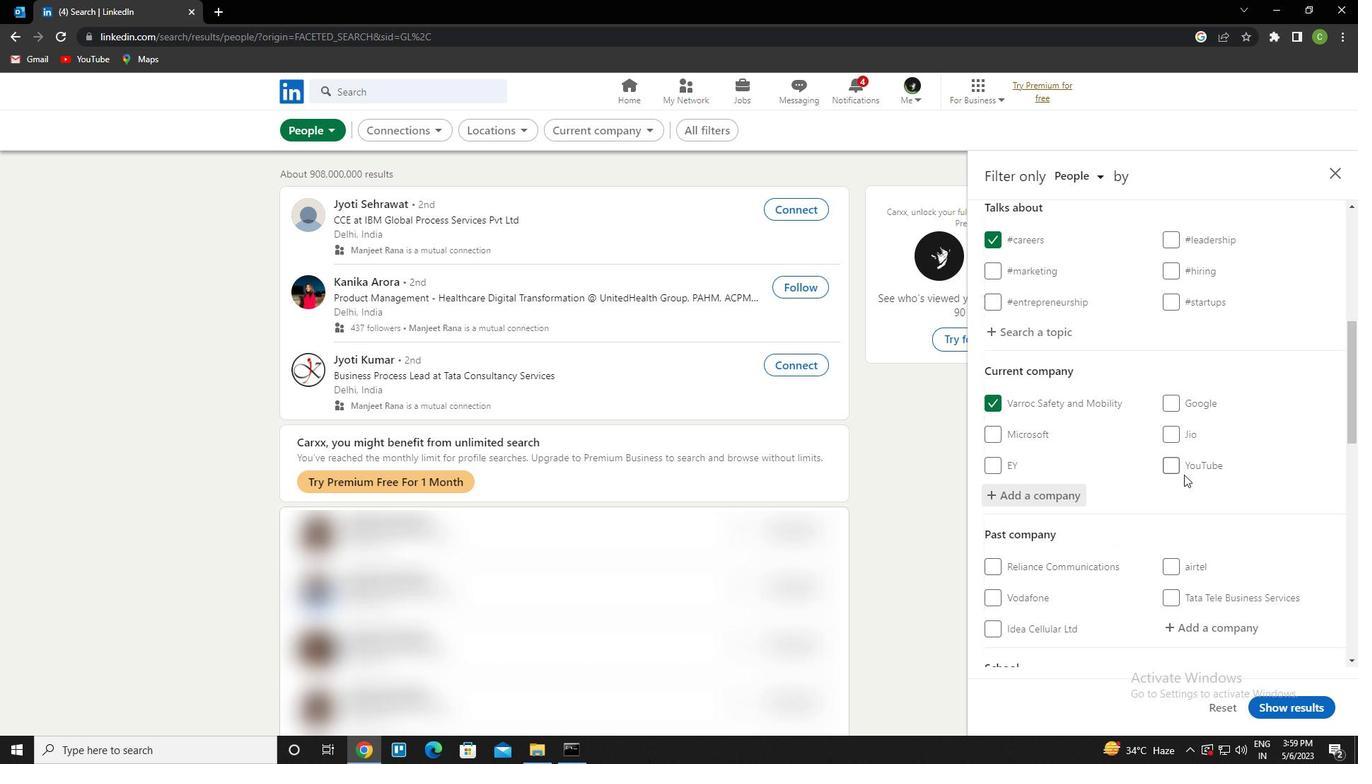
Action: Mouse moved to (1181, 477)
Screenshot: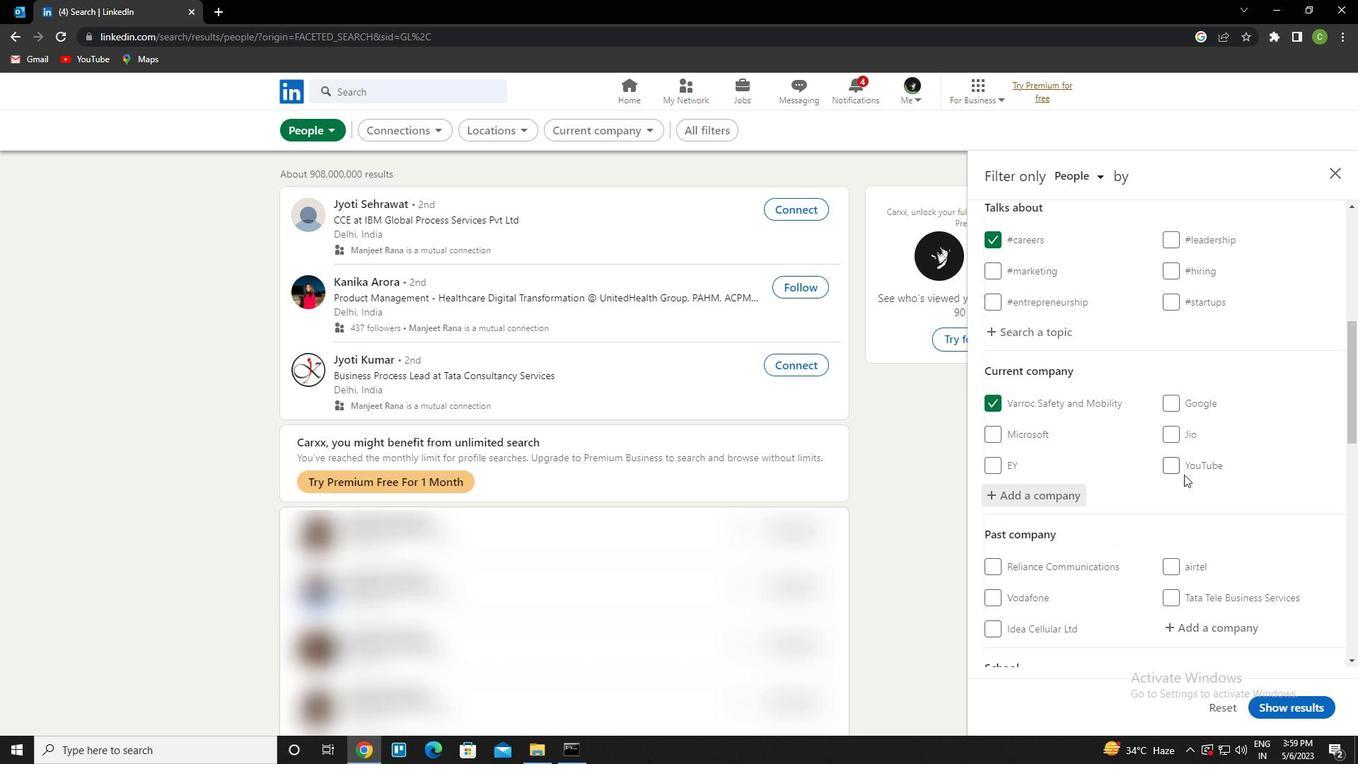 
Action: Mouse scrolled (1181, 476) with delta (0, 0)
Screenshot: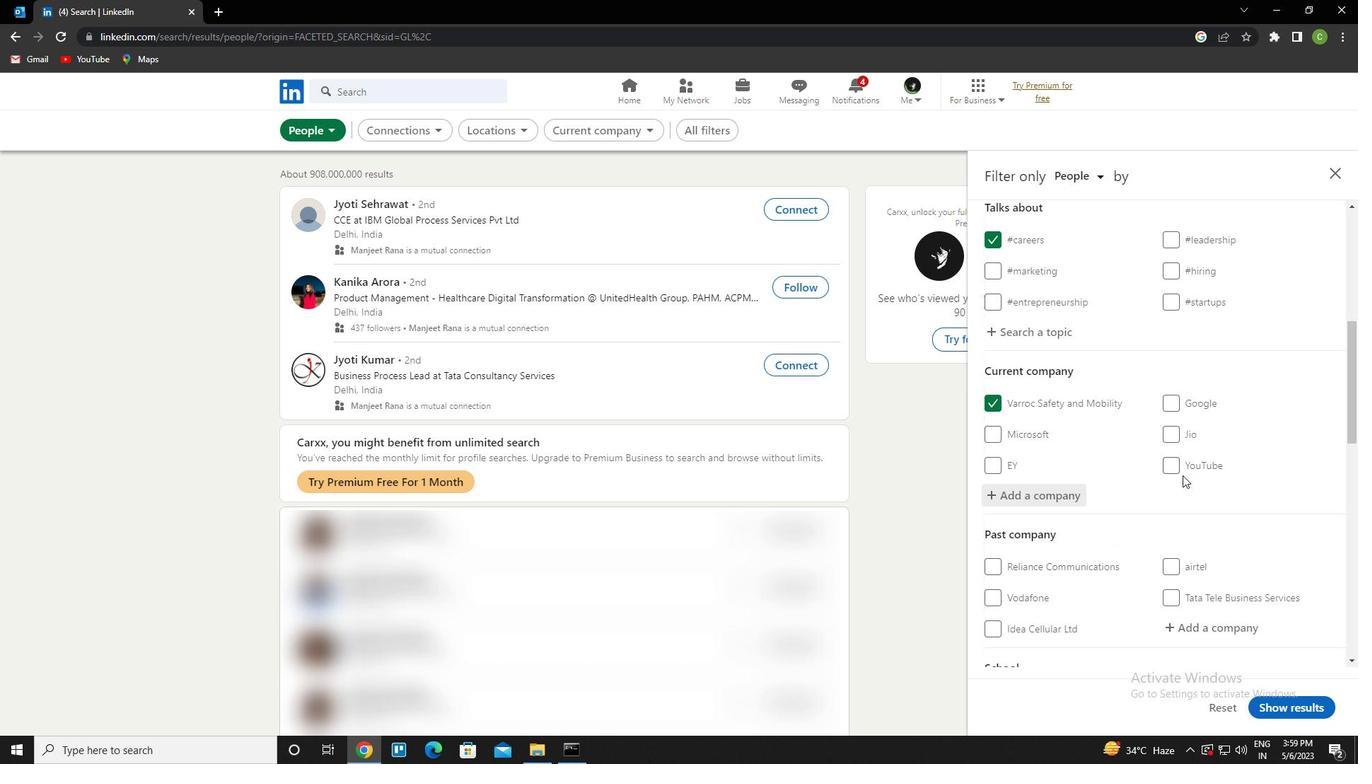 
Action: Mouse moved to (1180, 477)
Screenshot: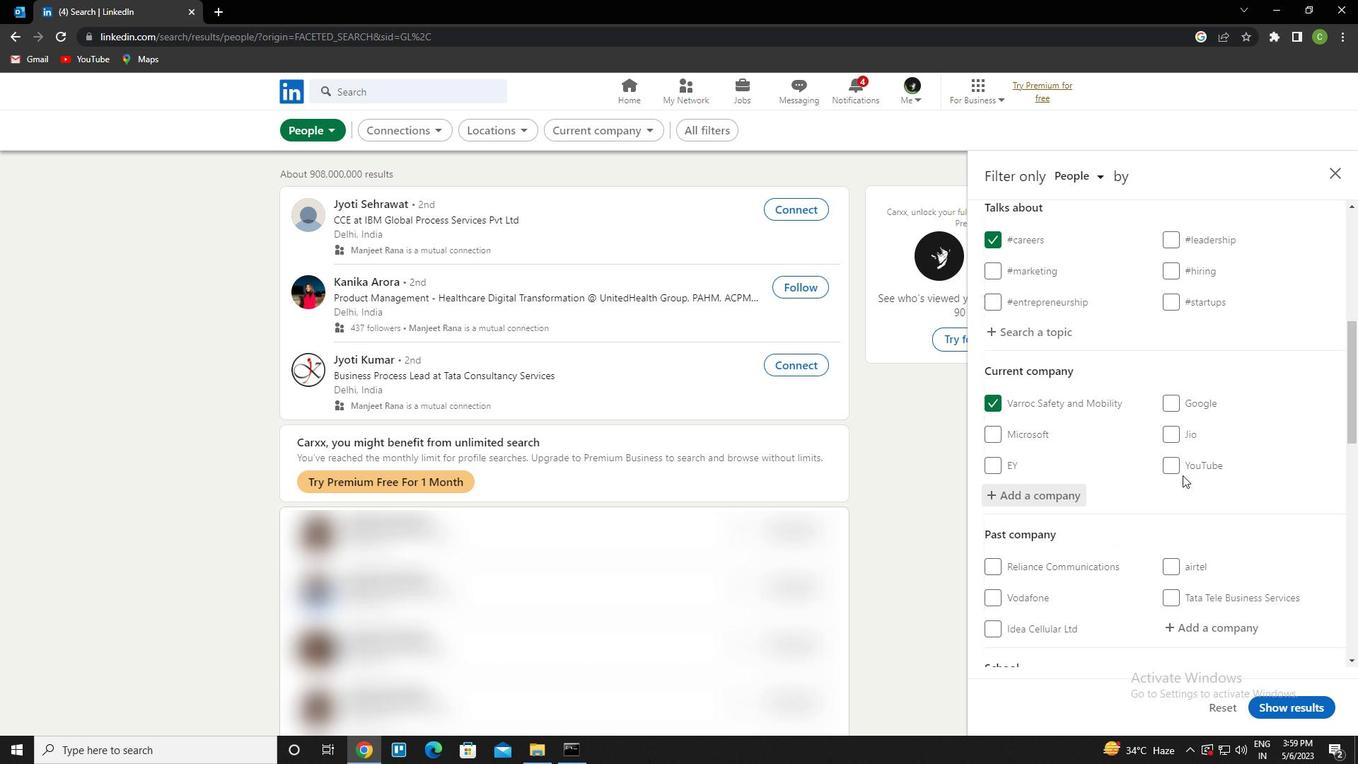
Action: Mouse scrolled (1180, 476) with delta (0, 0)
Screenshot: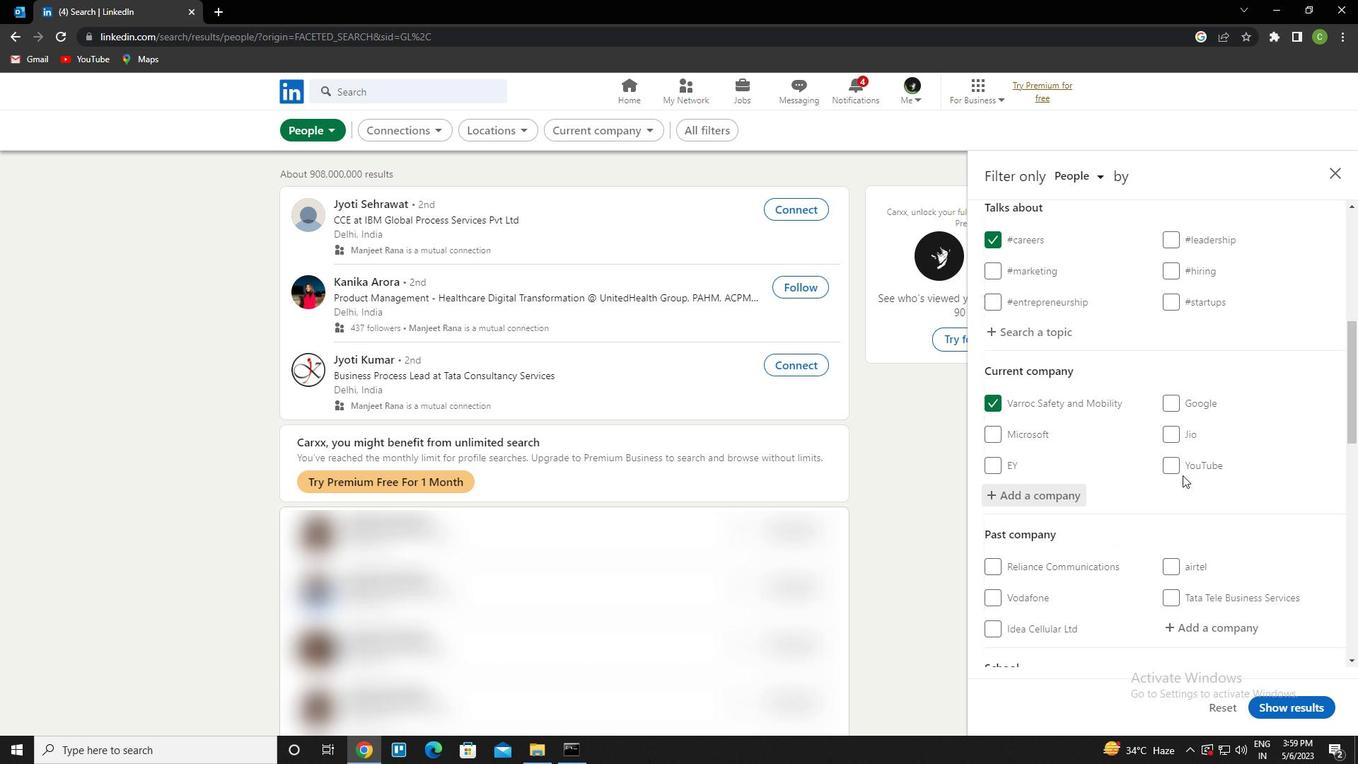 
Action: Mouse moved to (1218, 492)
Screenshot: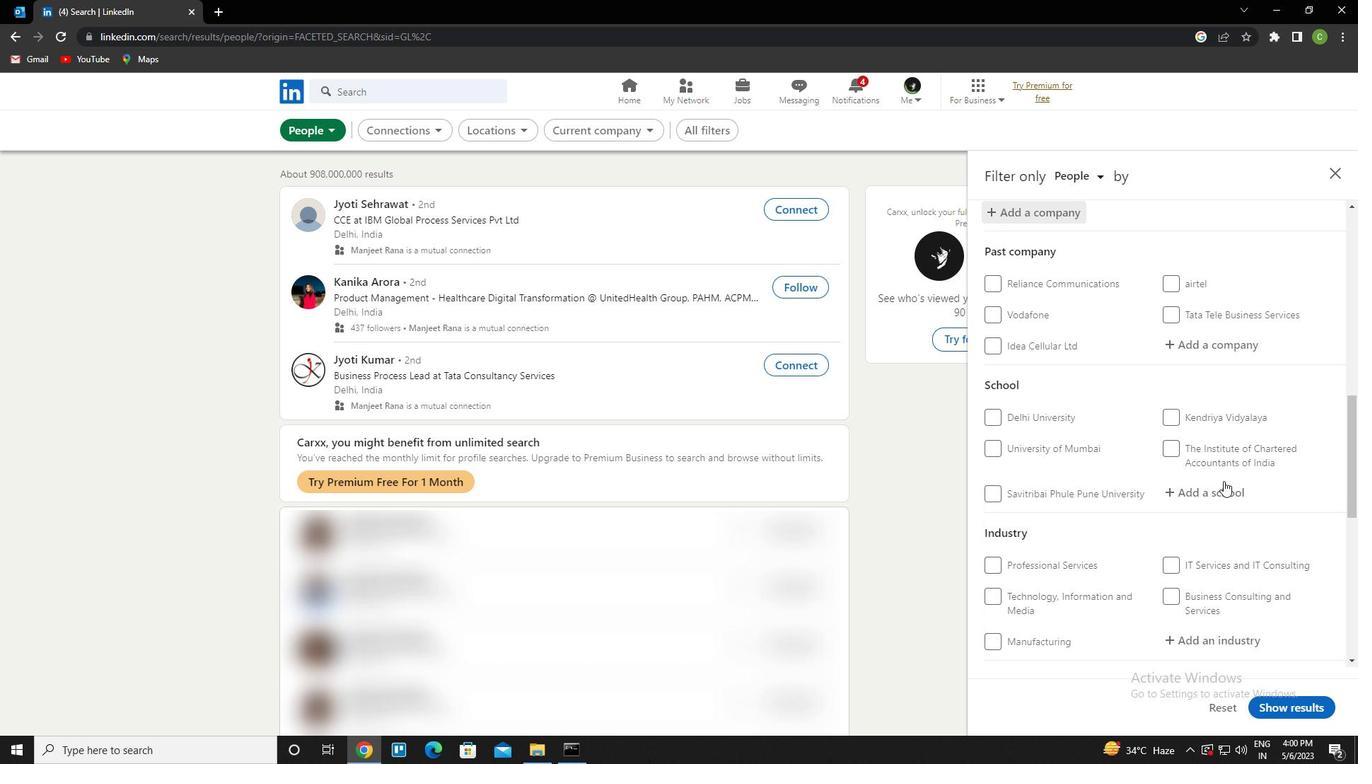 
Action: Mouse pressed left at (1218, 492)
Screenshot: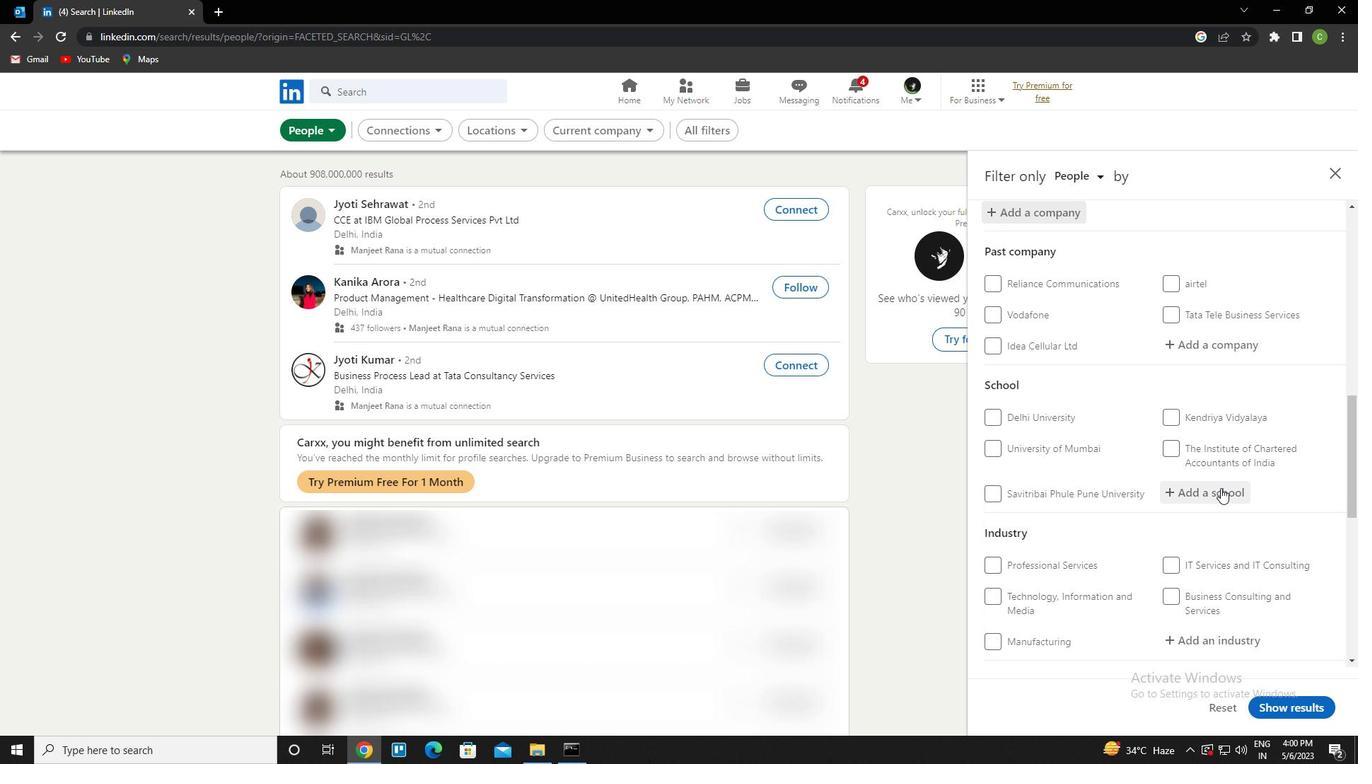 
Action: Key pressed <Key.caps_lock>i<Key.caps_lock>Ndo<Key.space>german<Key.down><Key.enter>
Screenshot: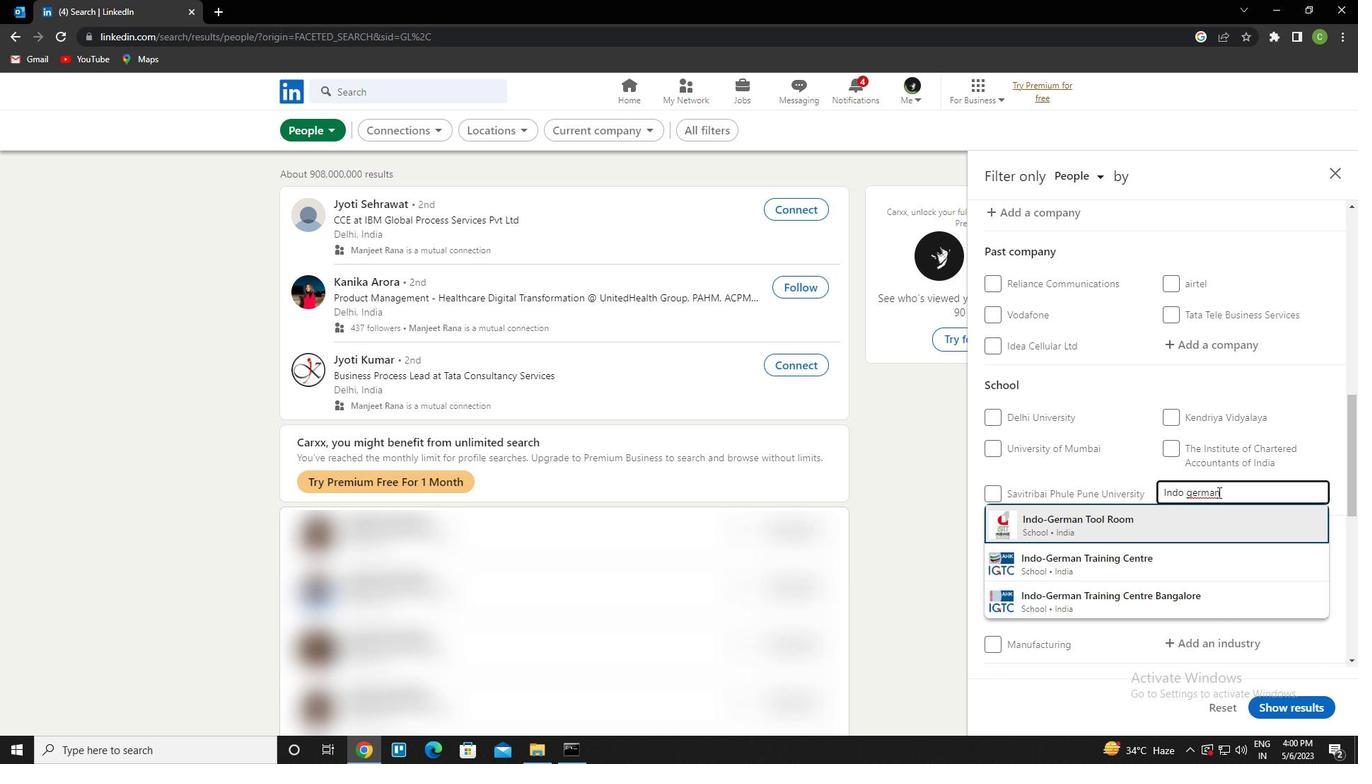 
Action: Mouse moved to (1223, 489)
Screenshot: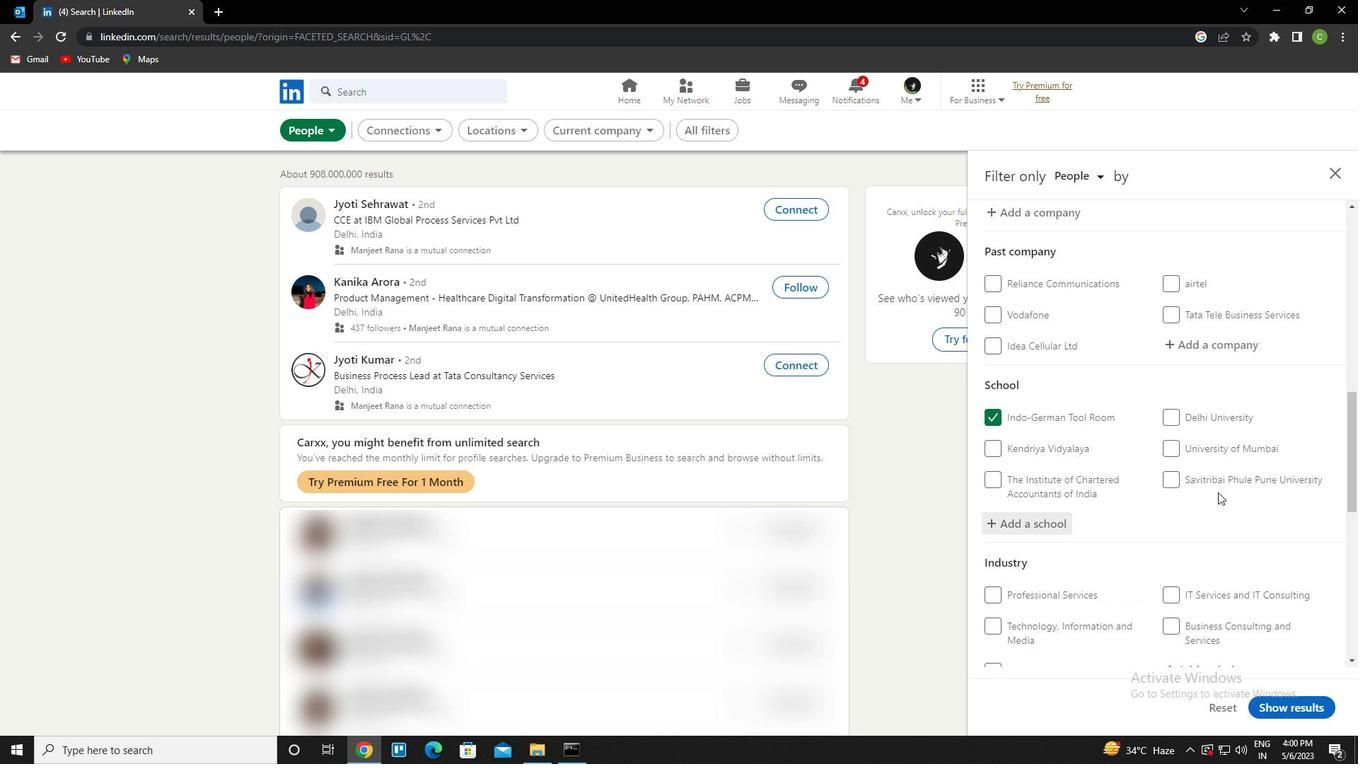 
Action: Mouse scrolled (1223, 488) with delta (0, 0)
Screenshot: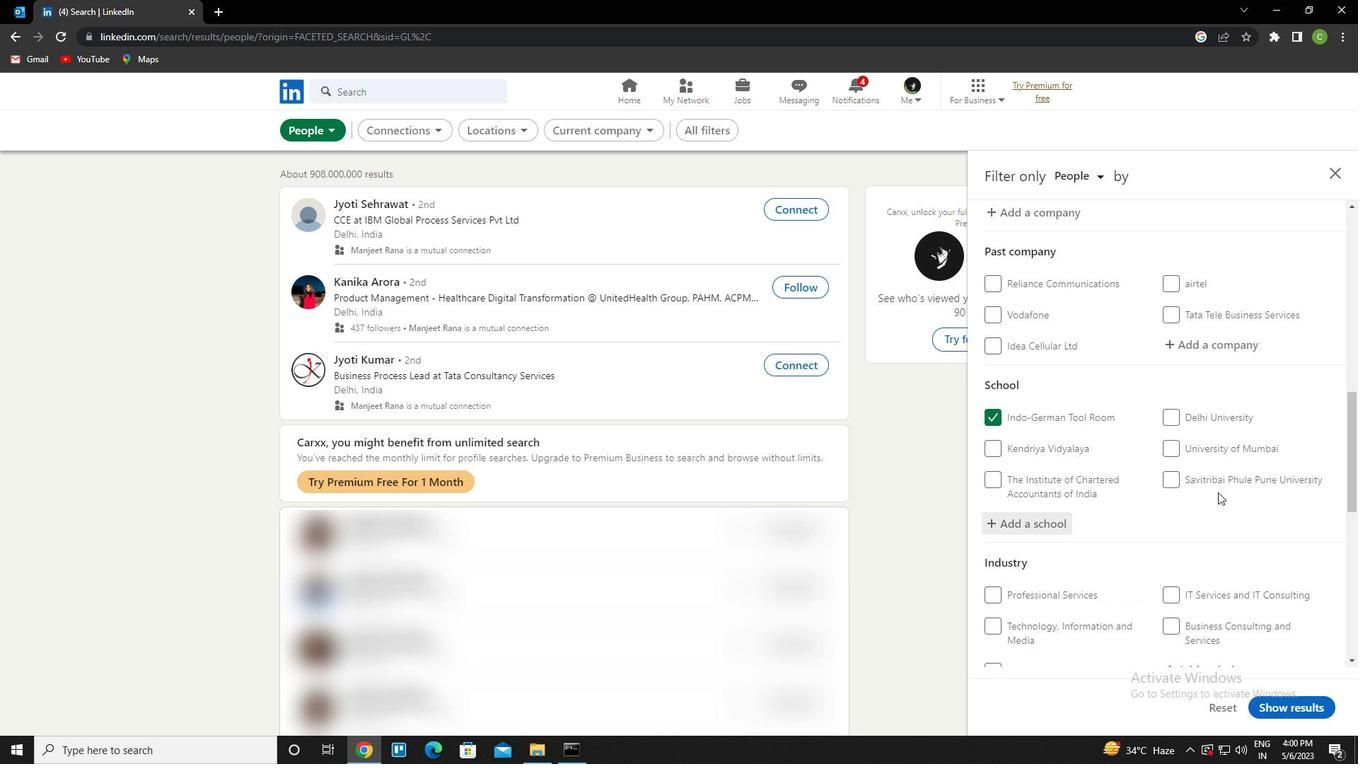 
Action: Mouse scrolled (1223, 488) with delta (0, 0)
Screenshot: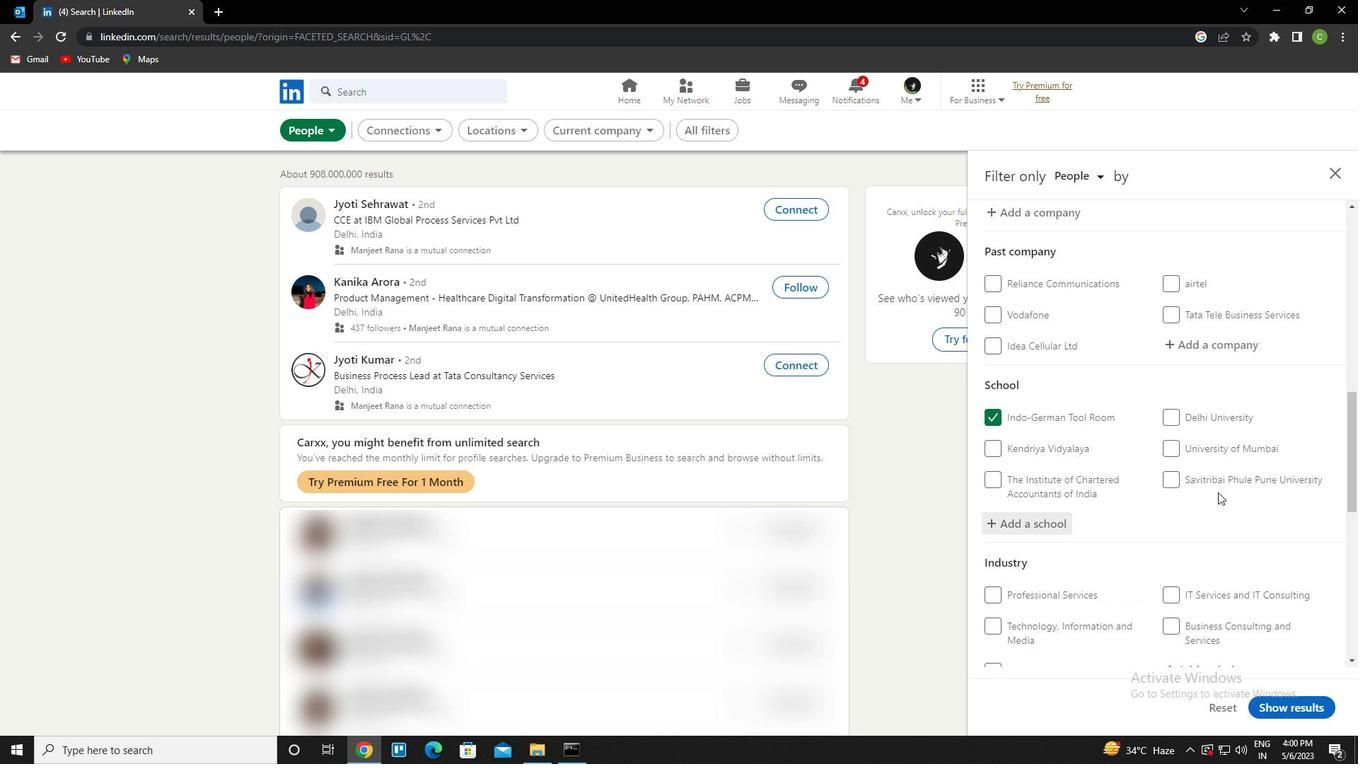 
Action: Mouse scrolled (1223, 488) with delta (0, 0)
Screenshot: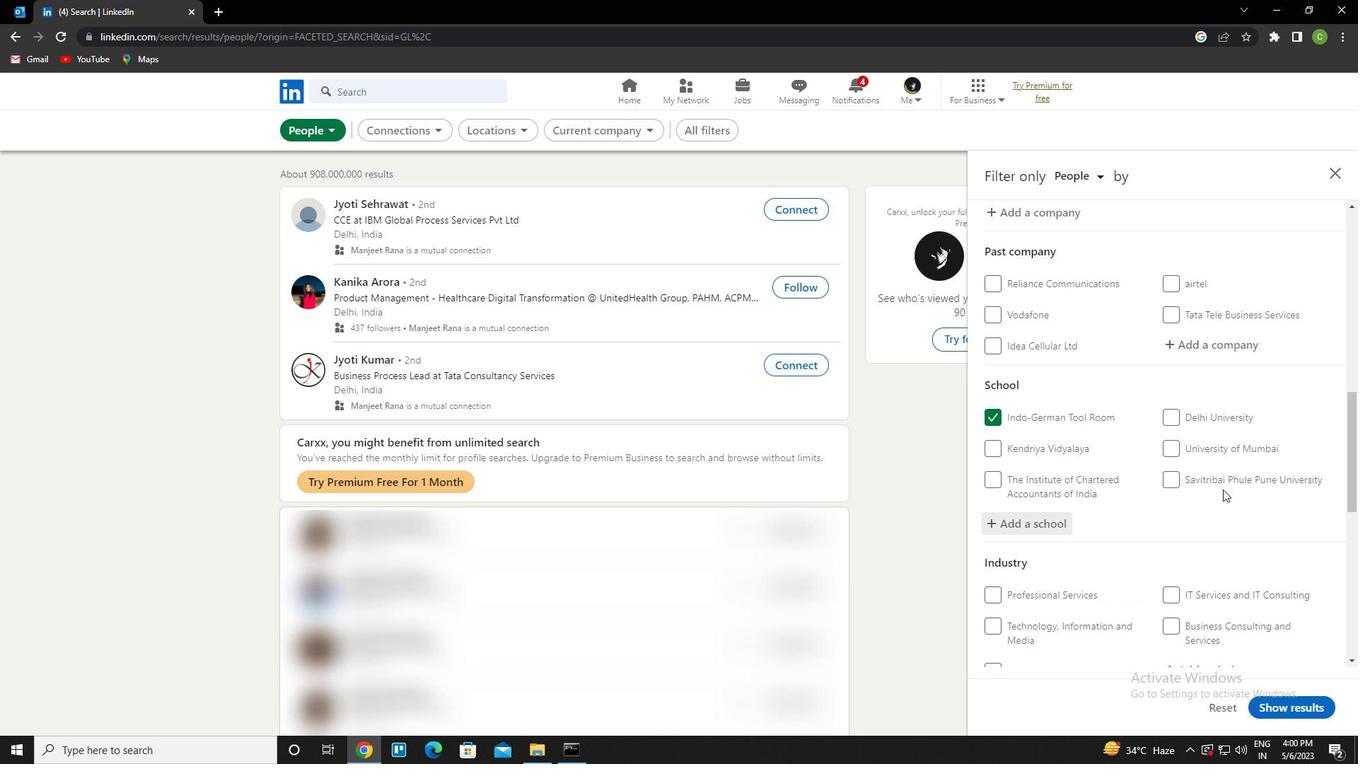 
Action: Mouse scrolled (1223, 488) with delta (0, 0)
Screenshot: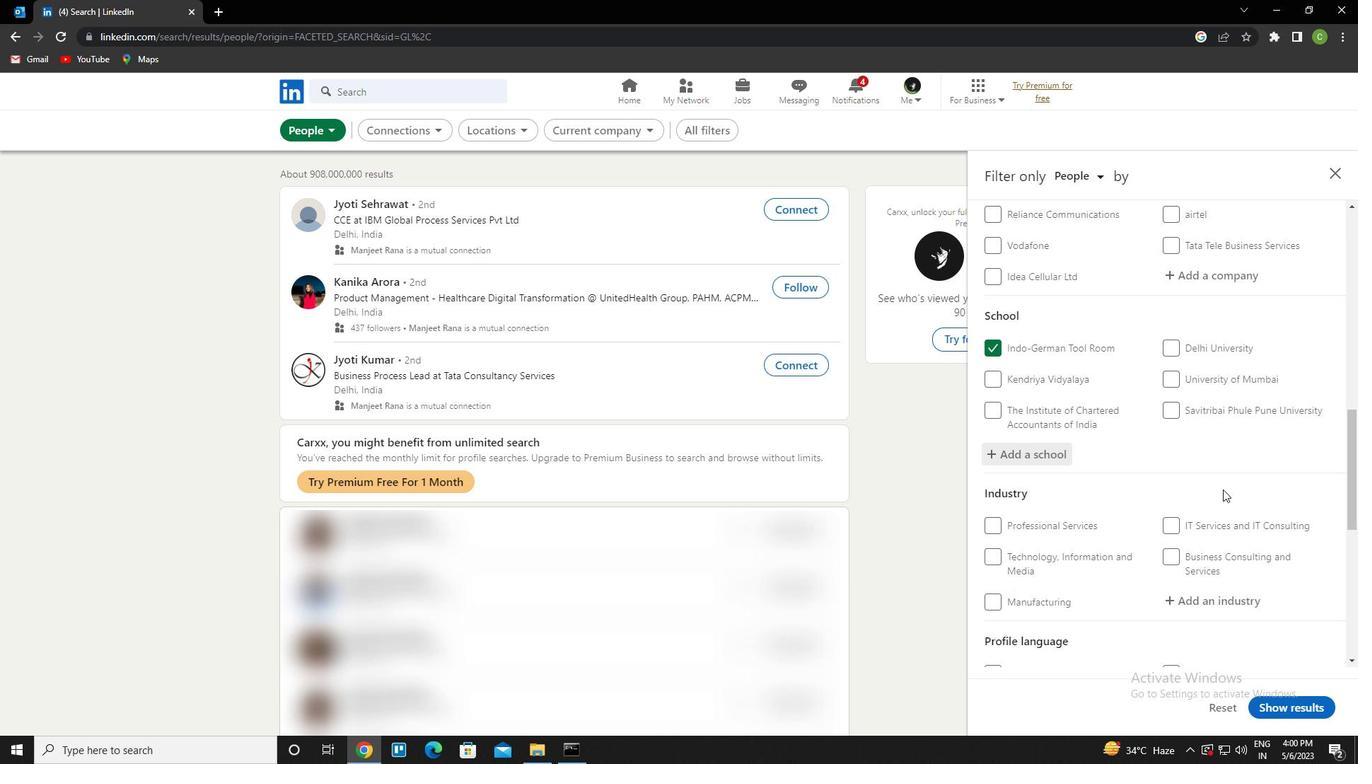 
Action: Mouse moved to (1246, 390)
Screenshot: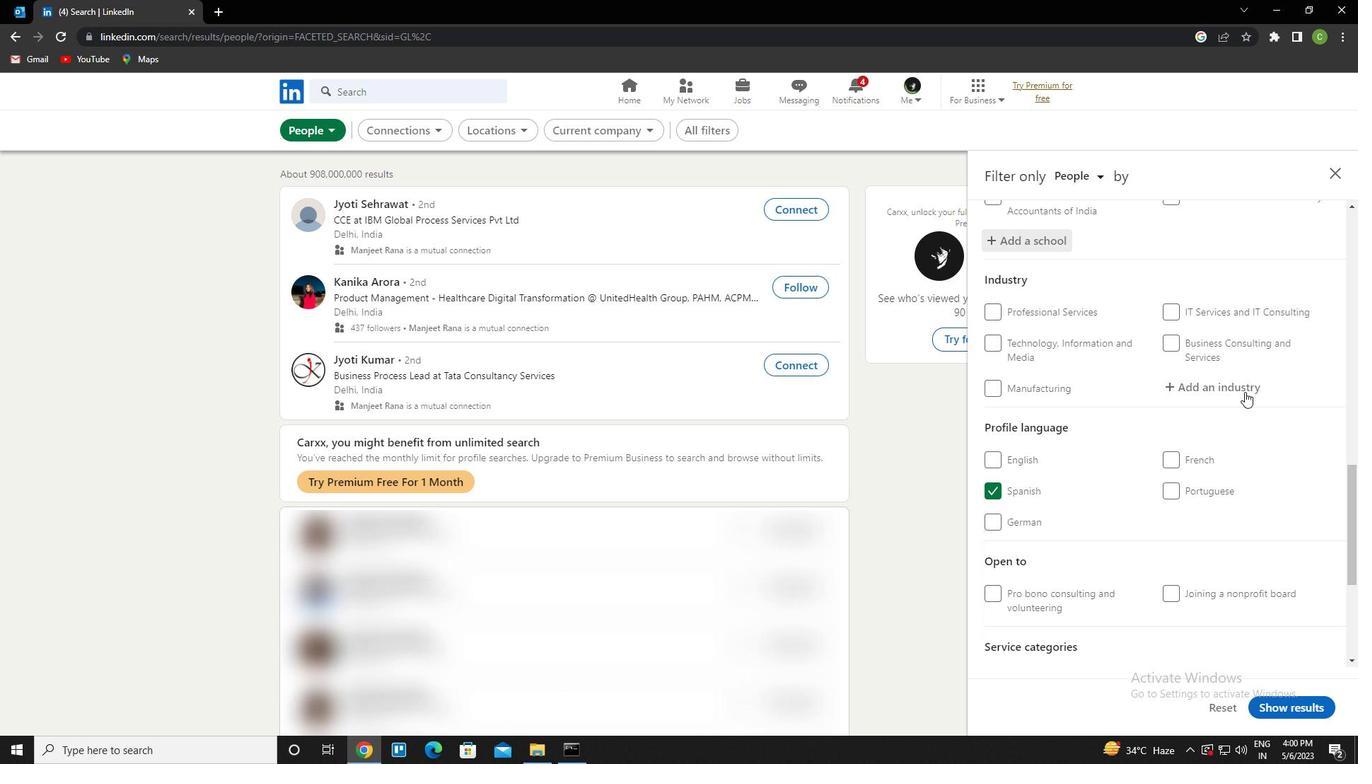 
Action: Mouse pressed left at (1246, 390)
Screenshot: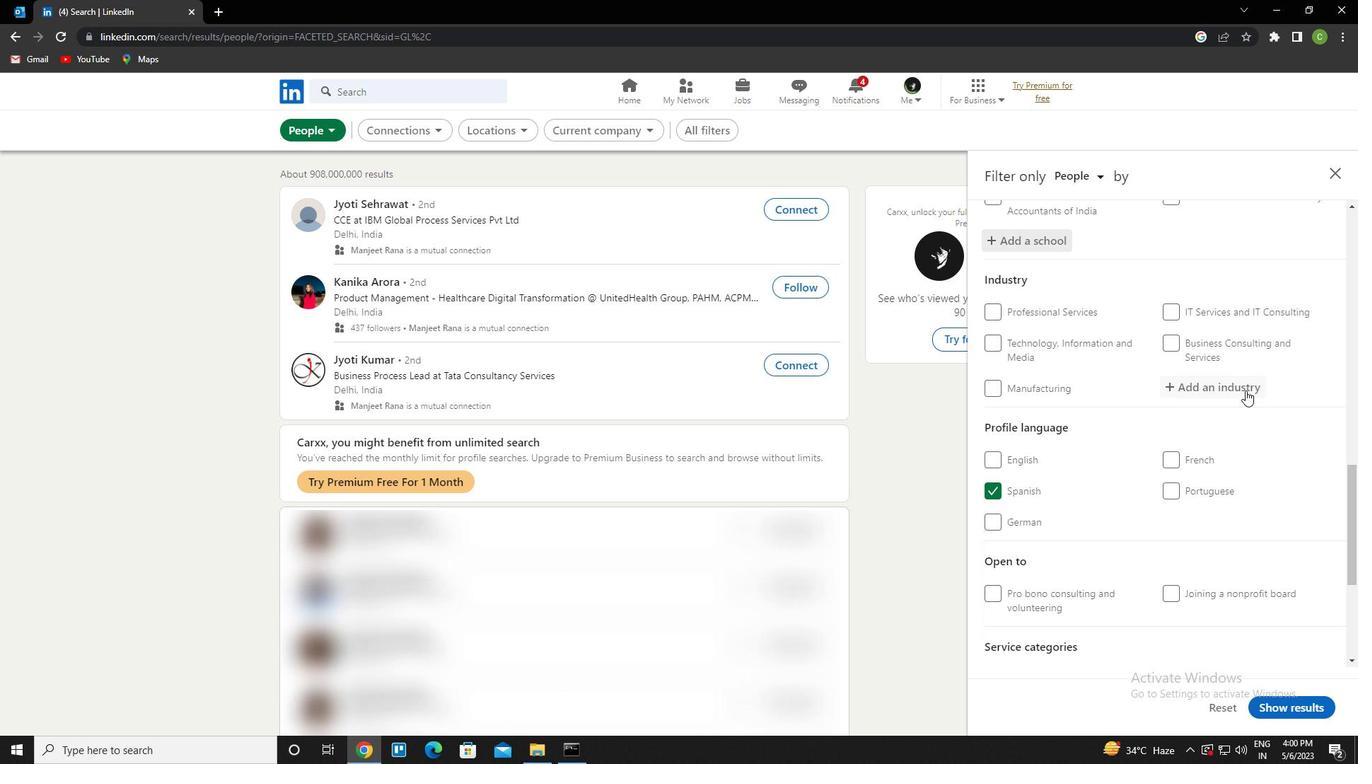 
Action: Key pressed <Key.caps_lock>v<Key.caps_lock>ehicle<Key.space>reap<Key.backspace><Key.backspace>pair<Key.down><Key.enter>
Screenshot: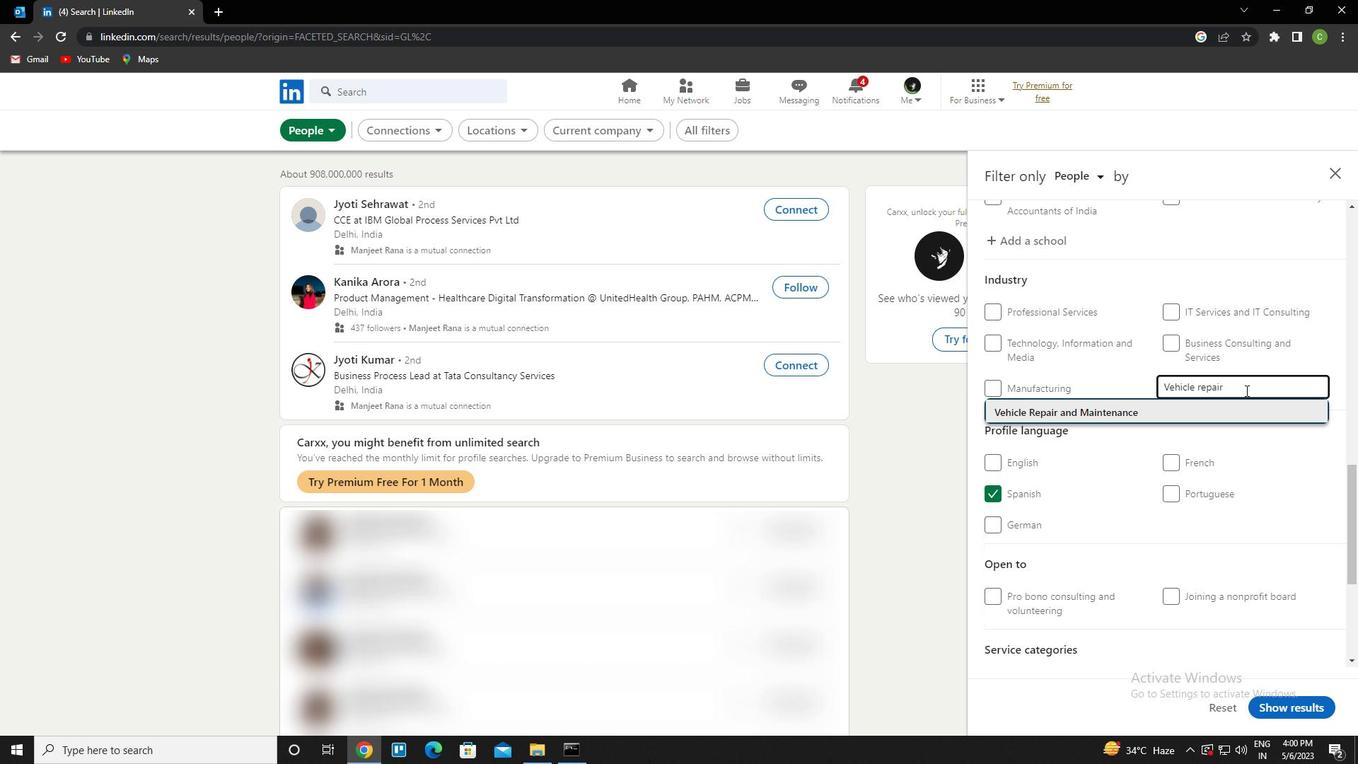 
Action: Mouse scrolled (1246, 391) with delta (0, 0)
Screenshot: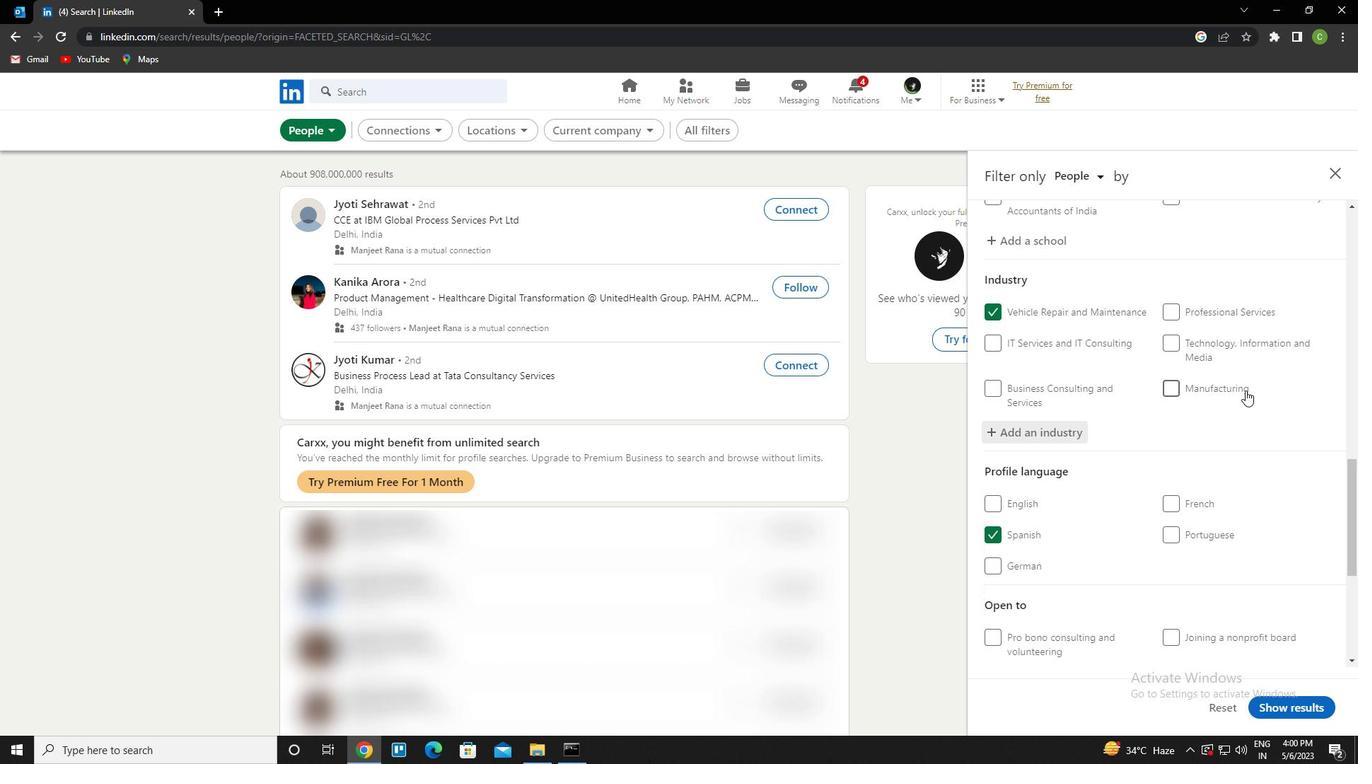 
Action: Mouse scrolled (1246, 389) with delta (0, 0)
Screenshot: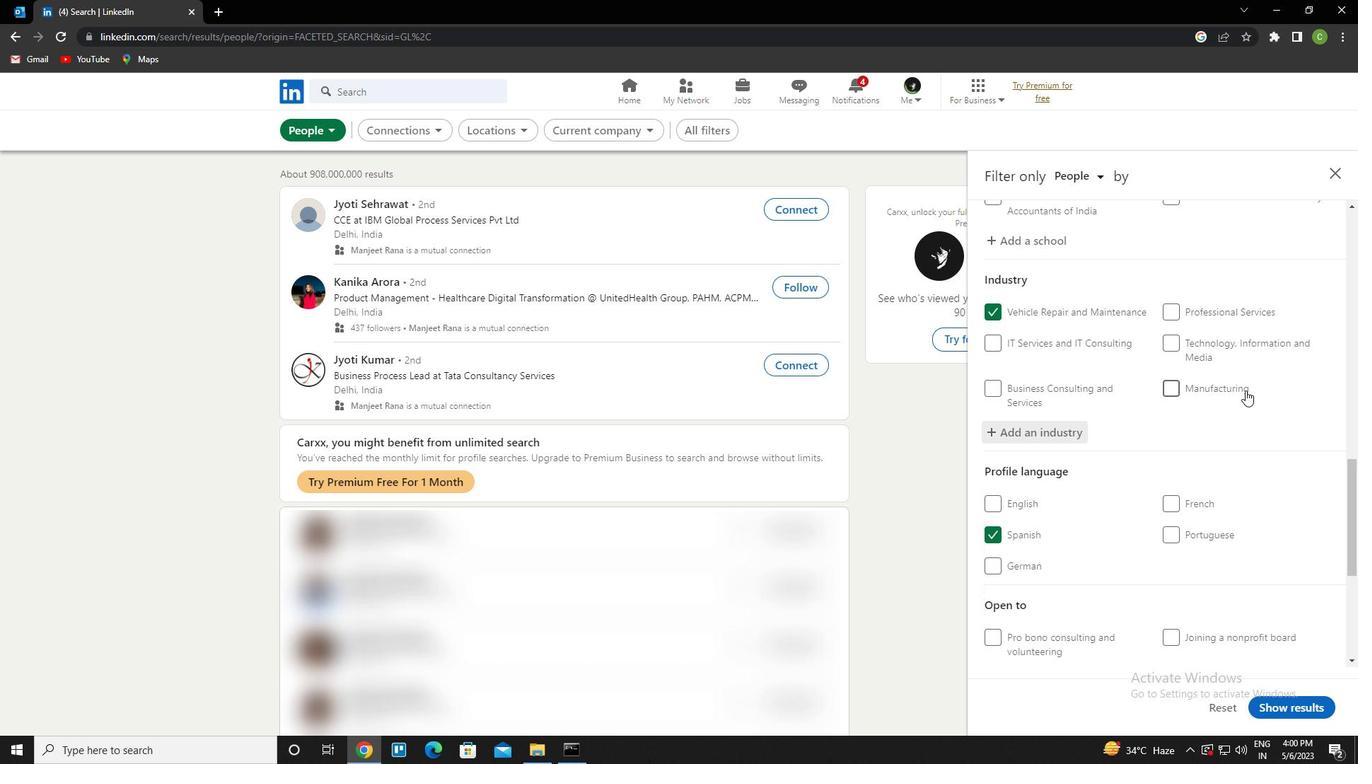 
Action: Mouse scrolled (1246, 389) with delta (0, 0)
Screenshot: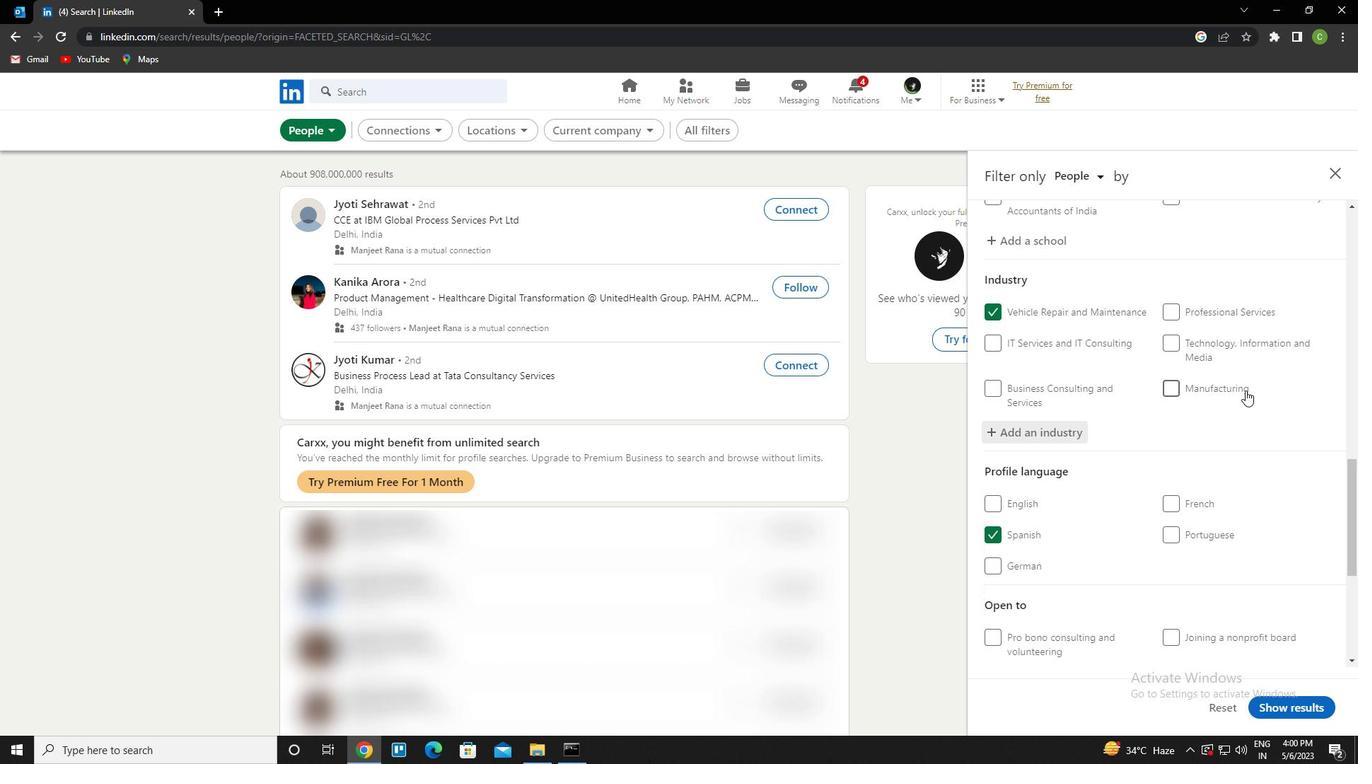 
Action: Mouse scrolled (1246, 389) with delta (0, 0)
Screenshot: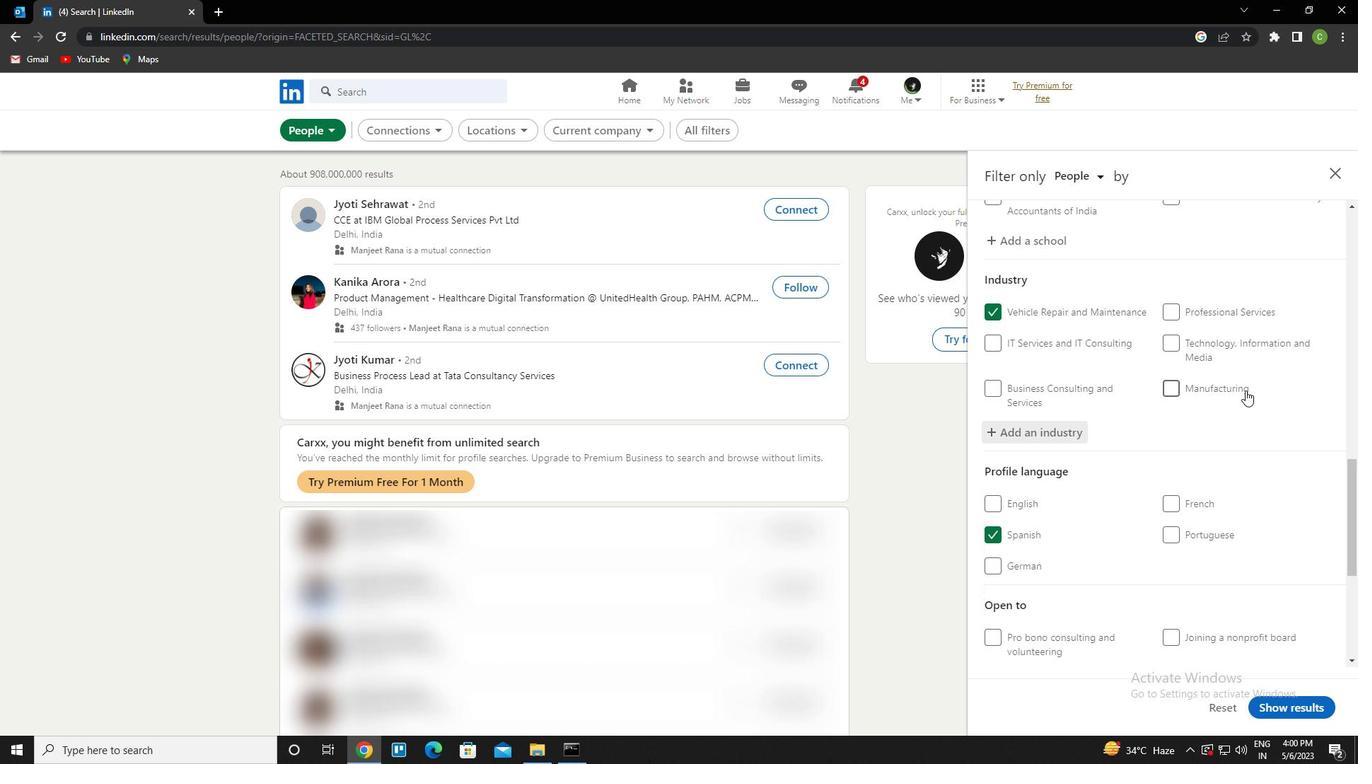 
Action: Mouse scrolled (1246, 389) with delta (0, 0)
Screenshot: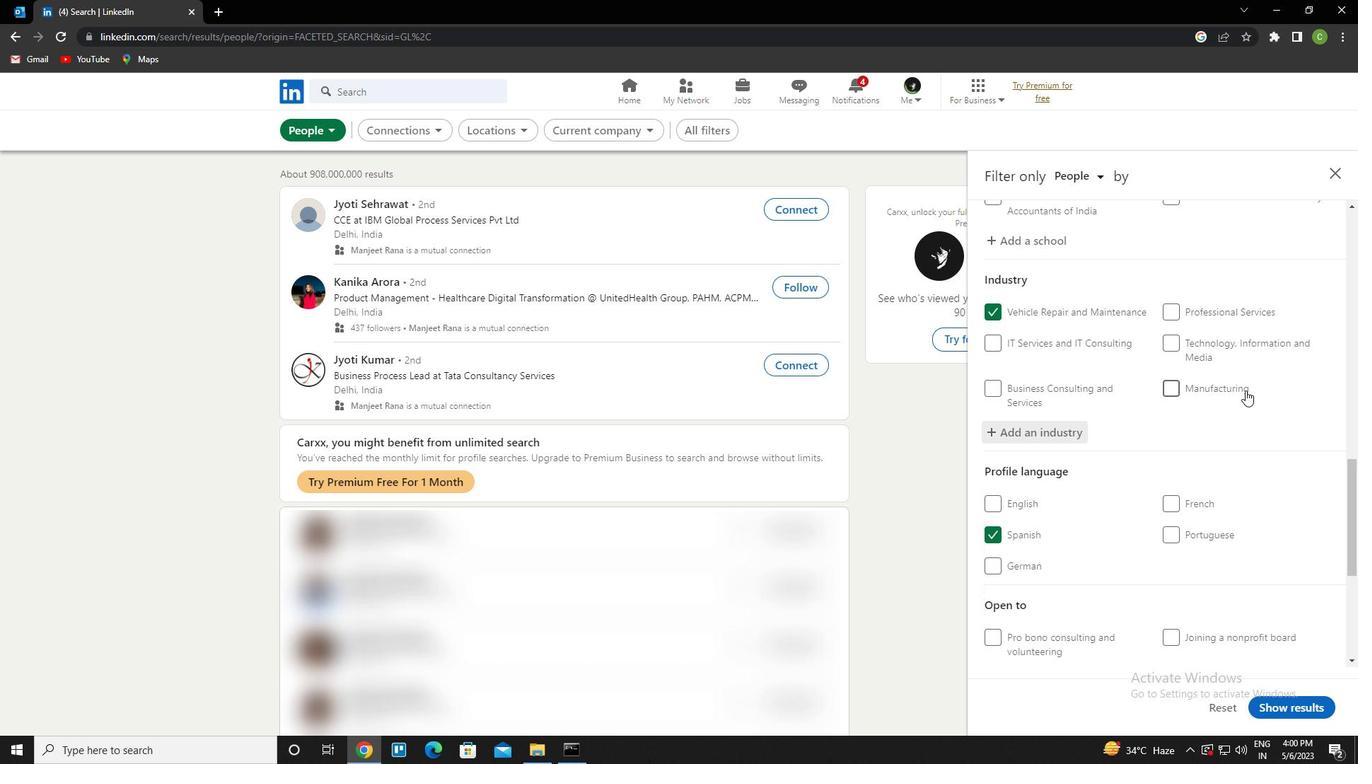 
Action: Mouse scrolled (1246, 389) with delta (0, 0)
Screenshot: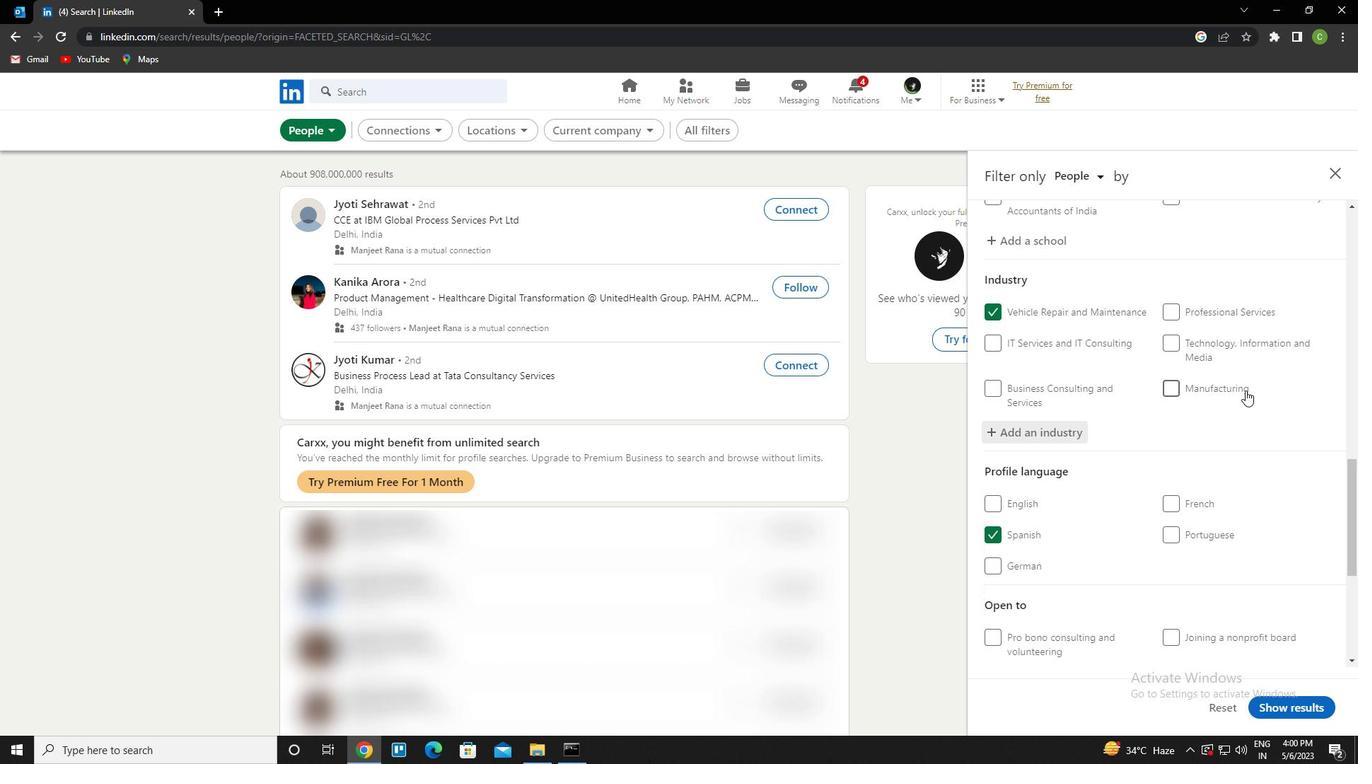 
Action: Mouse moved to (1239, 393)
Screenshot: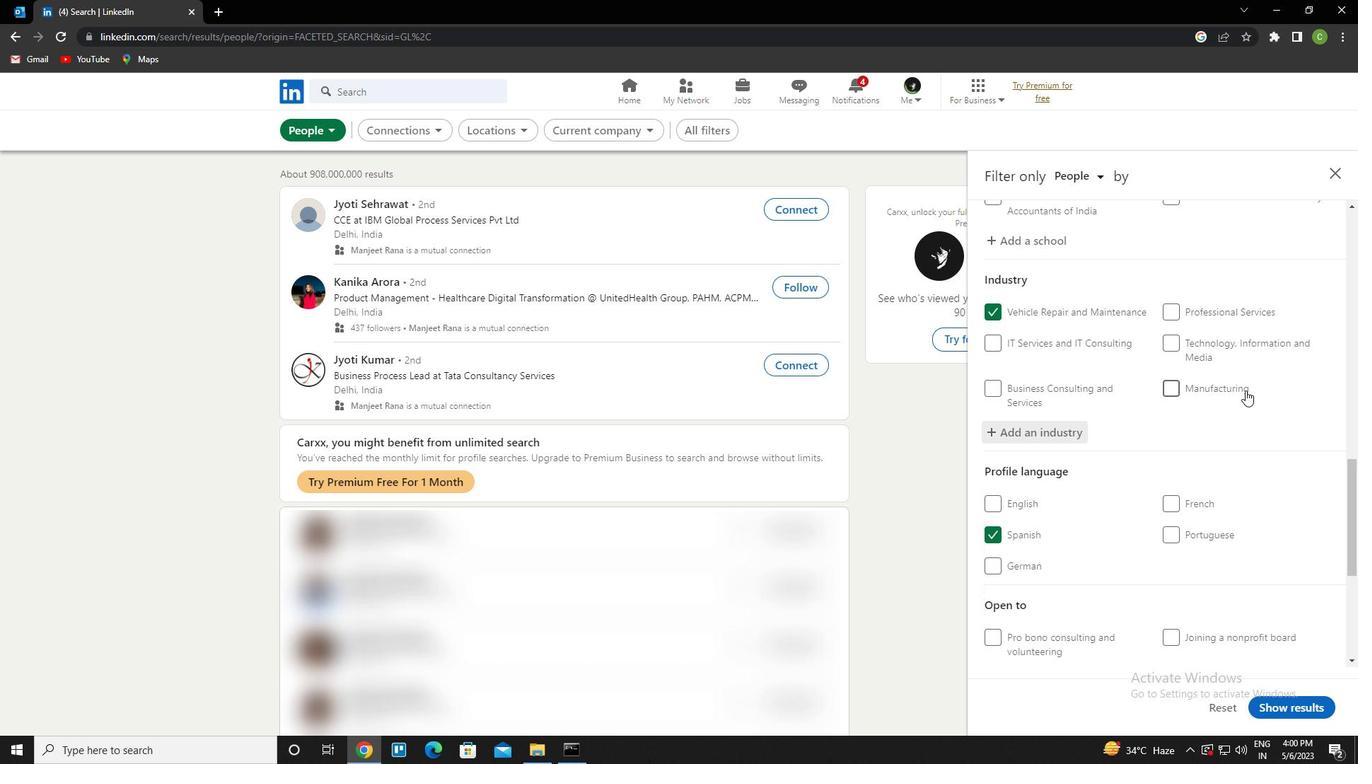 
Action: Mouse scrolled (1239, 392) with delta (0, 0)
Screenshot: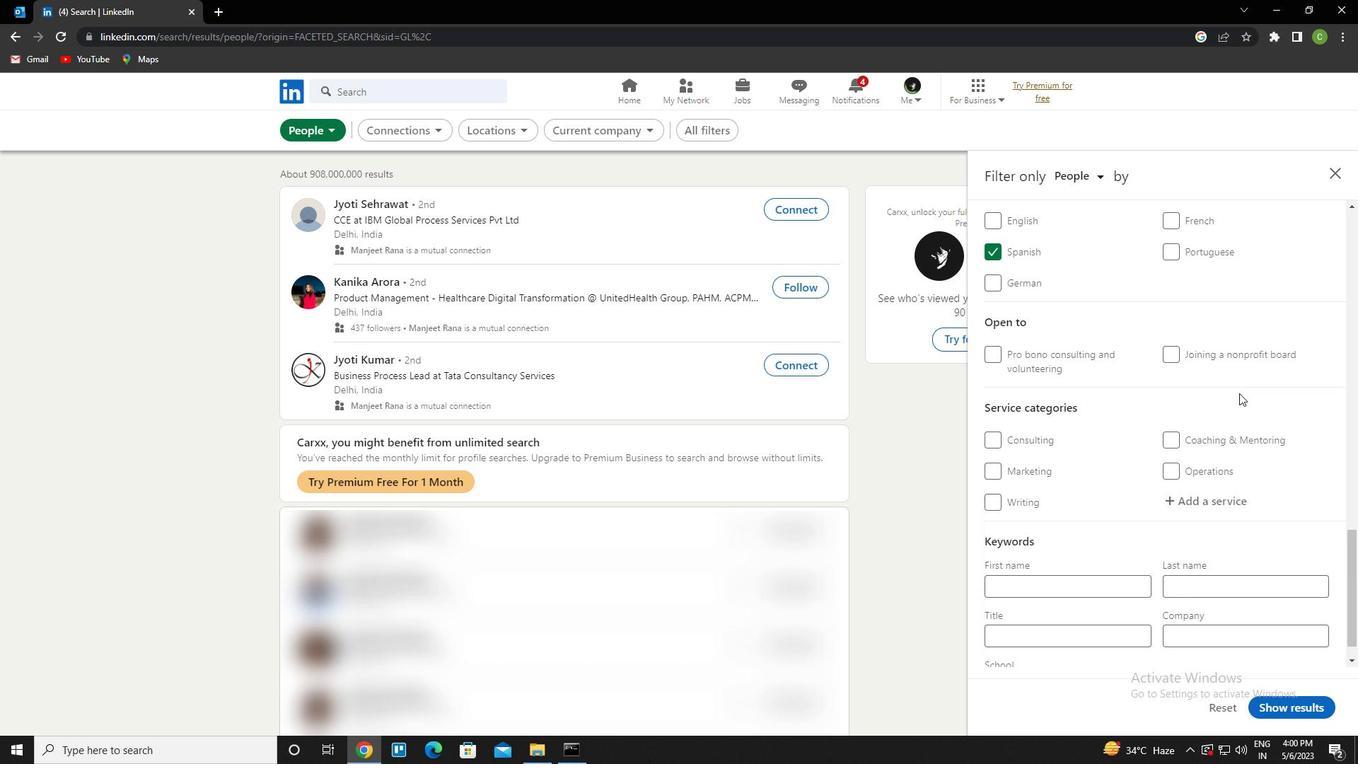 
Action: Mouse scrolled (1239, 392) with delta (0, 0)
Screenshot: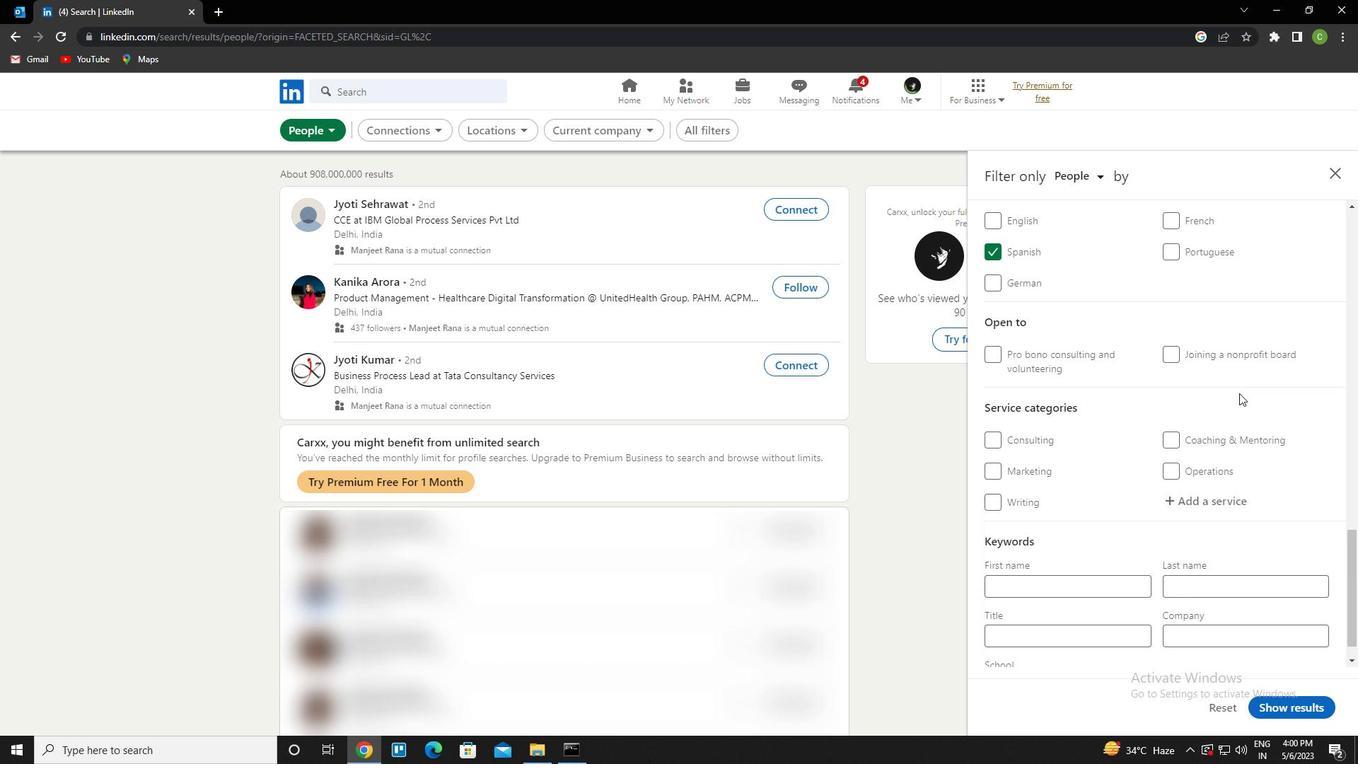 
Action: Mouse scrolled (1239, 392) with delta (0, 0)
Screenshot: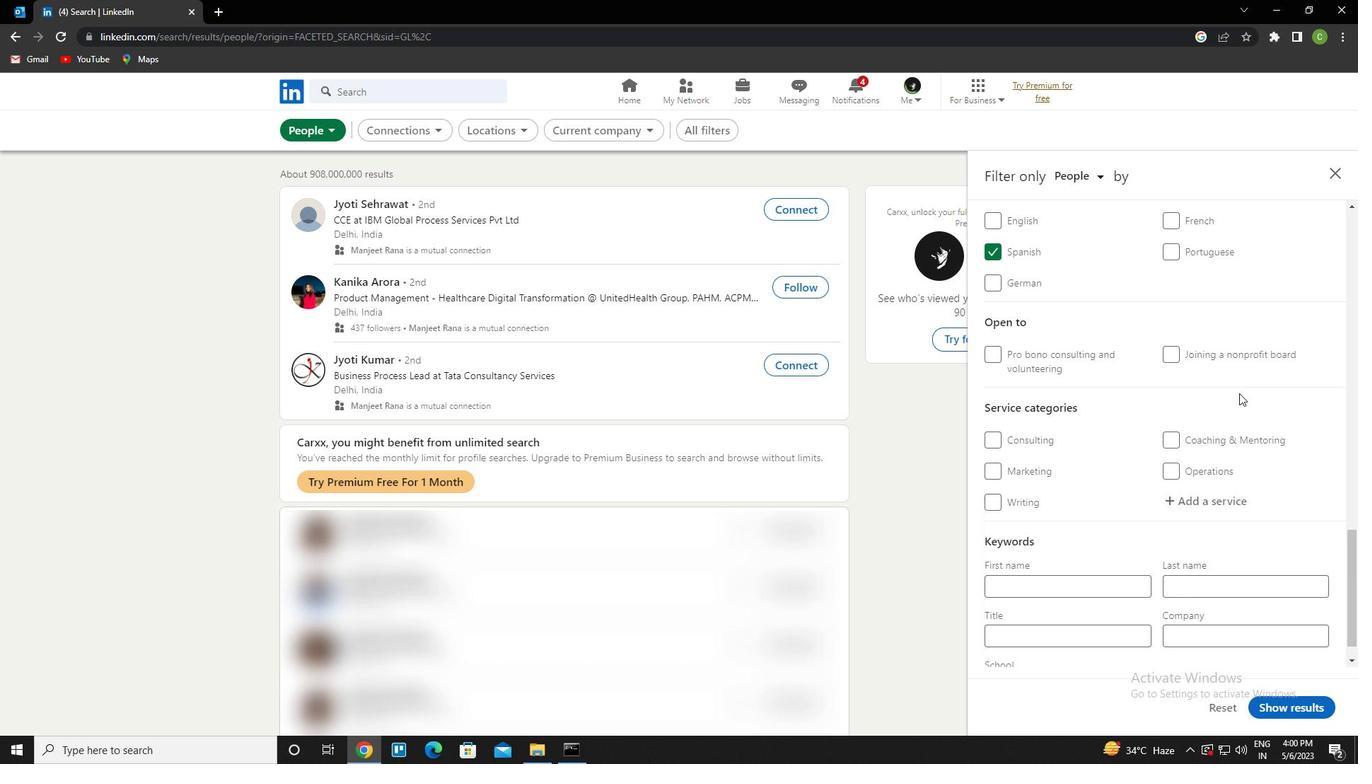 
Action: Mouse scrolled (1239, 392) with delta (0, 0)
Screenshot: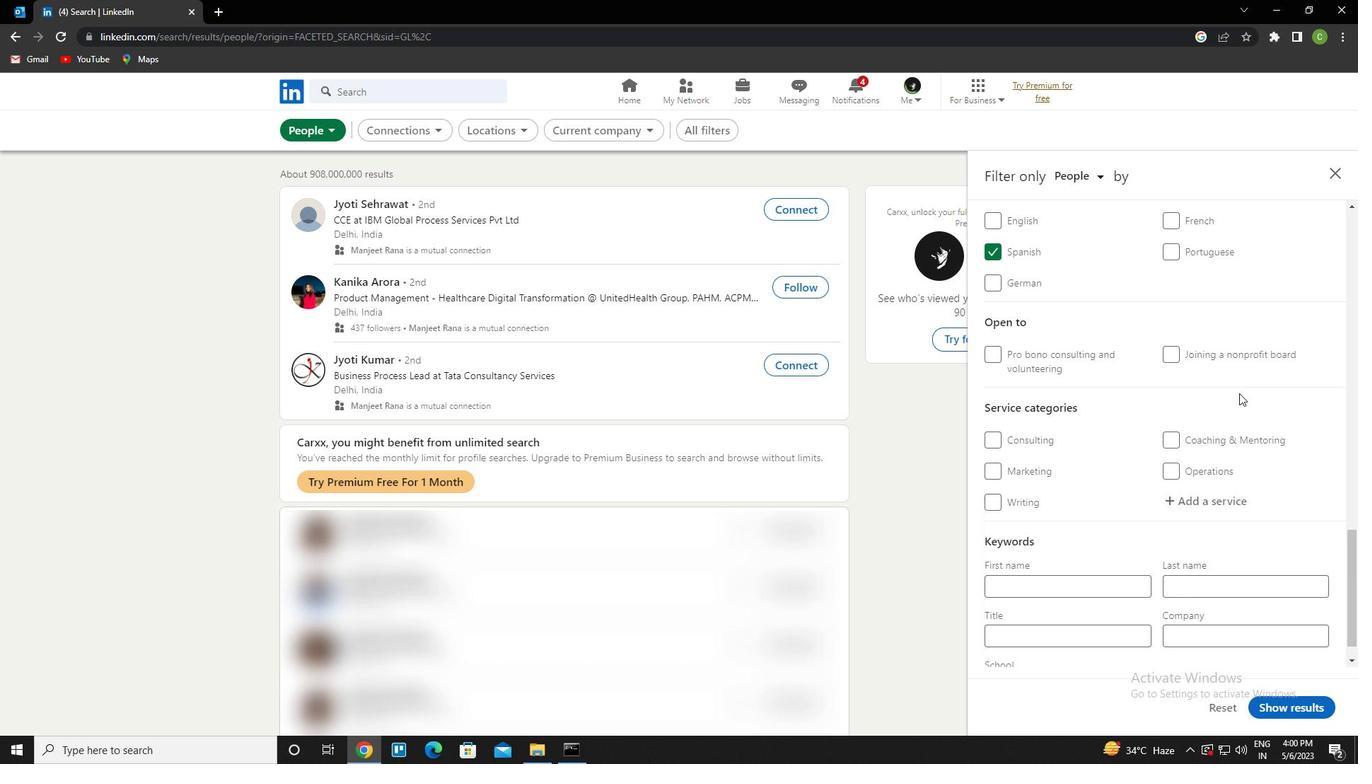 
Action: Mouse scrolled (1239, 392) with delta (0, 0)
Screenshot: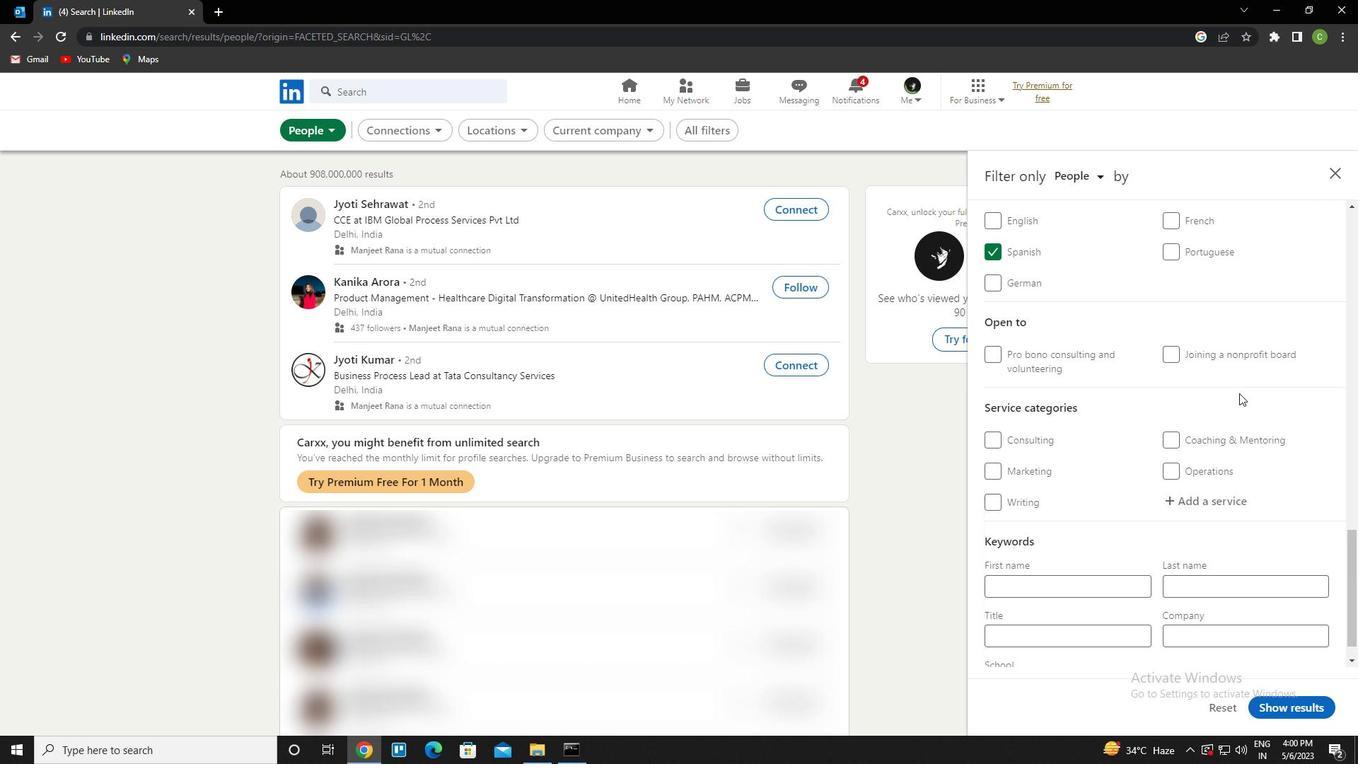 
Action: Mouse moved to (1219, 479)
Screenshot: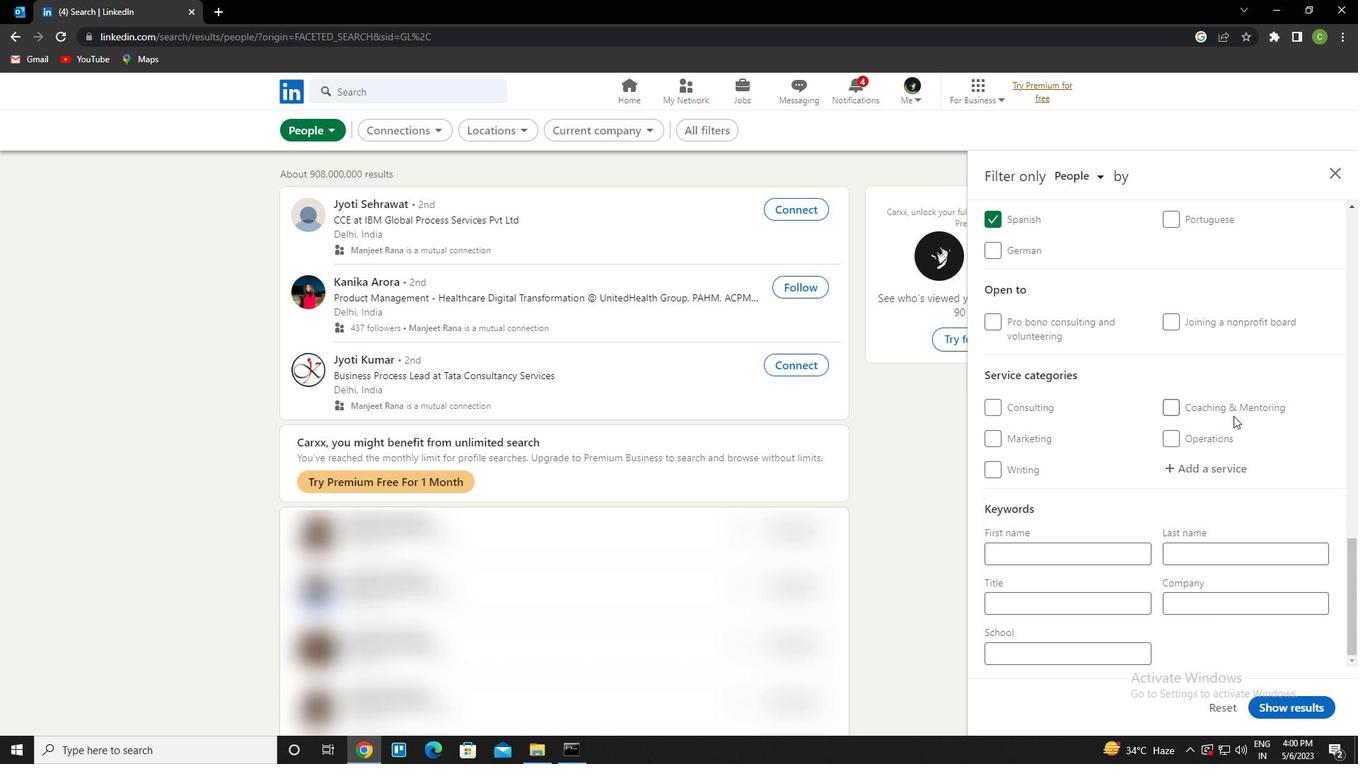 
Action: Mouse pressed left at (1219, 479)
Screenshot: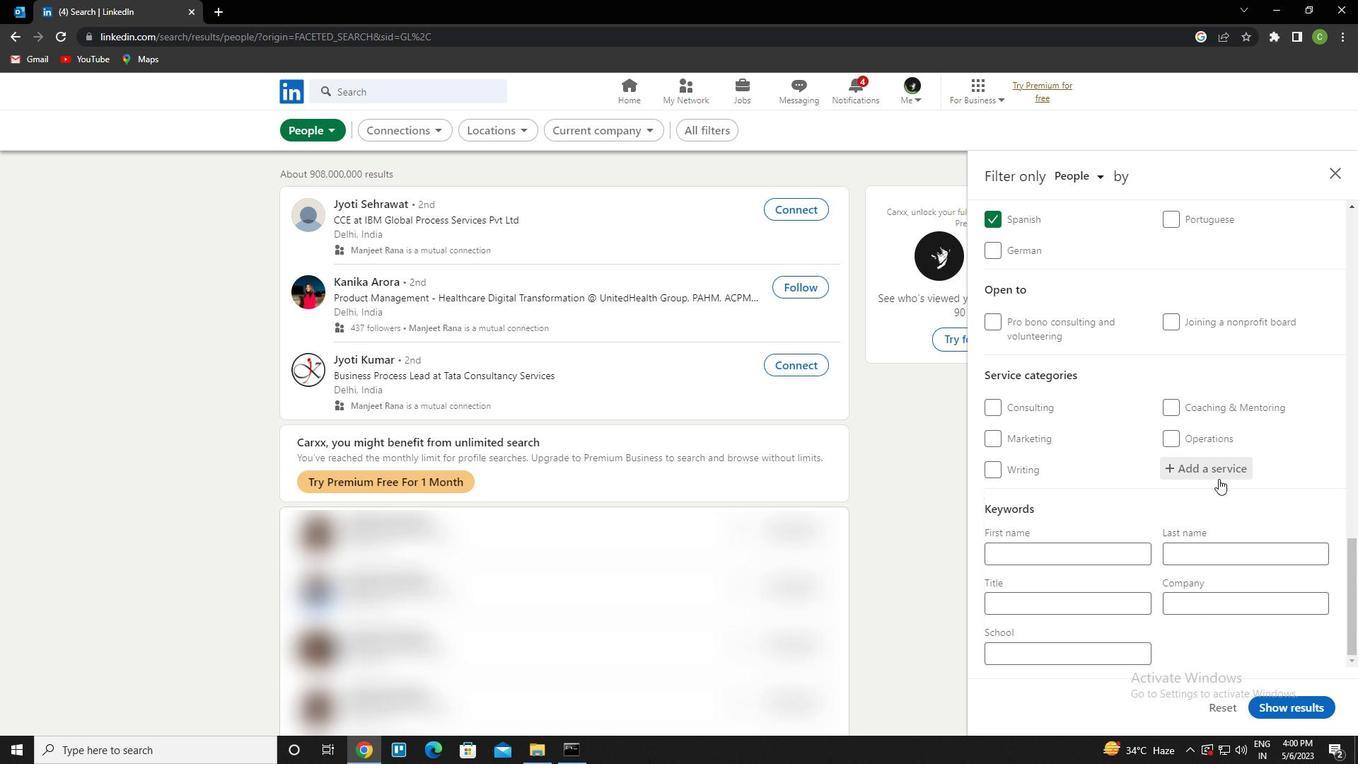 
Action: Key pressed <Key.caps_lock>e<Key.caps_lock>dt<Key.backspace>itng<Key.down><Key.backspace><Key.backspace><Key.down><Key.enter>
Screenshot: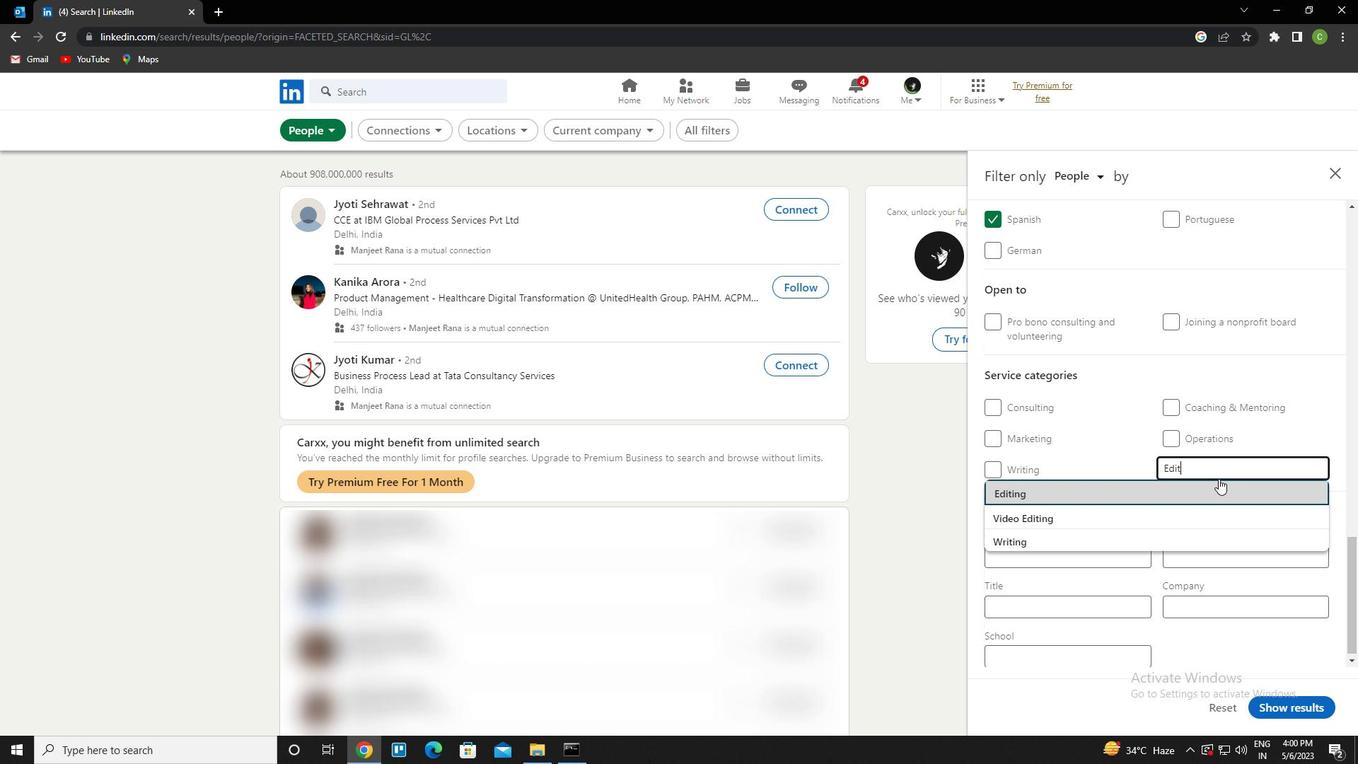 
Action: Mouse moved to (1209, 486)
Screenshot: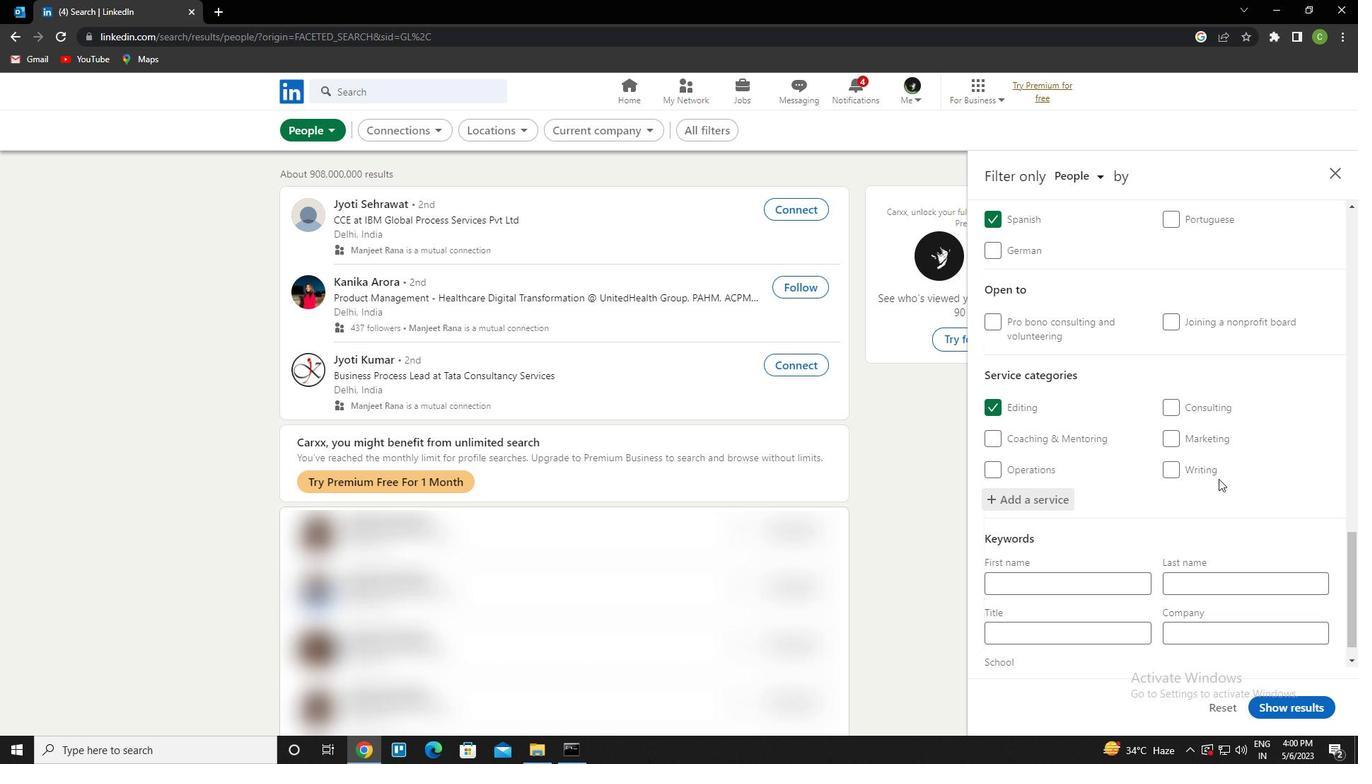 
Action: Mouse scrolled (1209, 486) with delta (0, 0)
Screenshot: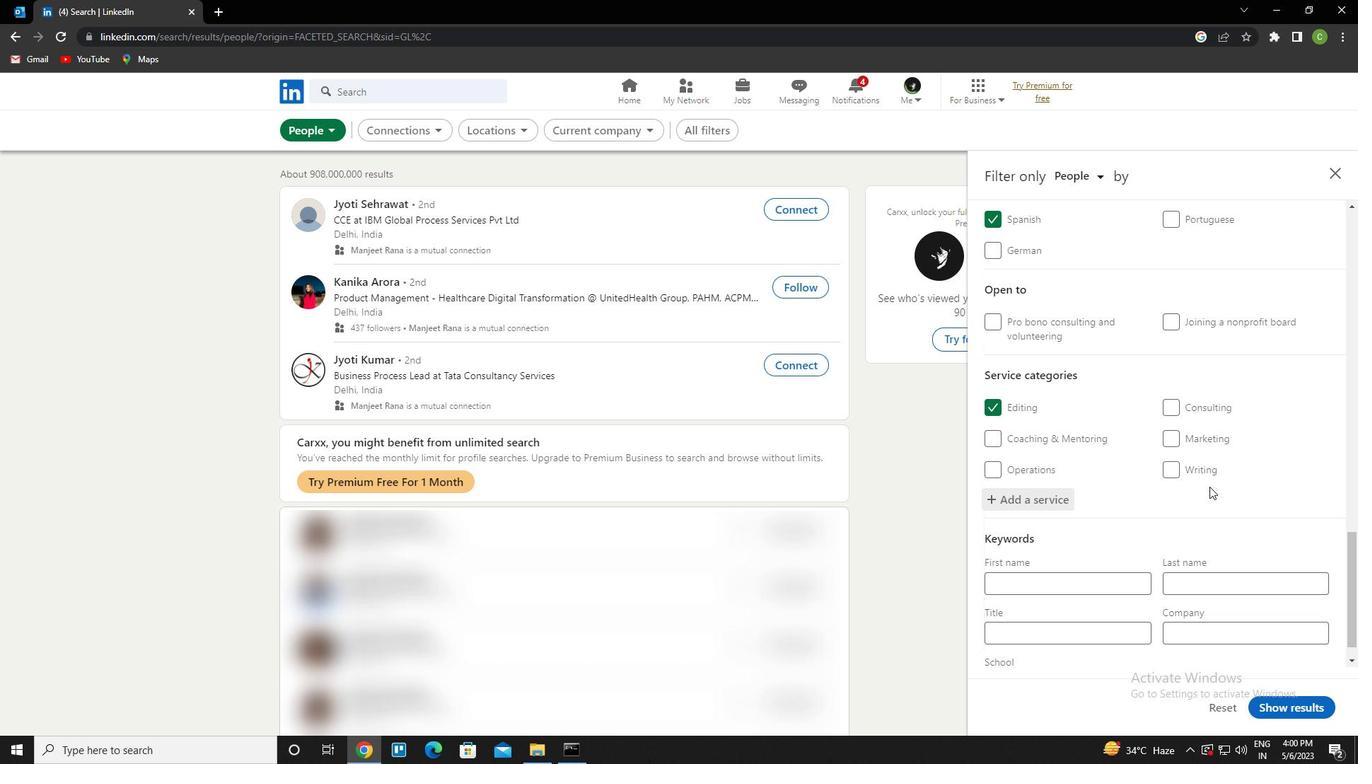 
Action: Mouse moved to (1207, 486)
Screenshot: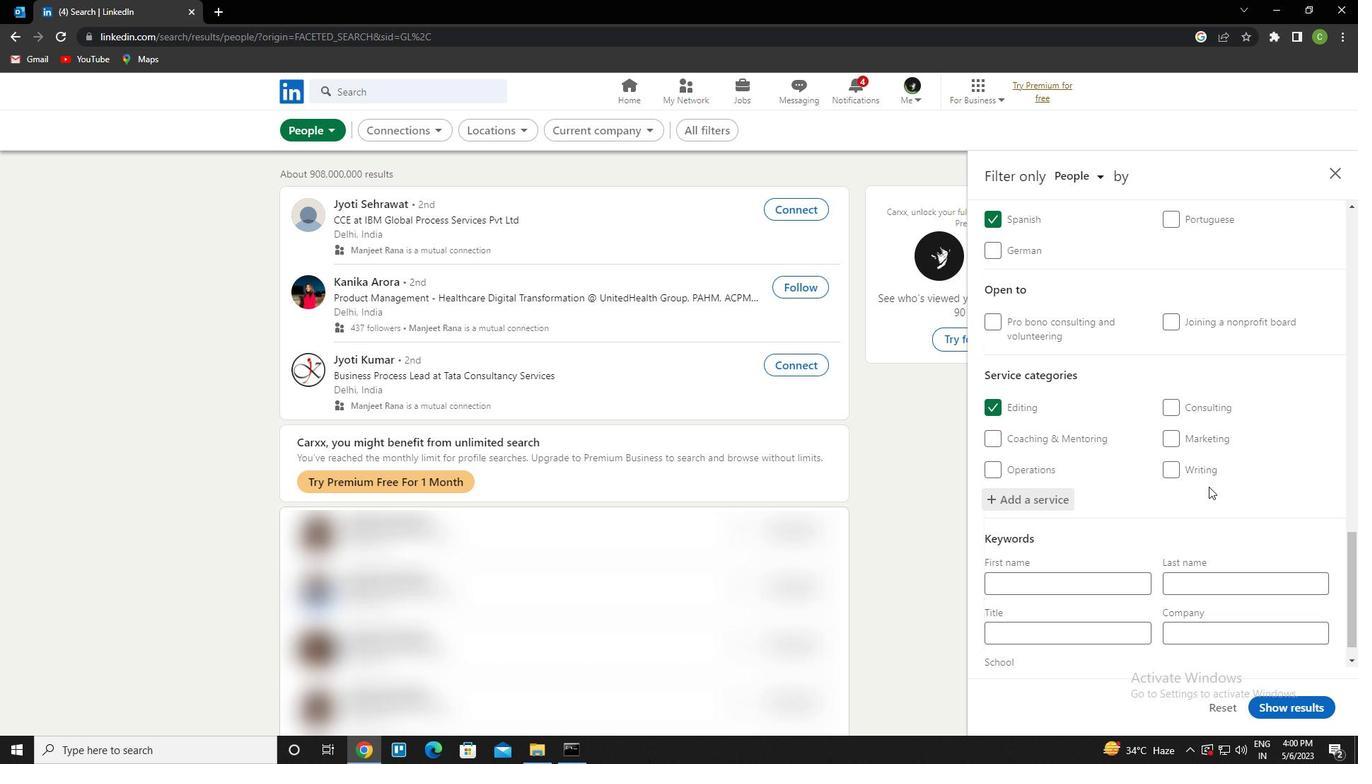
Action: Mouse scrolled (1207, 486) with delta (0, 0)
Screenshot: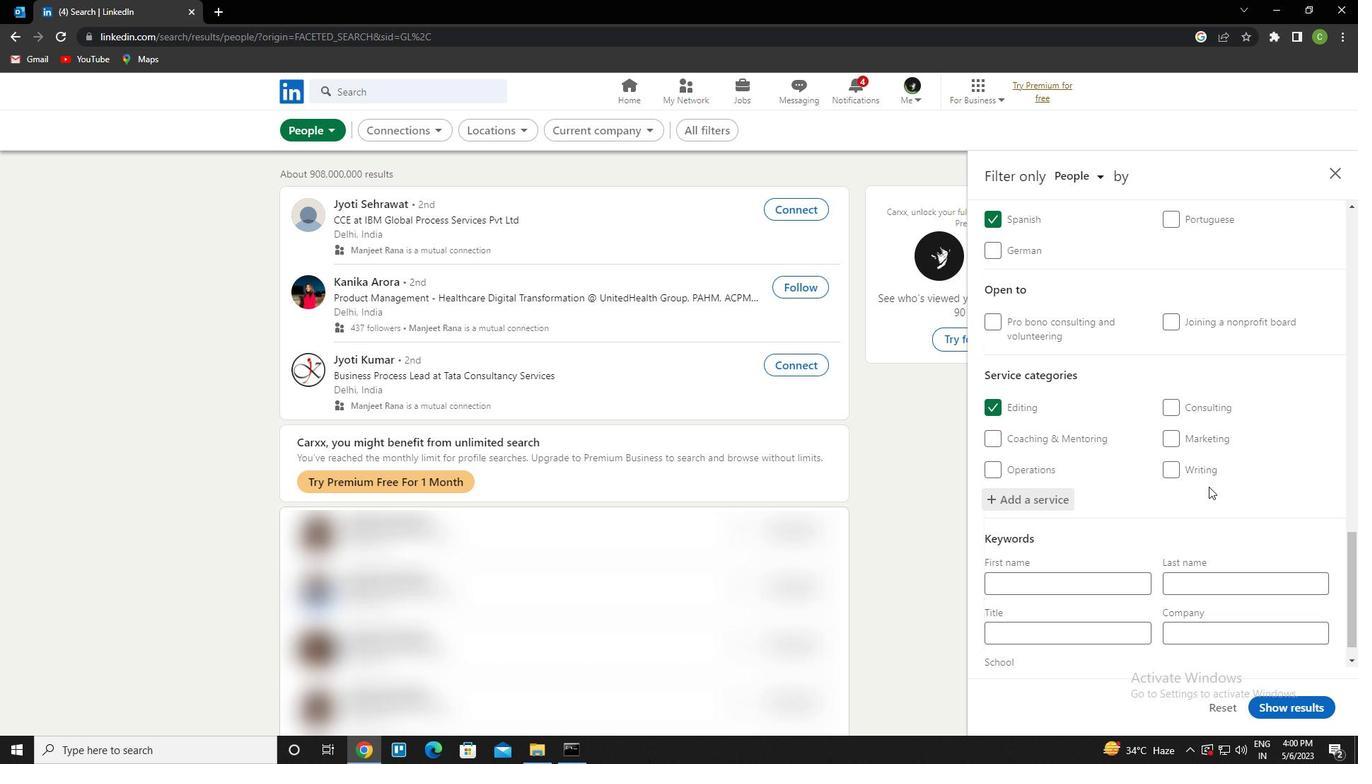 
Action: Mouse moved to (1196, 493)
Screenshot: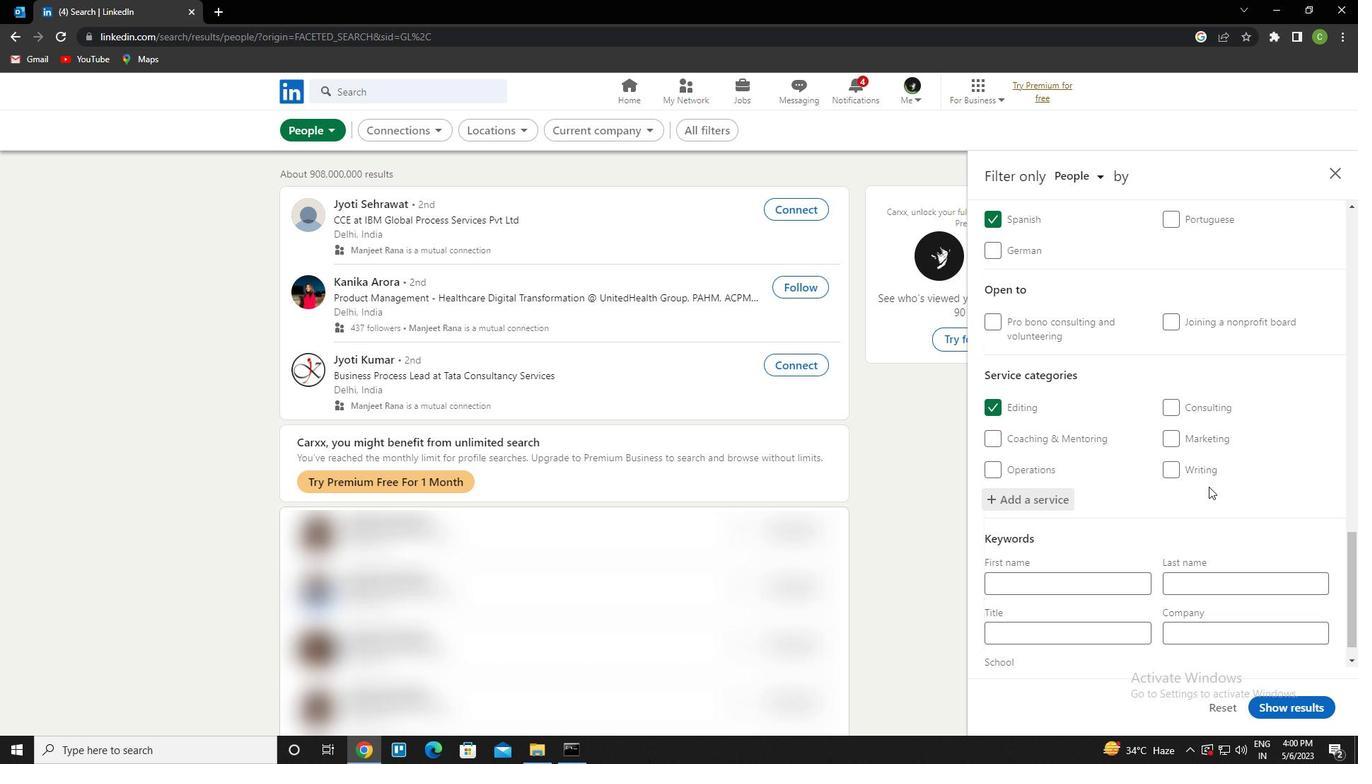 
Action: Mouse scrolled (1196, 493) with delta (0, 0)
Screenshot: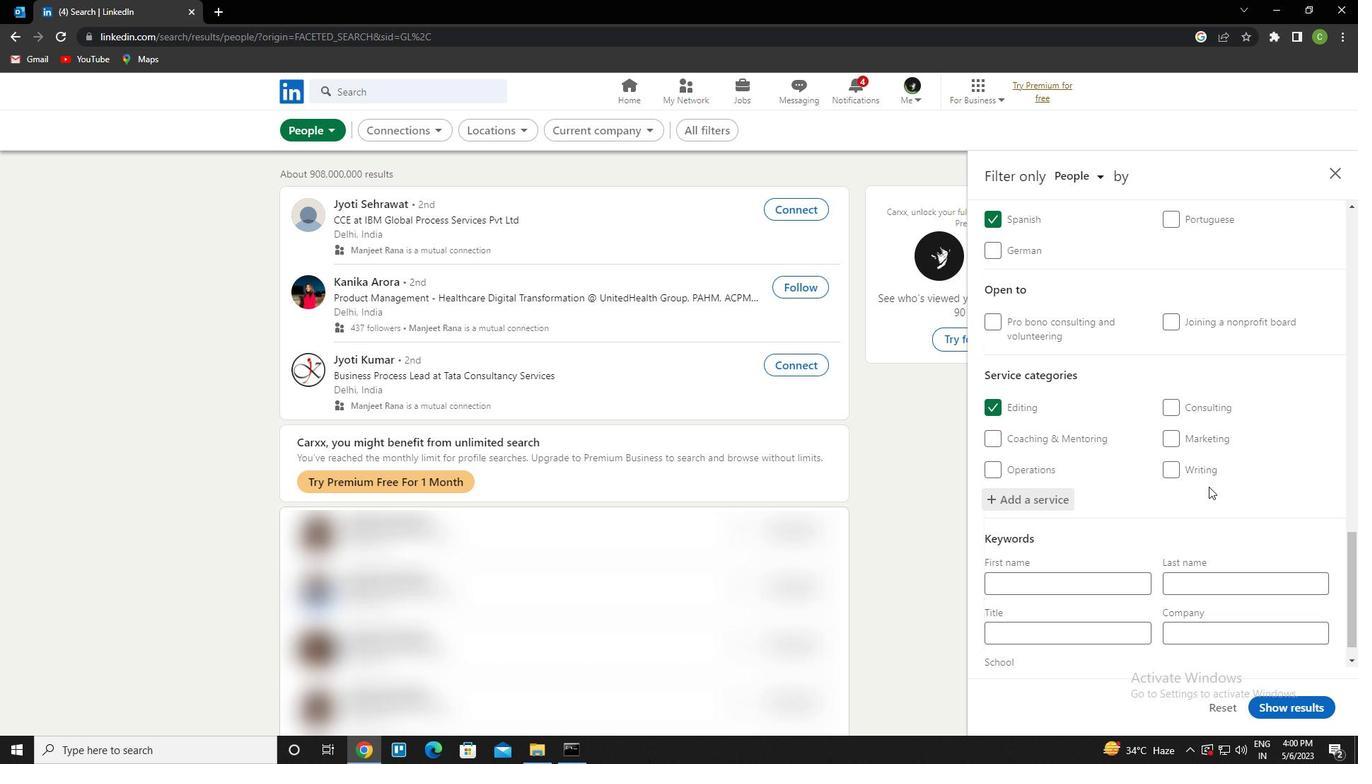 
Action: Mouse moved to (1193, 495)
Screenshot: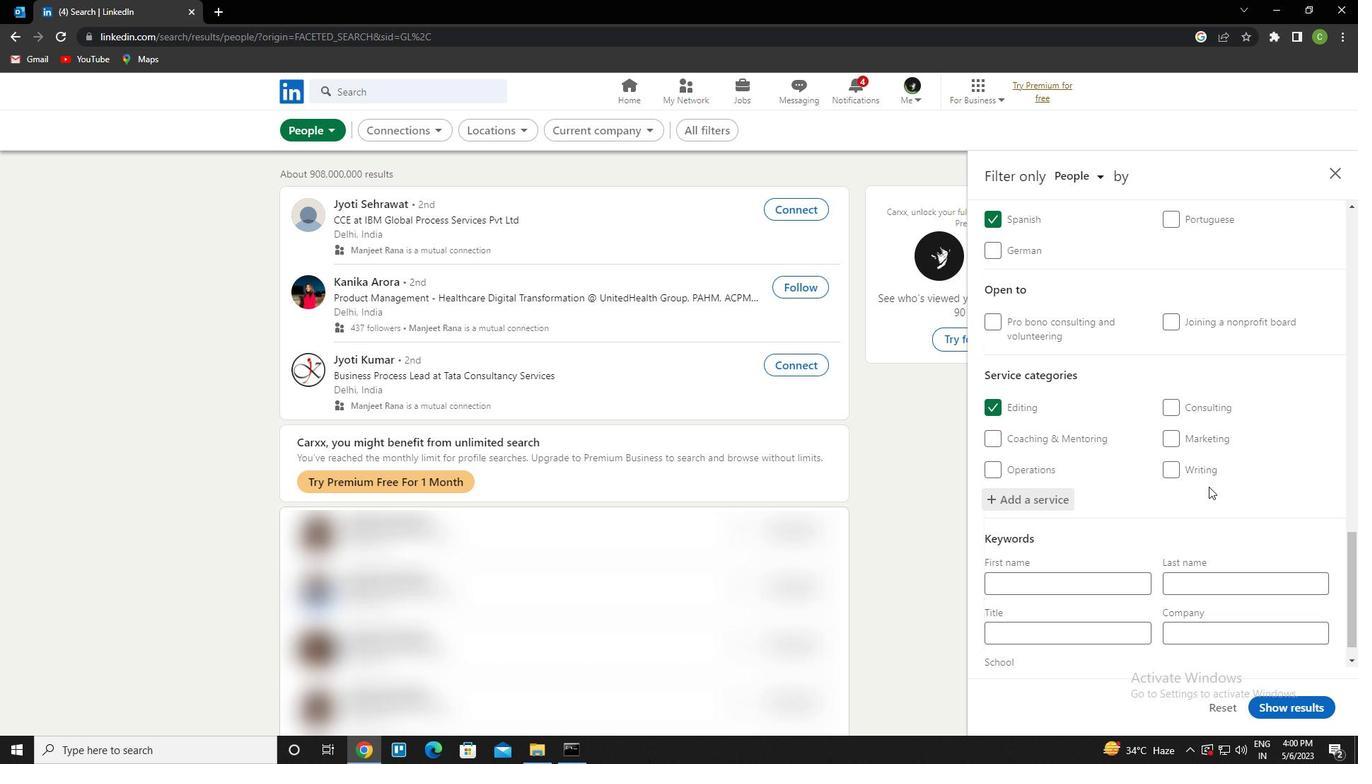 
Action: Mouse scrolled (1193, 494) with delta (0, 0)
Screenshot: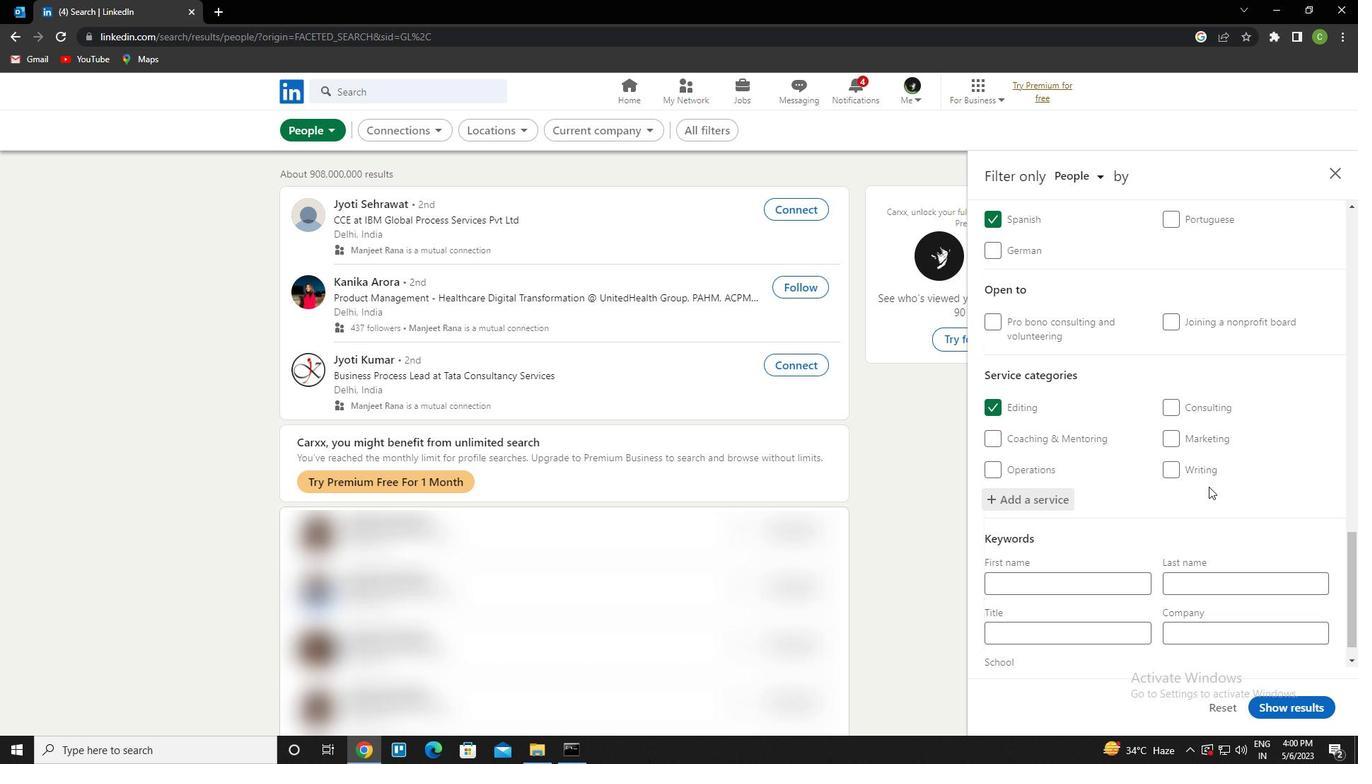 
Action: Mouse moved to (1190, 495)
Screenshot: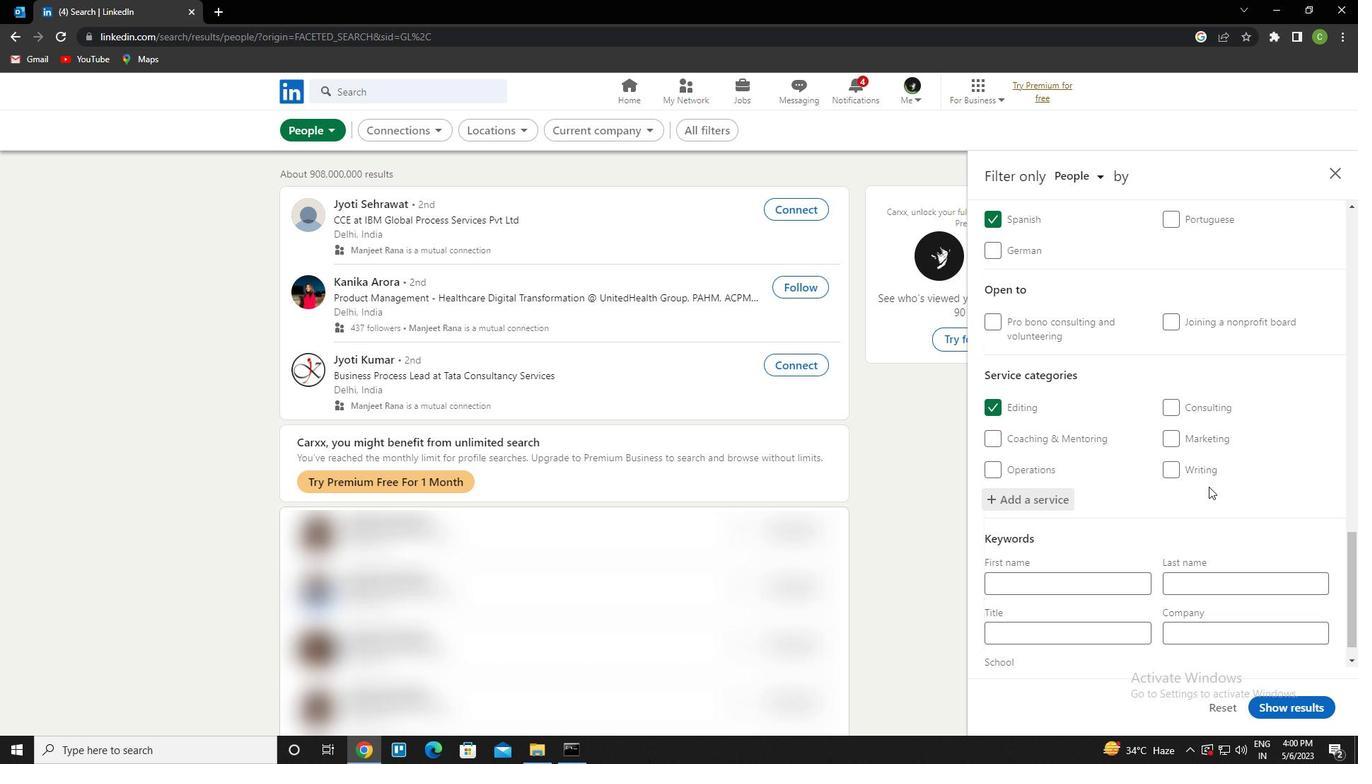
Action: Mouse scrolled (1190, 494) with delta (0, 0)
Screenshot: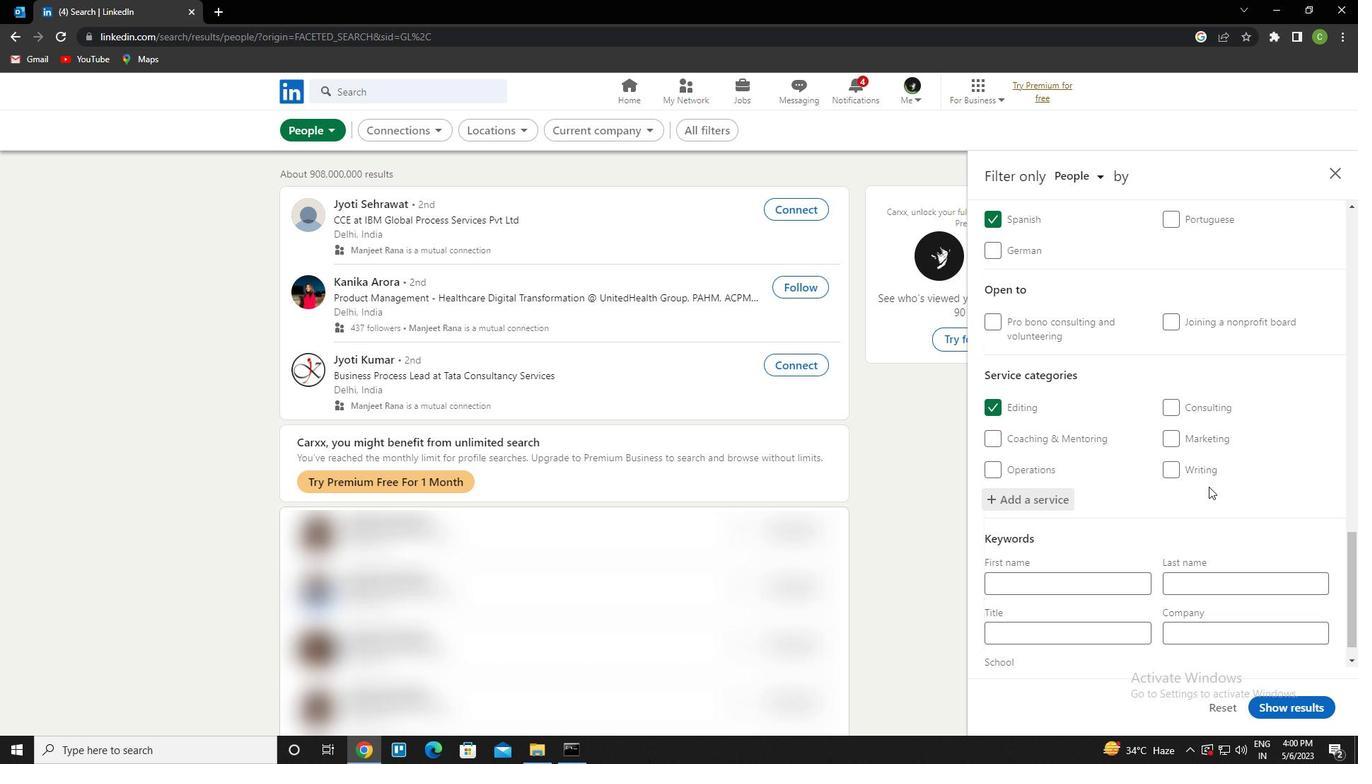 
Action: Mouse moved to (1188, 495)
Screenshot: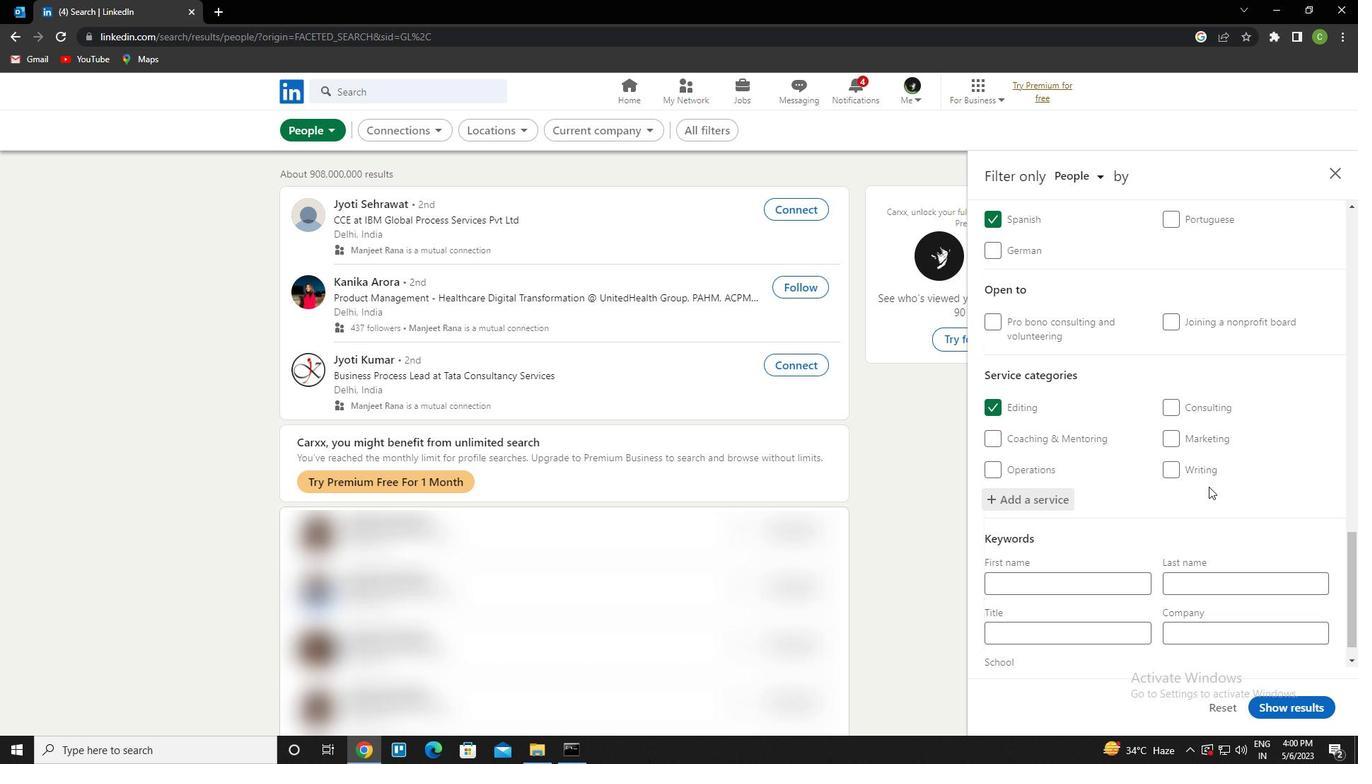 
Action: Mouse scrolled (1188, 494) with delta (0, 0)
Screenshot: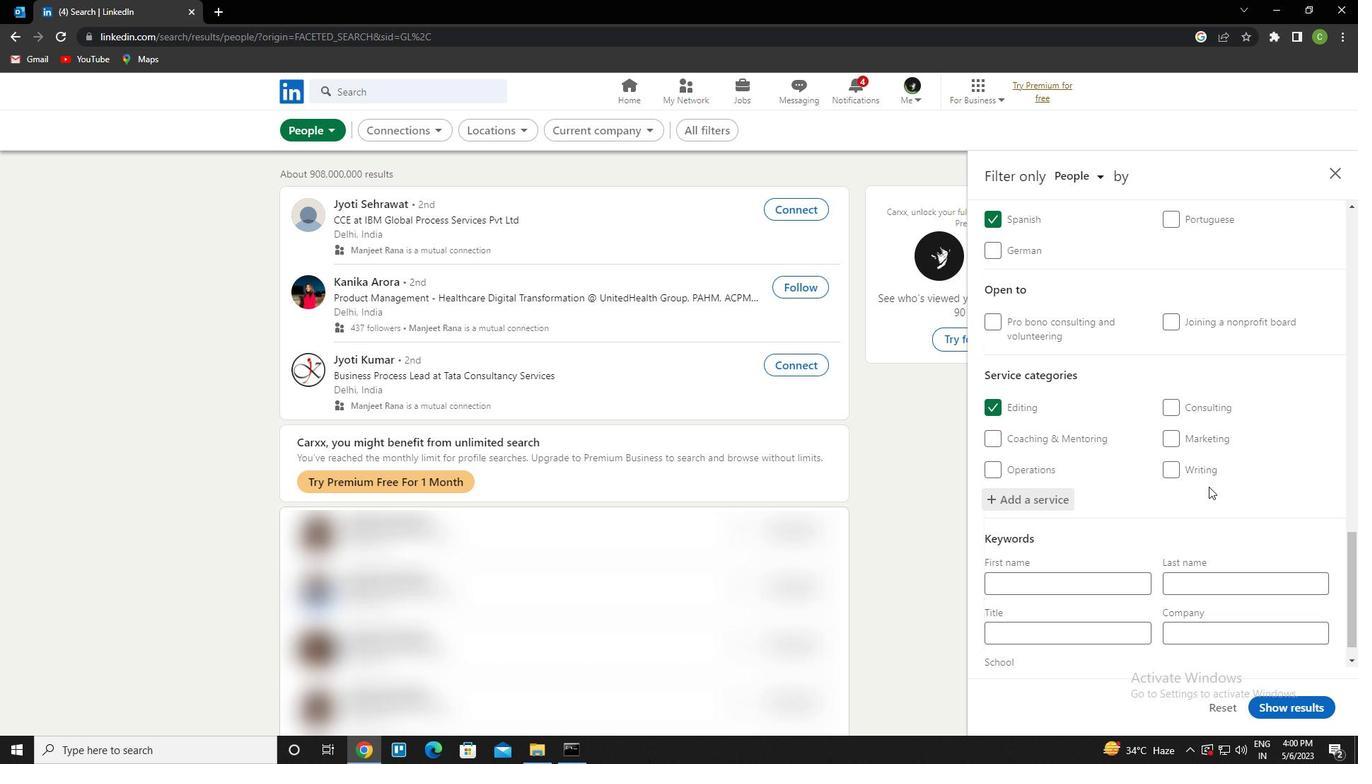 
Action: Mouse moved to (1184, 495)
Screenshot: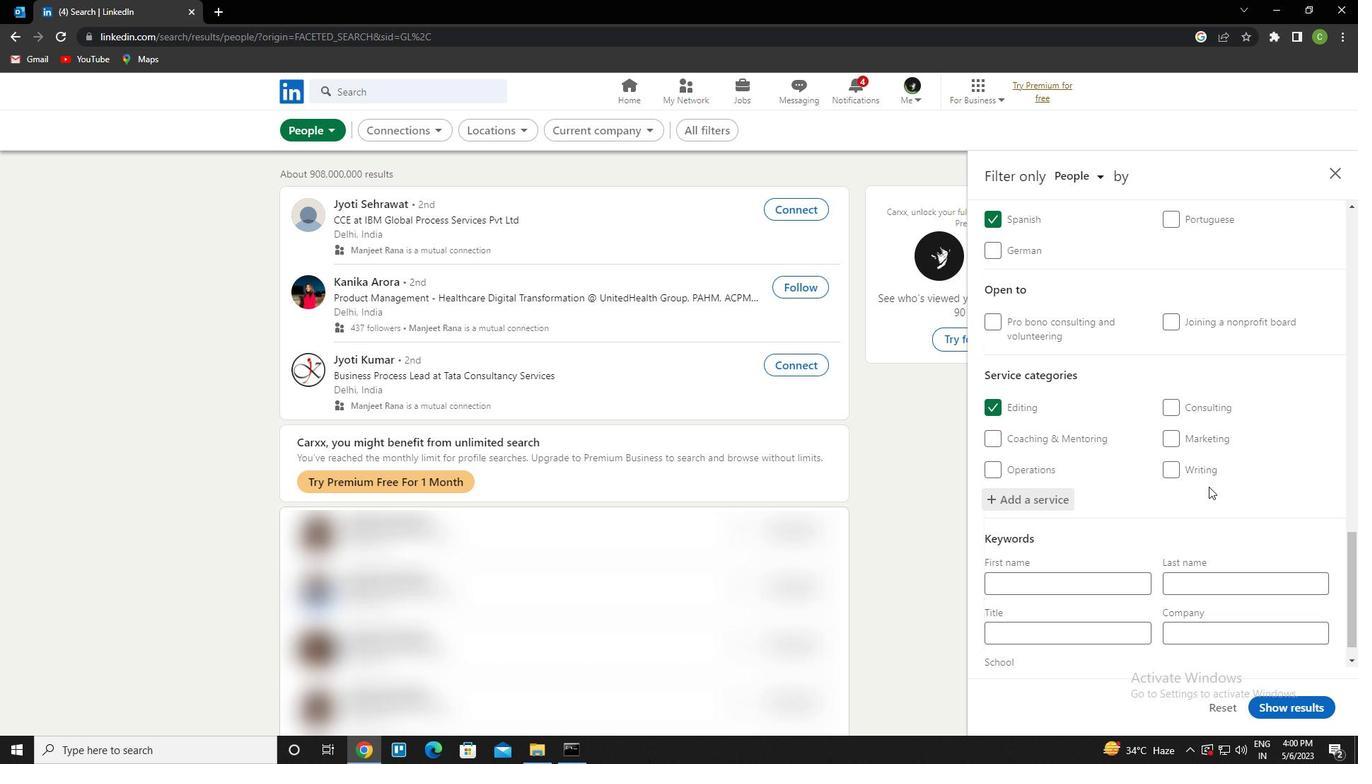 
Action: Mouse scrolled (1184, 494) with delta (0, 0)
Screenshot: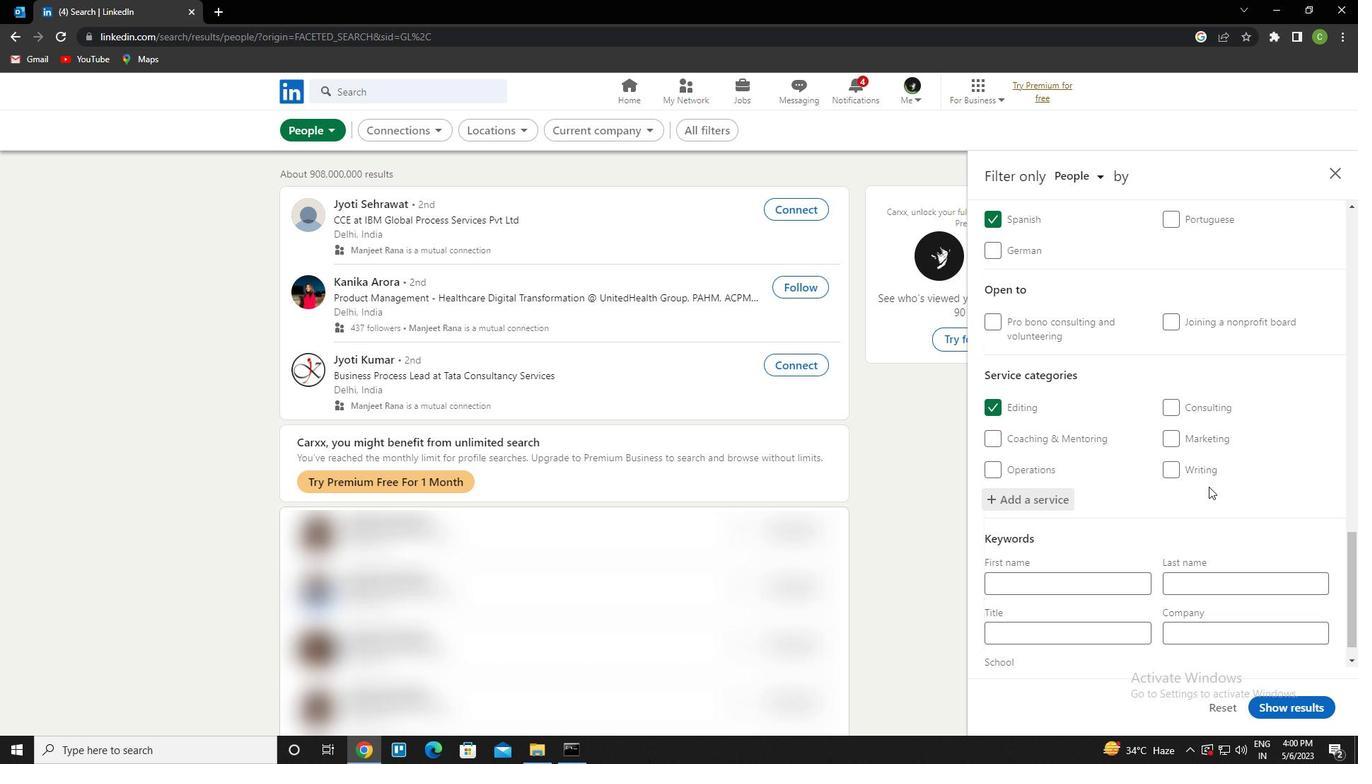 
Action: Mouse moved to (1183, 495)
Screenshot: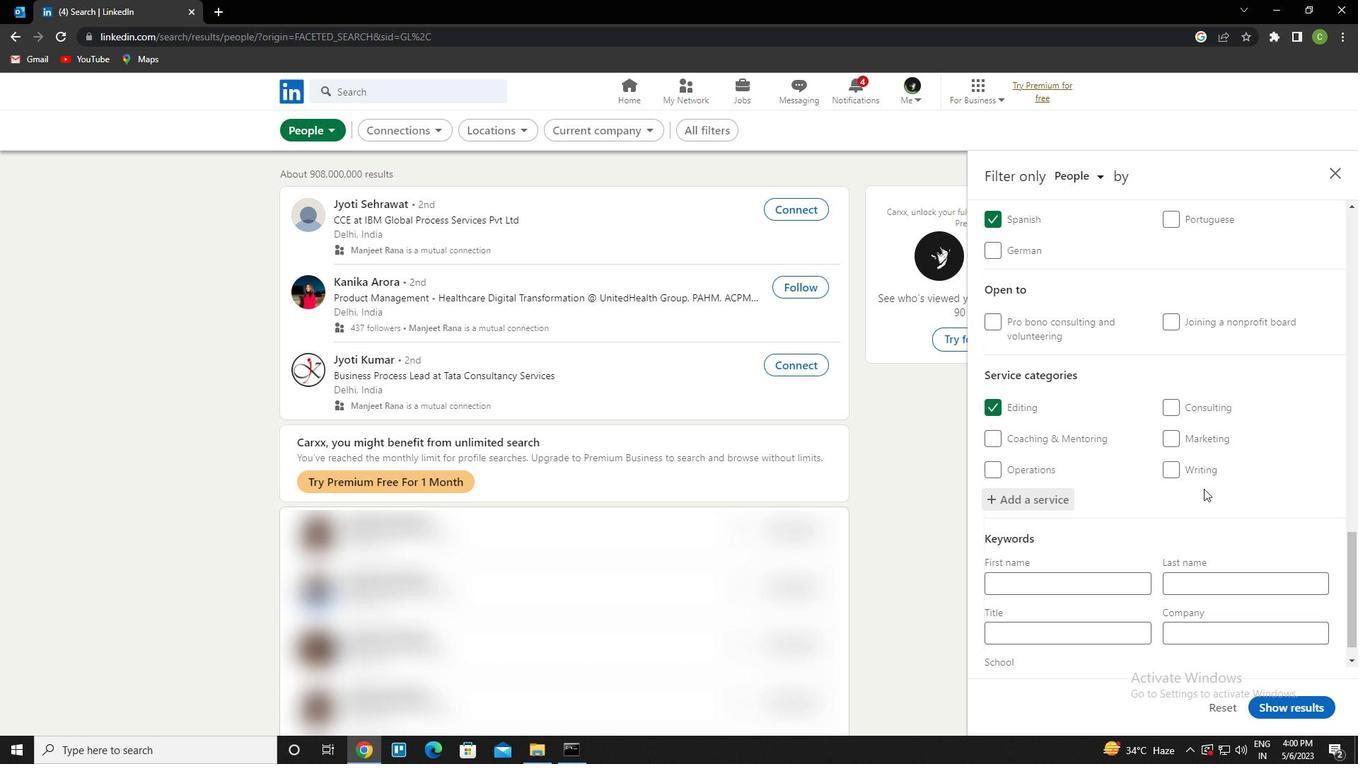
Action: Mouse scrolled (1183, 494) with delta (0, 0)
Screenshot: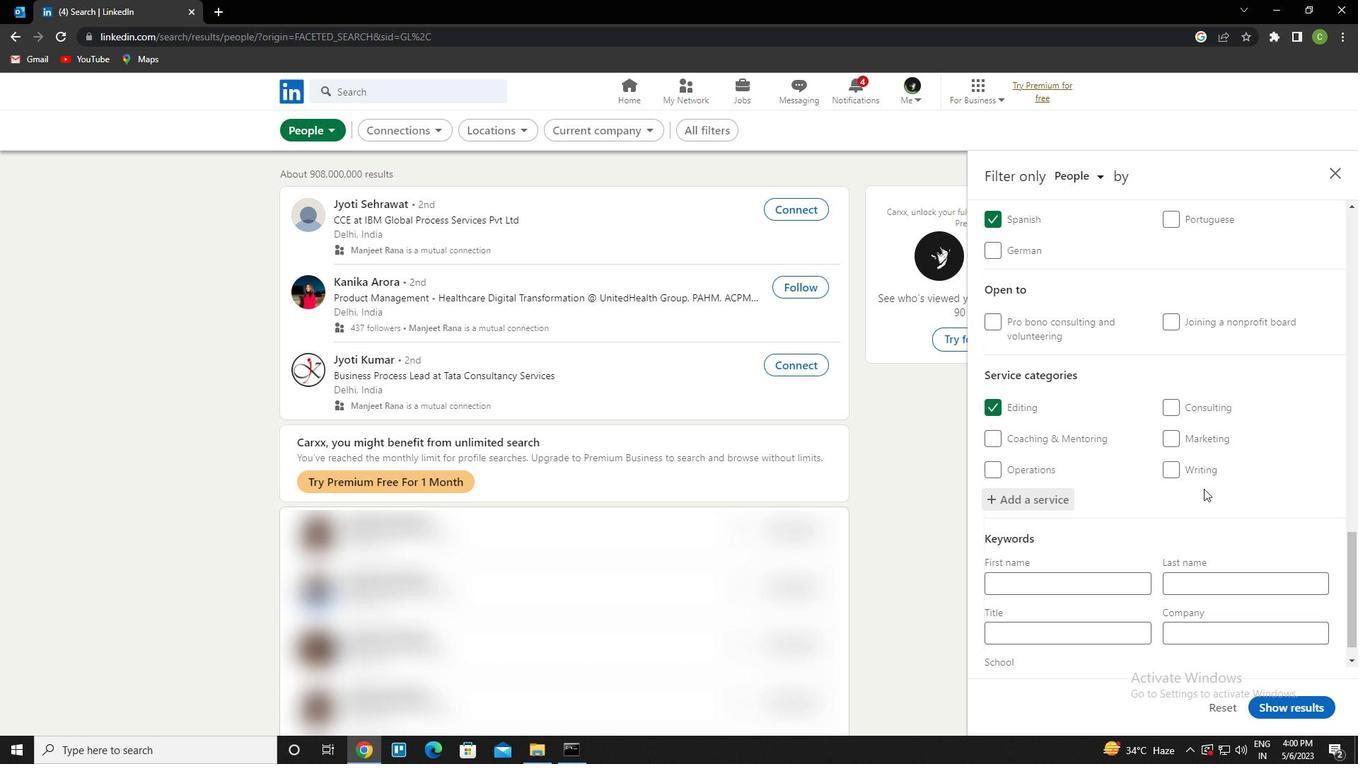 
Action: Mouse moved to (1069, 607)
Screenshot: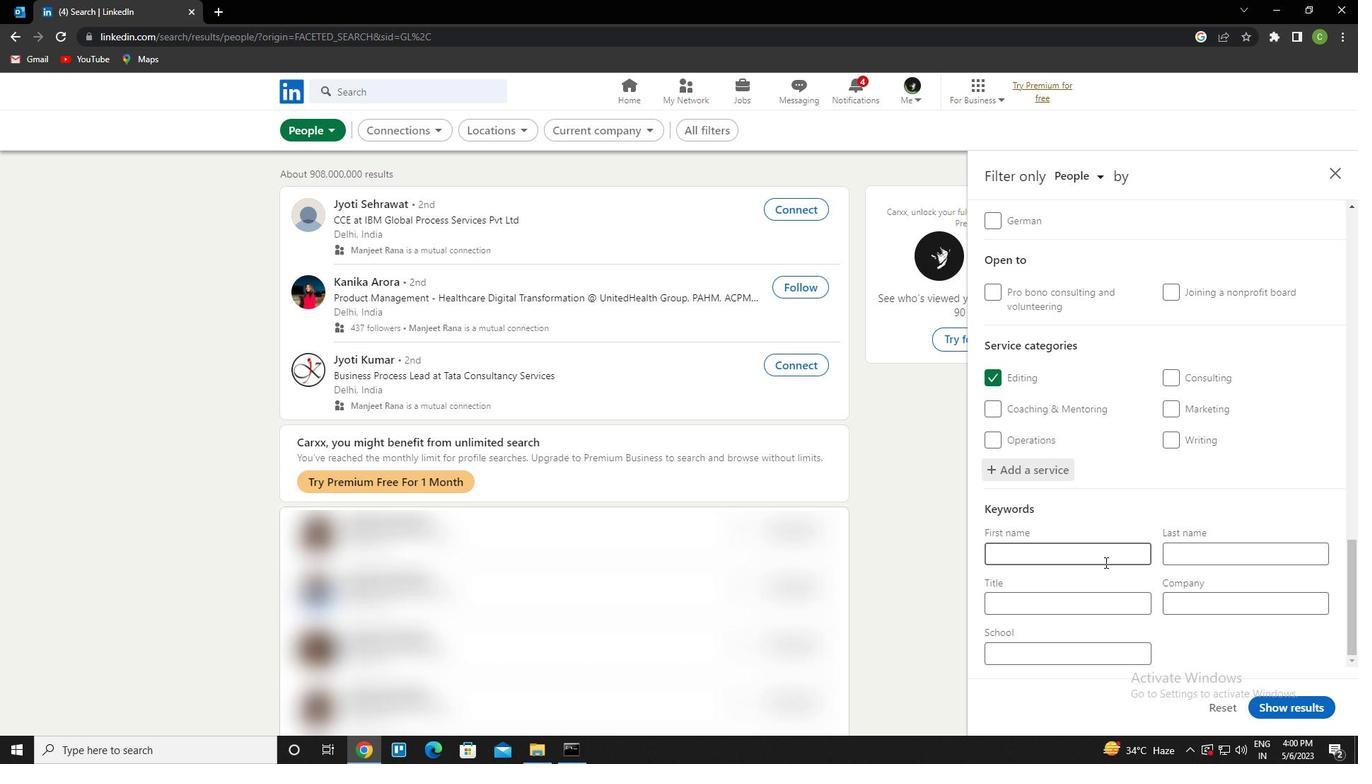 
Action: Mouse pressed left at (1069, 607)
Screenshot: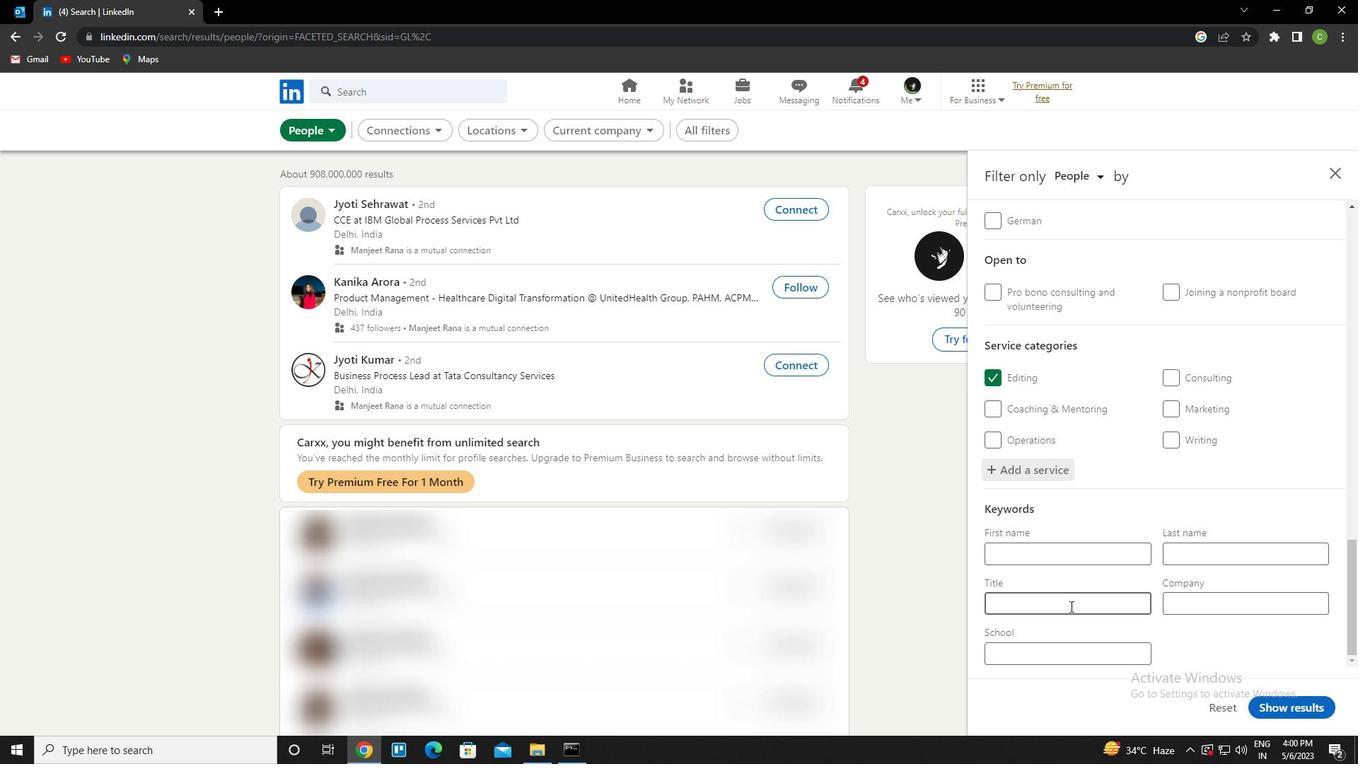 
Action: Key pressed <Key.caps_lock>m<Key.caps_lock>o<Key.backspace>am<Key.backspace>nagement<Key.space><Key.caps_lock>c<Key.caps_lock>onsultant
Screenshot: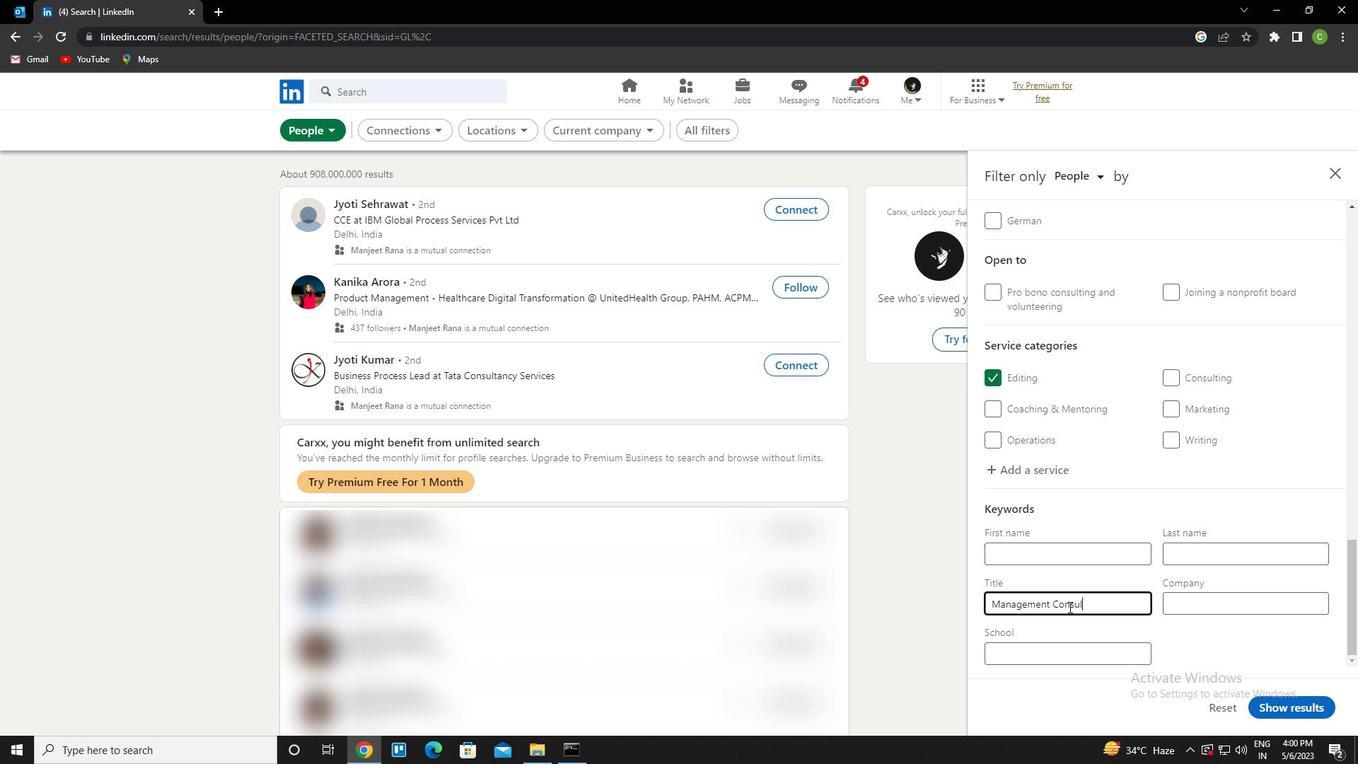 
Action: Mouse moved to (1294, 709)
Screenshot: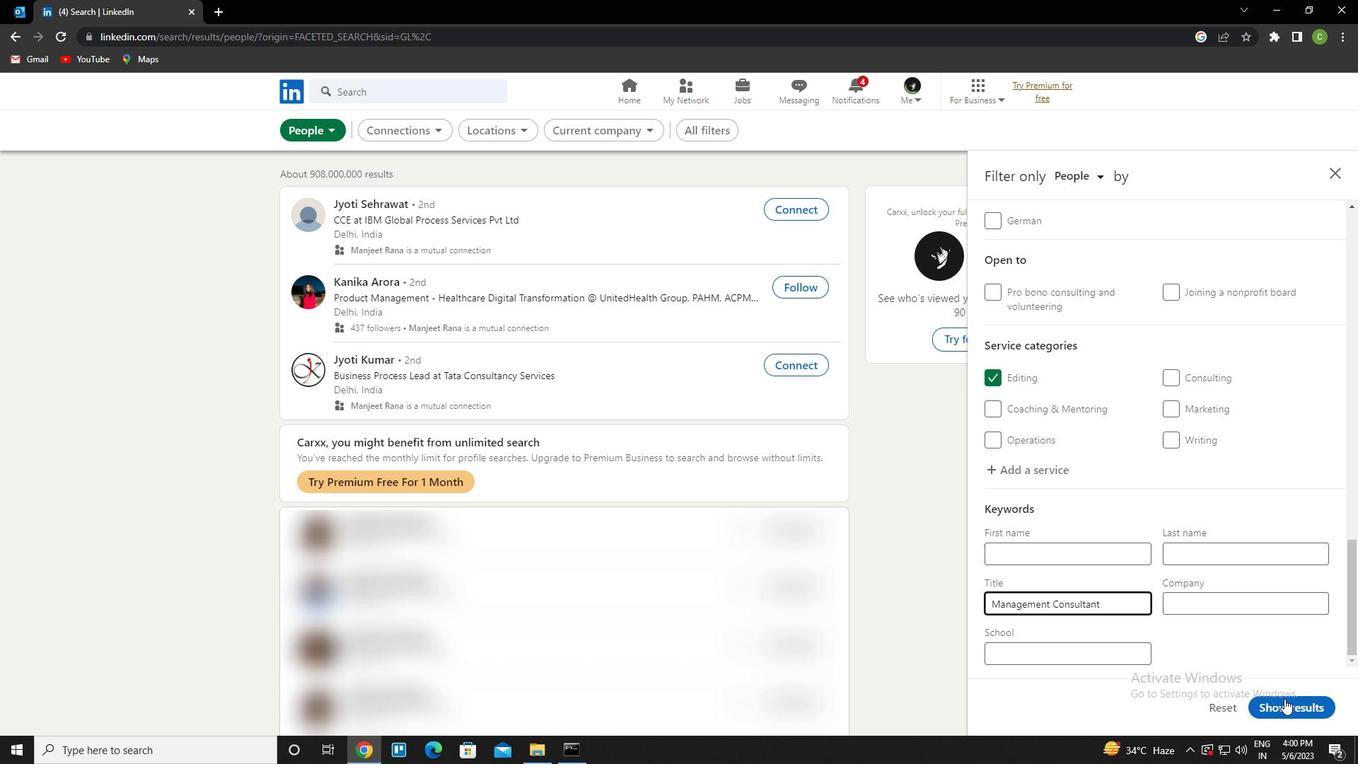 
Action: Mouse pressed left at (1294, 709)
Screenshot: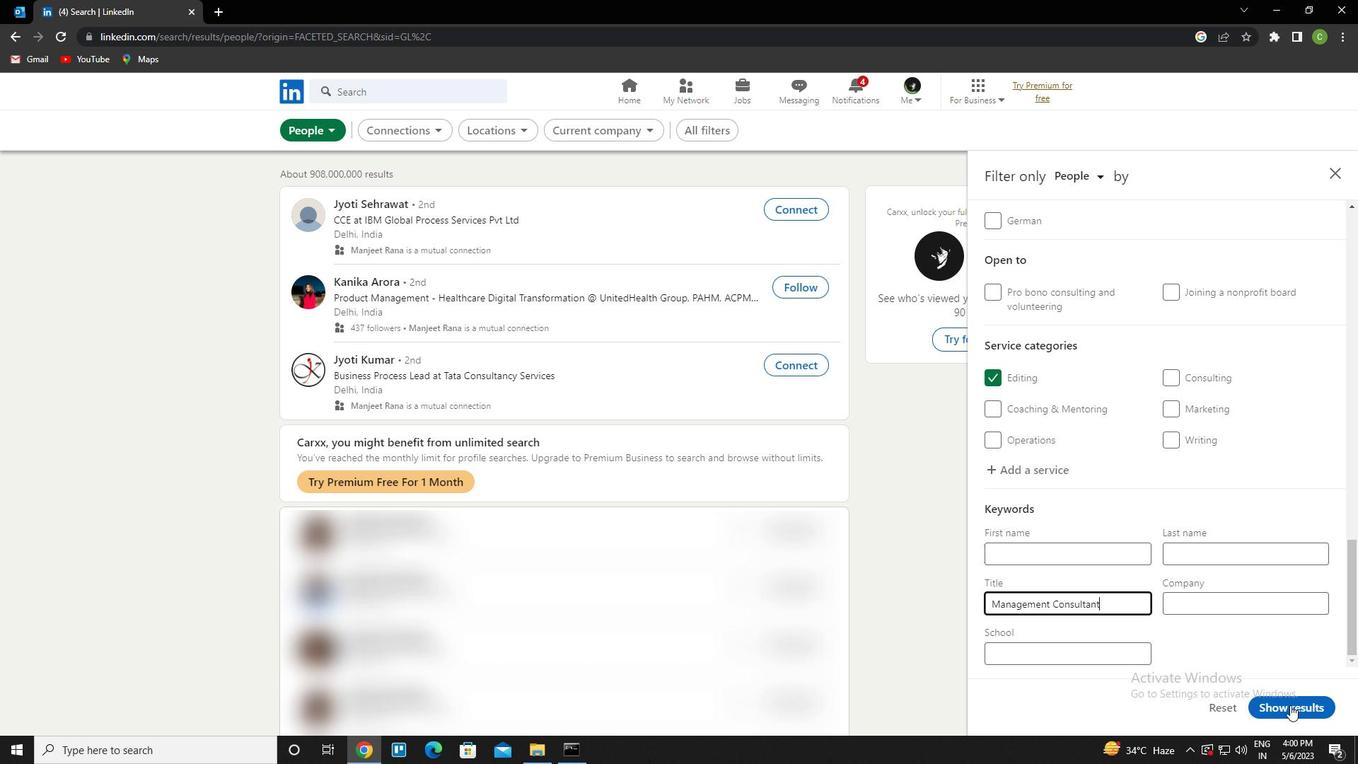 
Action: Mouse moved to (598, 636)
Screenshot: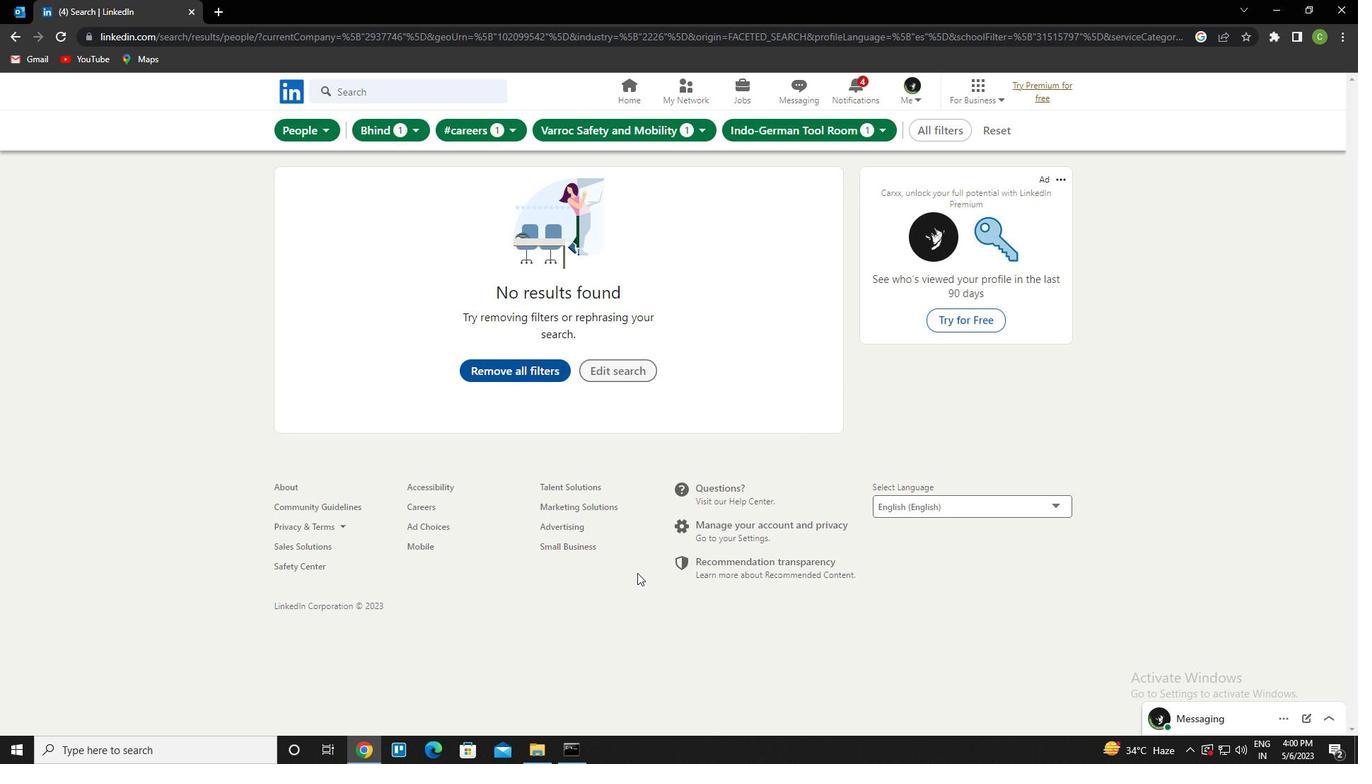 
